 Task: In the event  named  Third Sales Forecast Review, Set a range of dates when you can accept meetings  '9 Jul â€" 5 Aug 2023'. Select a duration of  45 min. Select working hours  	_x000D_
MON- SAT 10:30am â€" 6:00pm. Add time before or after your events  as 15 min. Set the frequency of available time slots for invitees as  20 min. Set the minimum notice period and maximum events allowed per day as  168 hours and 5. , logged in from the account softage.4@softage.net and add another guest for the event, softage.6@softage.net
Action: Mouse pressed left at (419, 351)
Screenshot: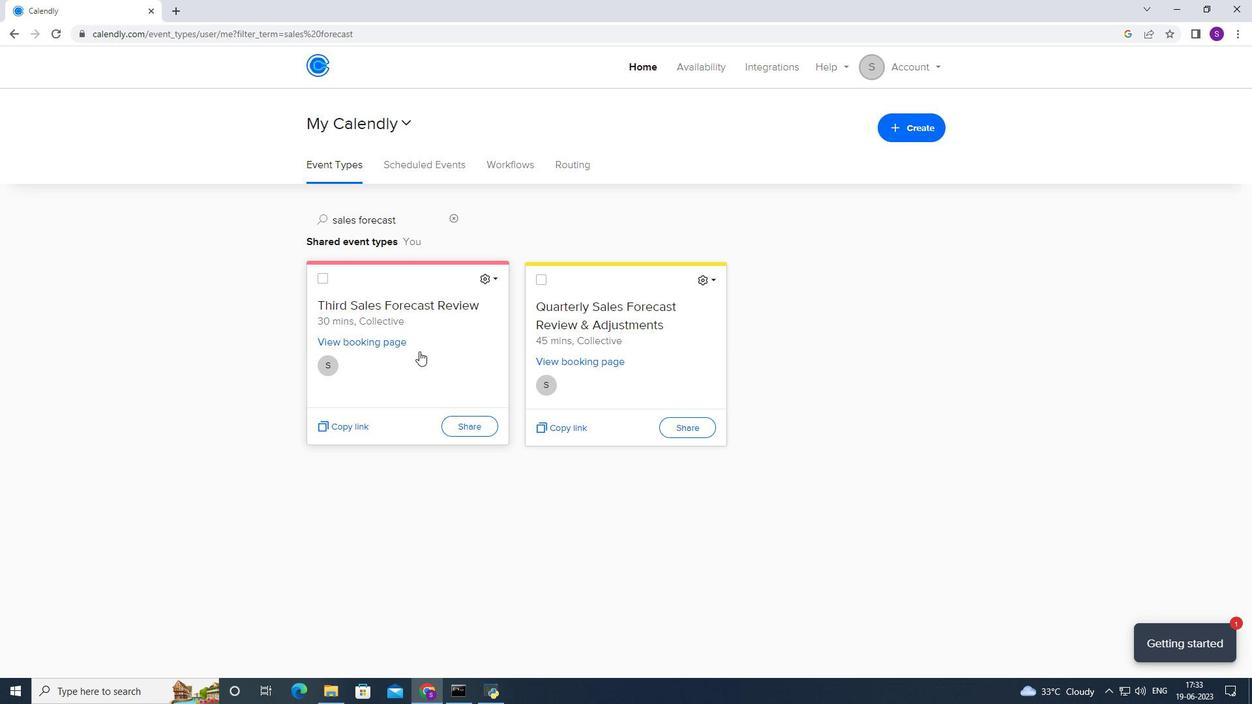 
Action: Mouse moved to (375, 309)
Screenshot: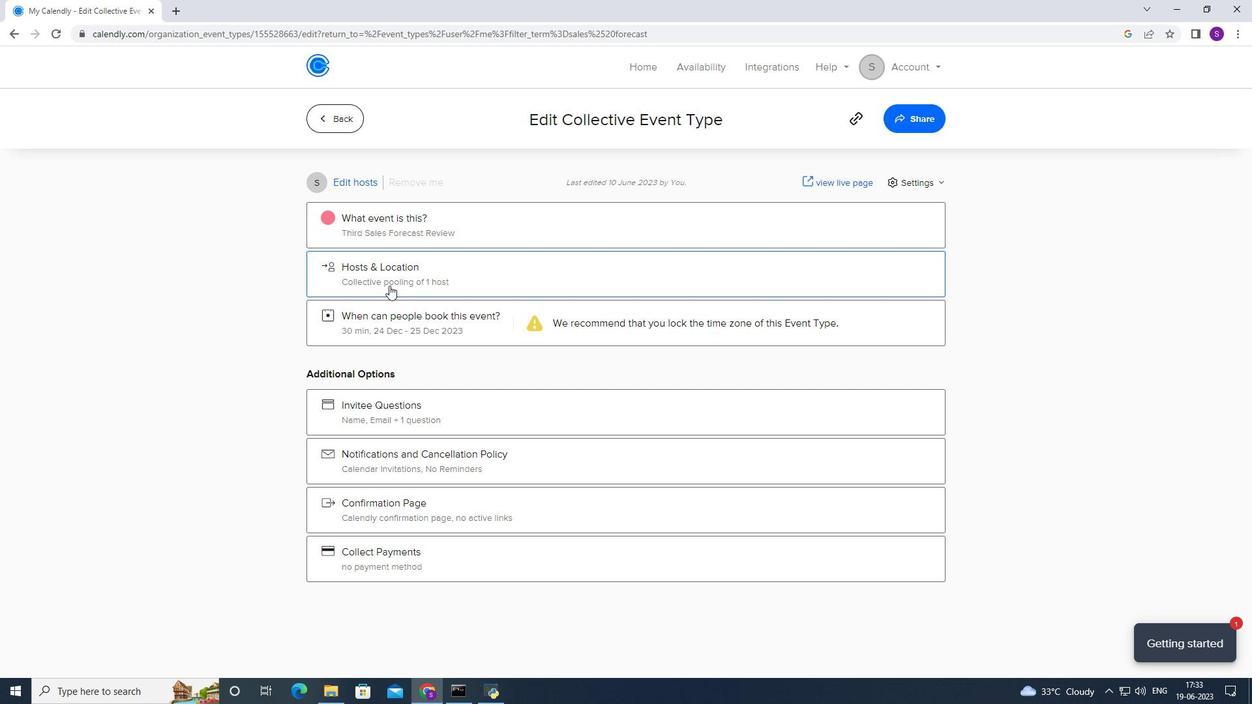 
Action: Mouse pressed left at (375, 309)
Screenshot: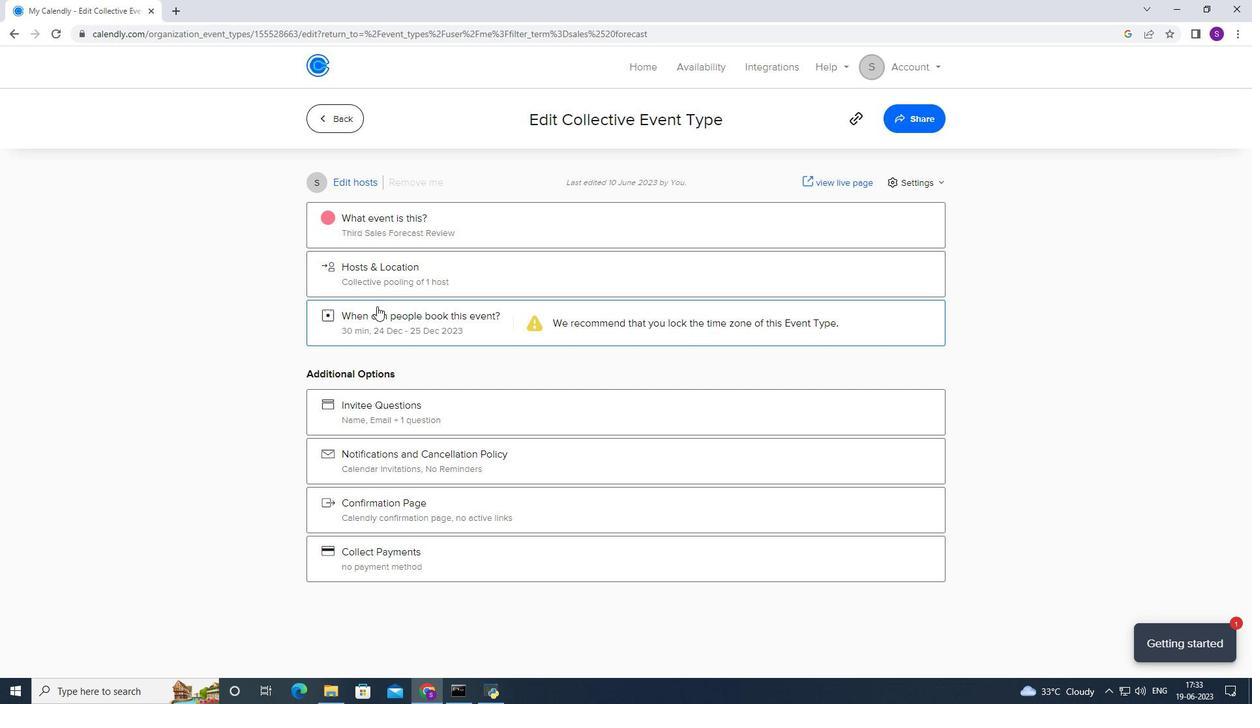 
Action: Mouse moved to (525, 504)
Screenshot: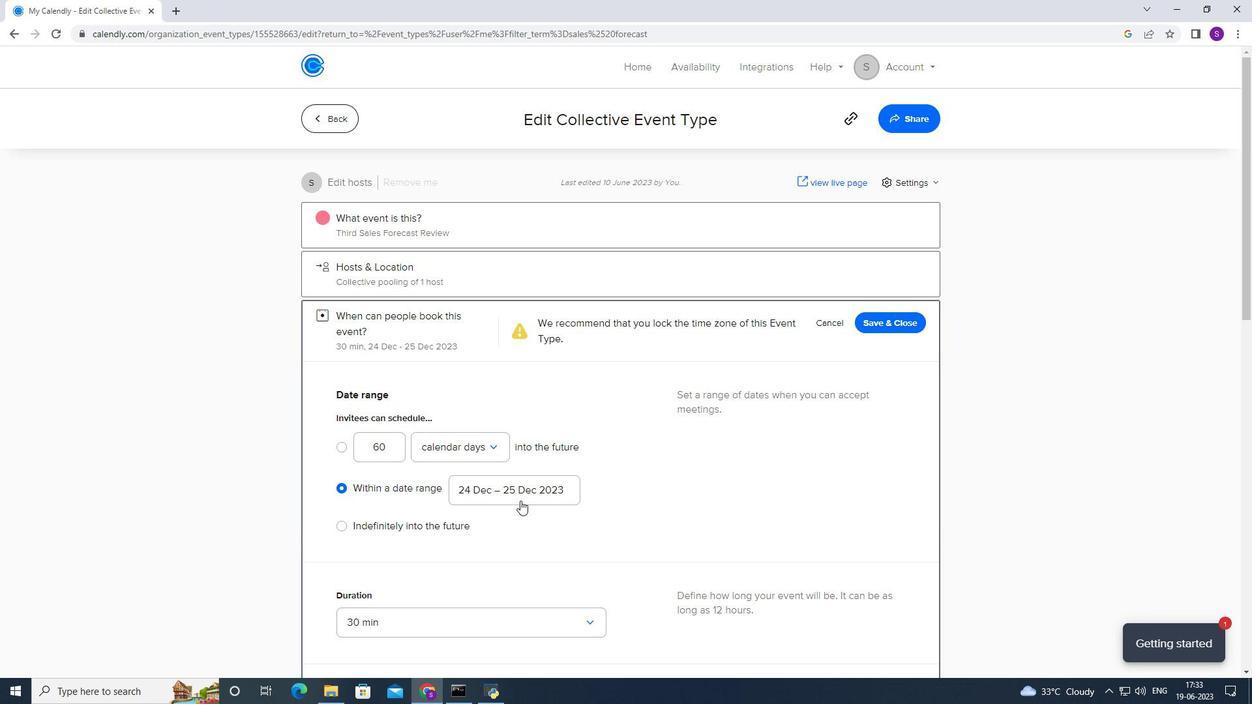 
Action: Mouse pressed left at (525, 504)
Screenshot: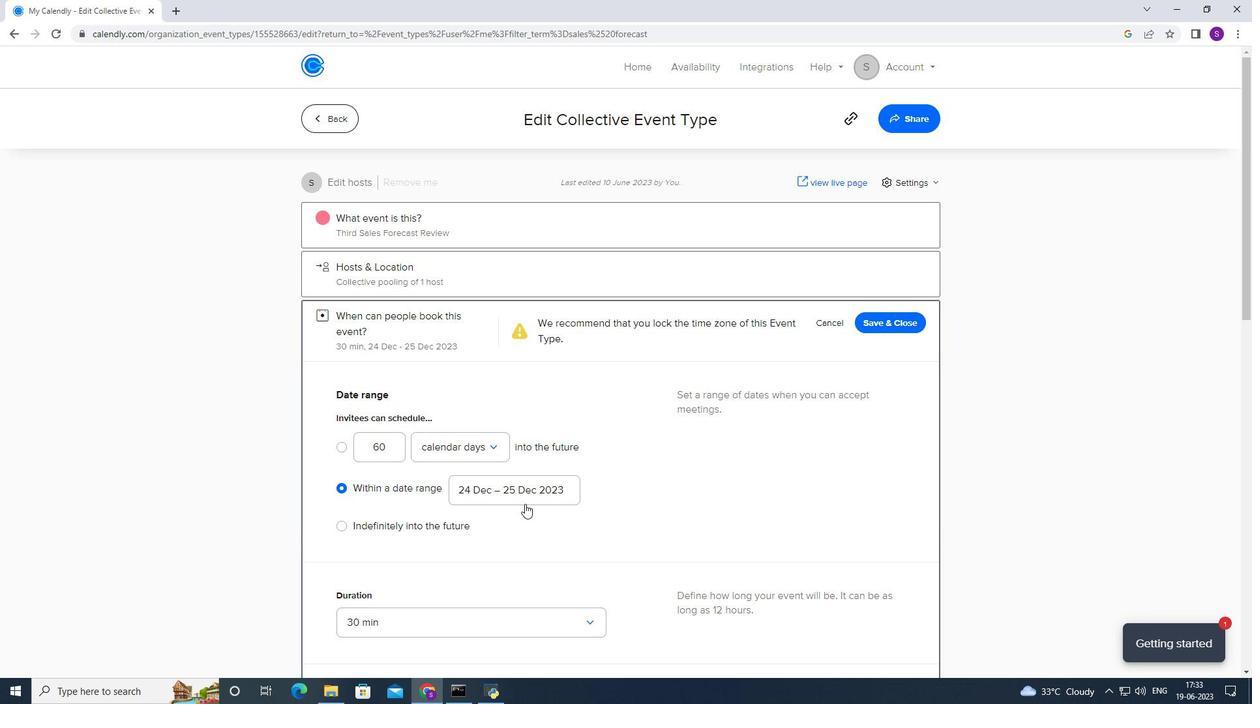 
Action: Mouse moved to (559, 253)
Screenshot: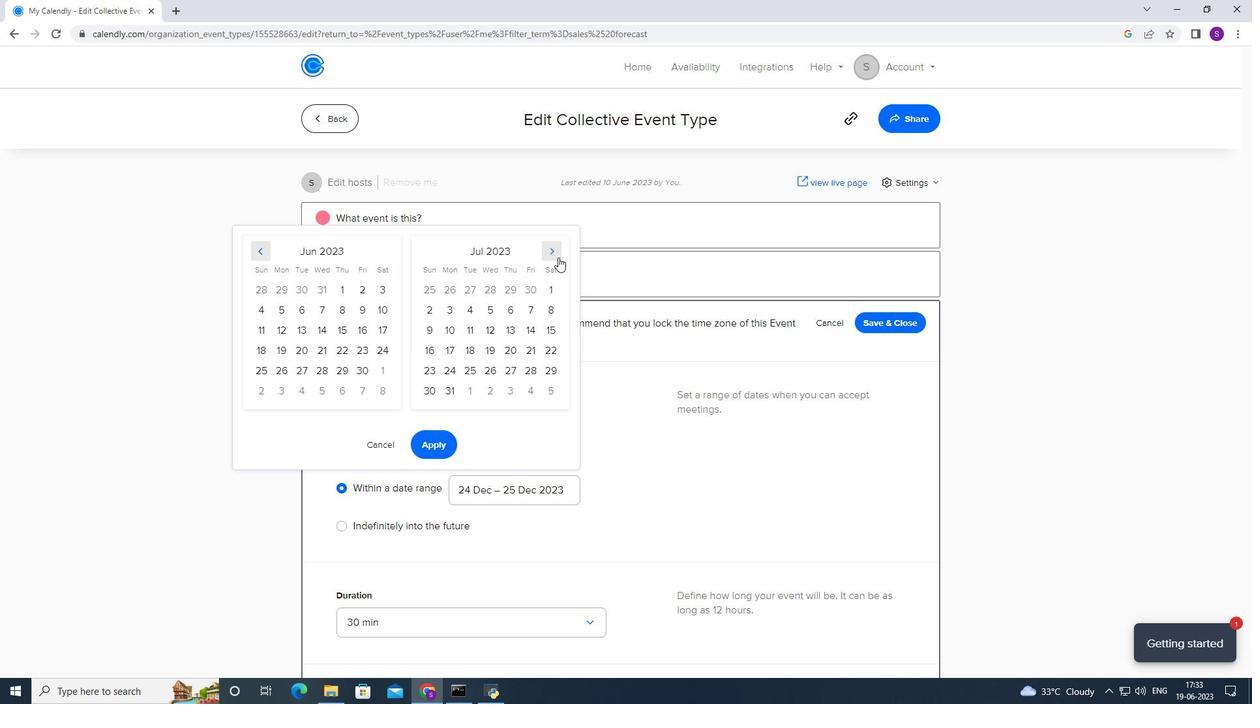 
Action: Mouse pressed left at (559, 253)
Screenshot: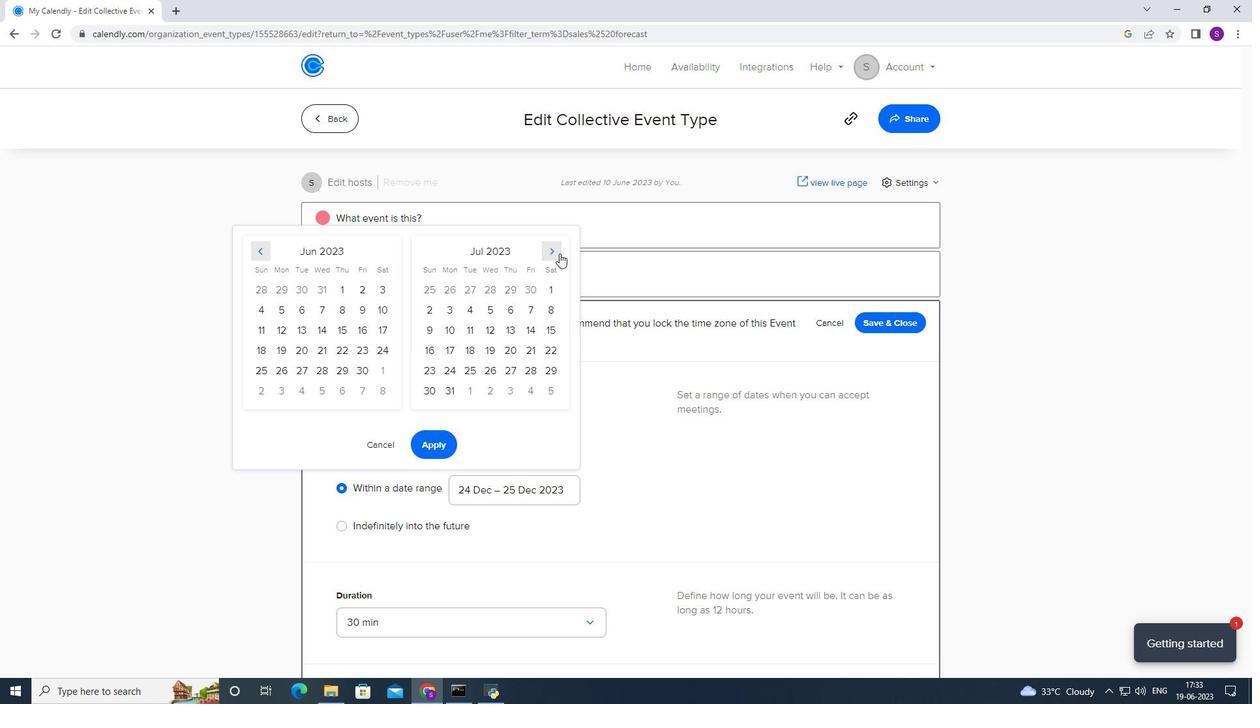 
Action: Mouse moved to (267, 325)
Screenshot: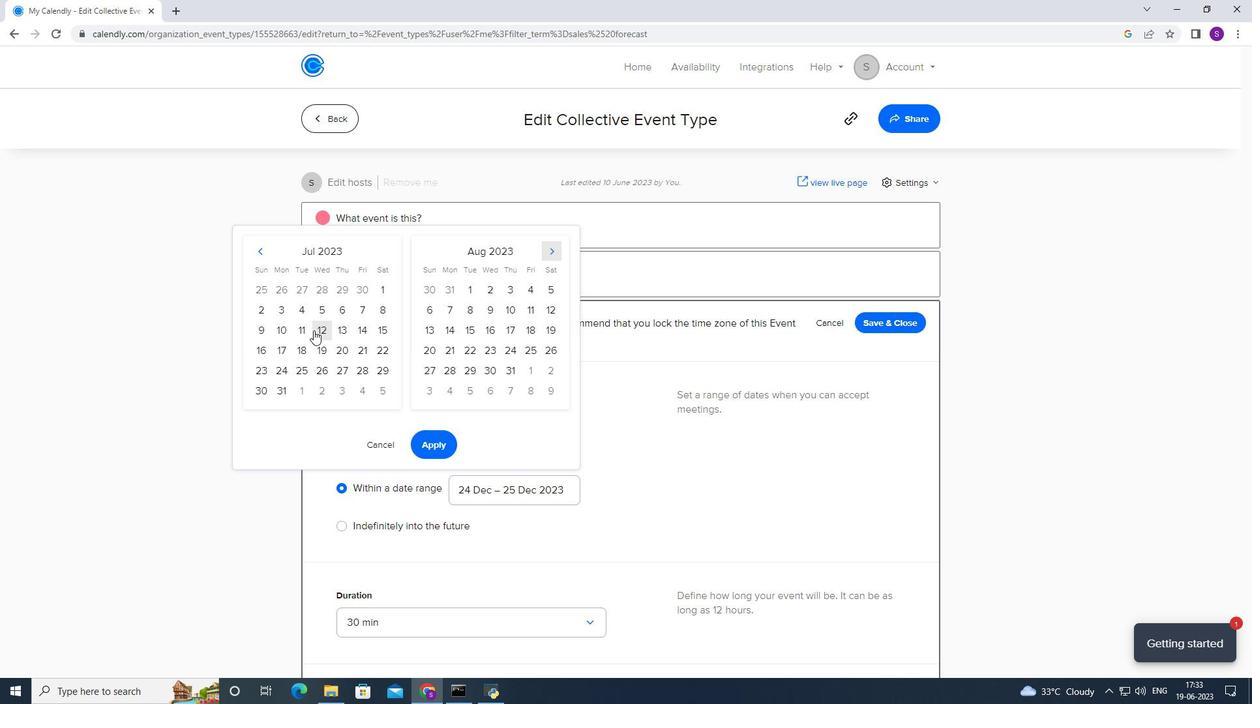 
Action: Mouse pressed left at (267, 325)
Screenshot: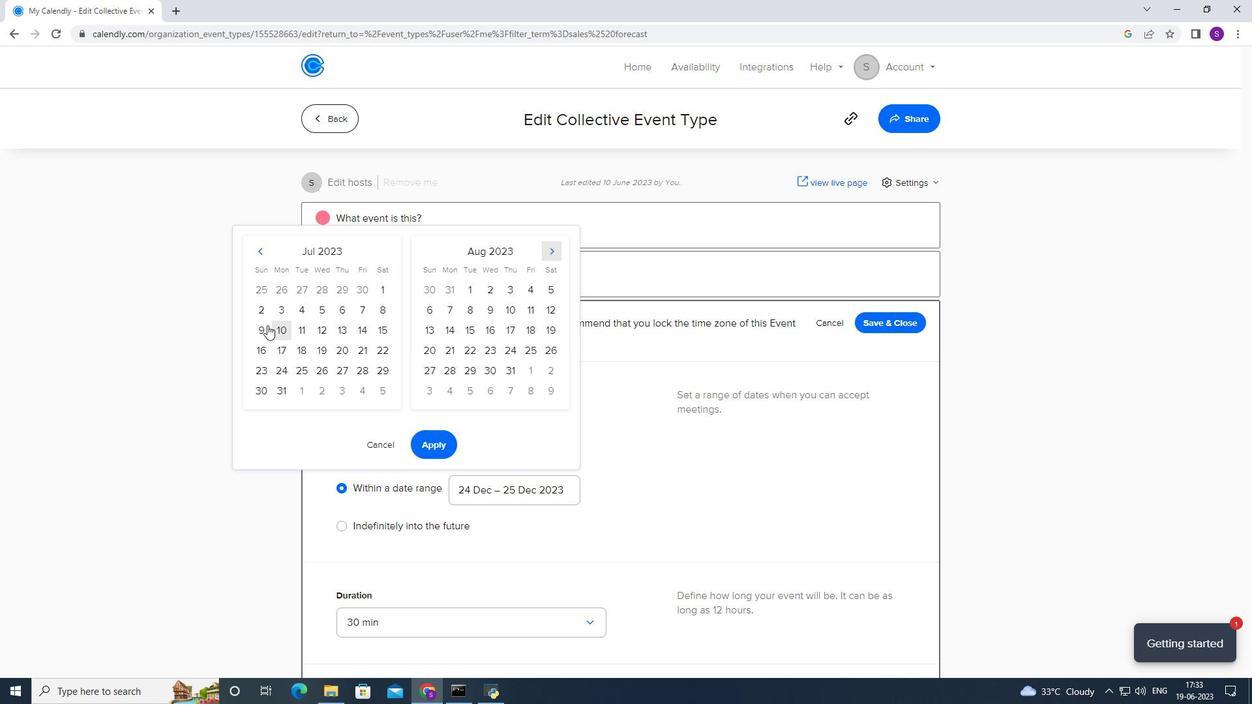 
Action: Mouse moved to (554, 288)
Screenshot: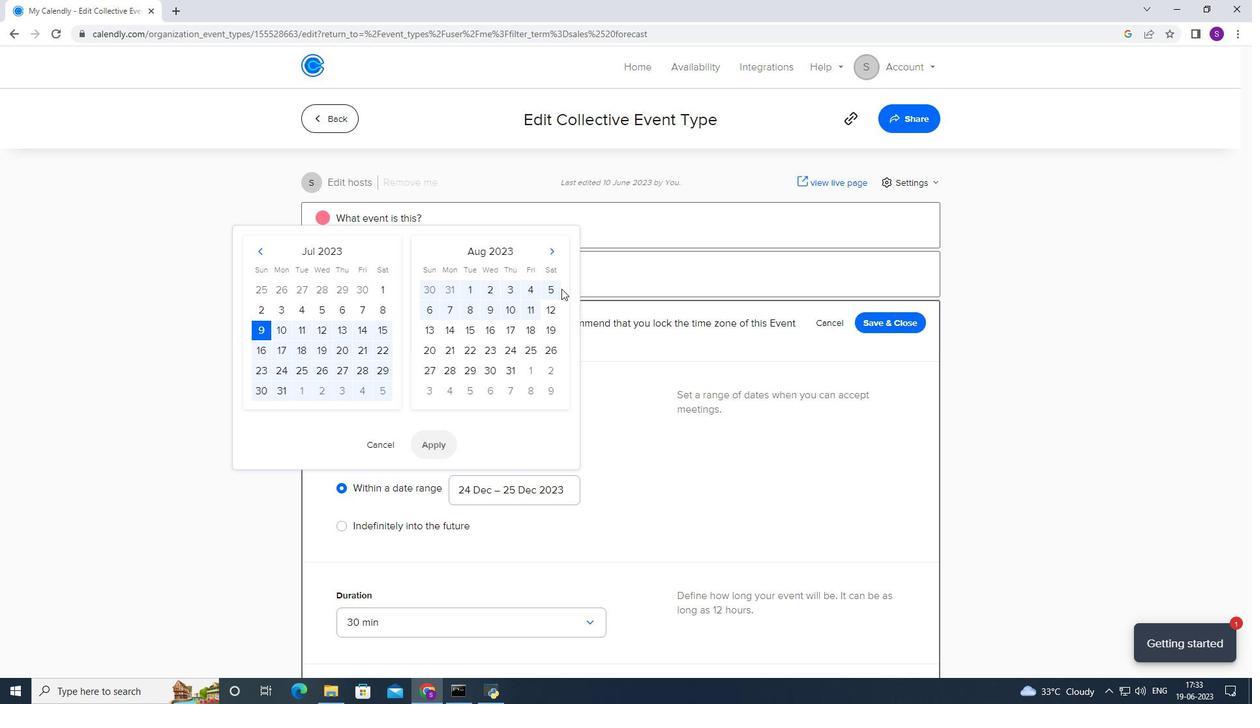
Action: Mouse pressed left at (554, 288)
Screenshot: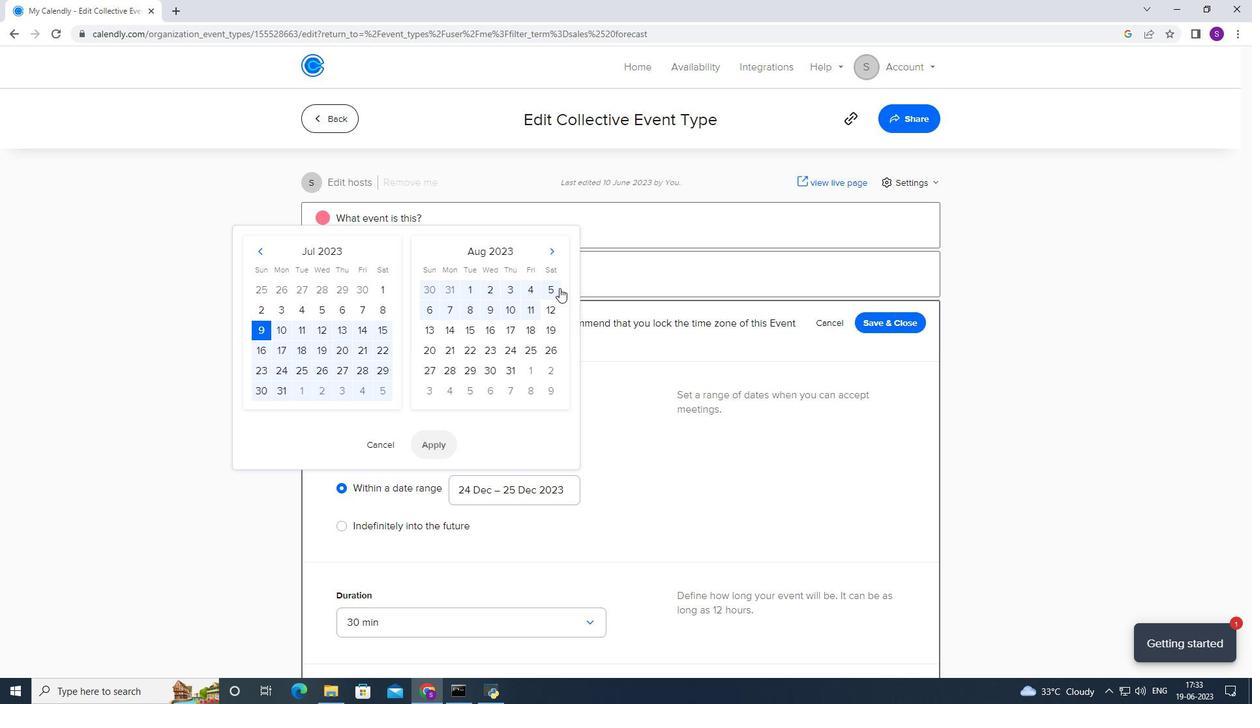 
Action: Mouse moved to (436, 438)
Screenshot: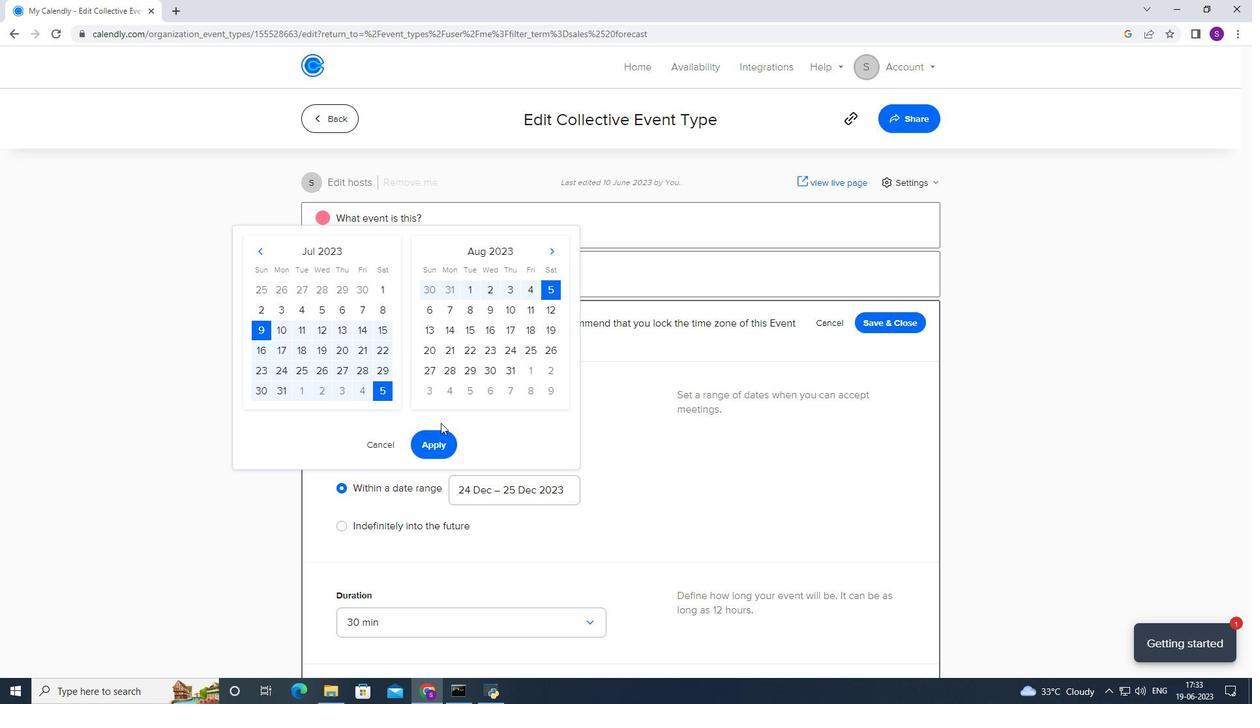 
Action: Mouse pressed left at (436, 438)
Screenshot: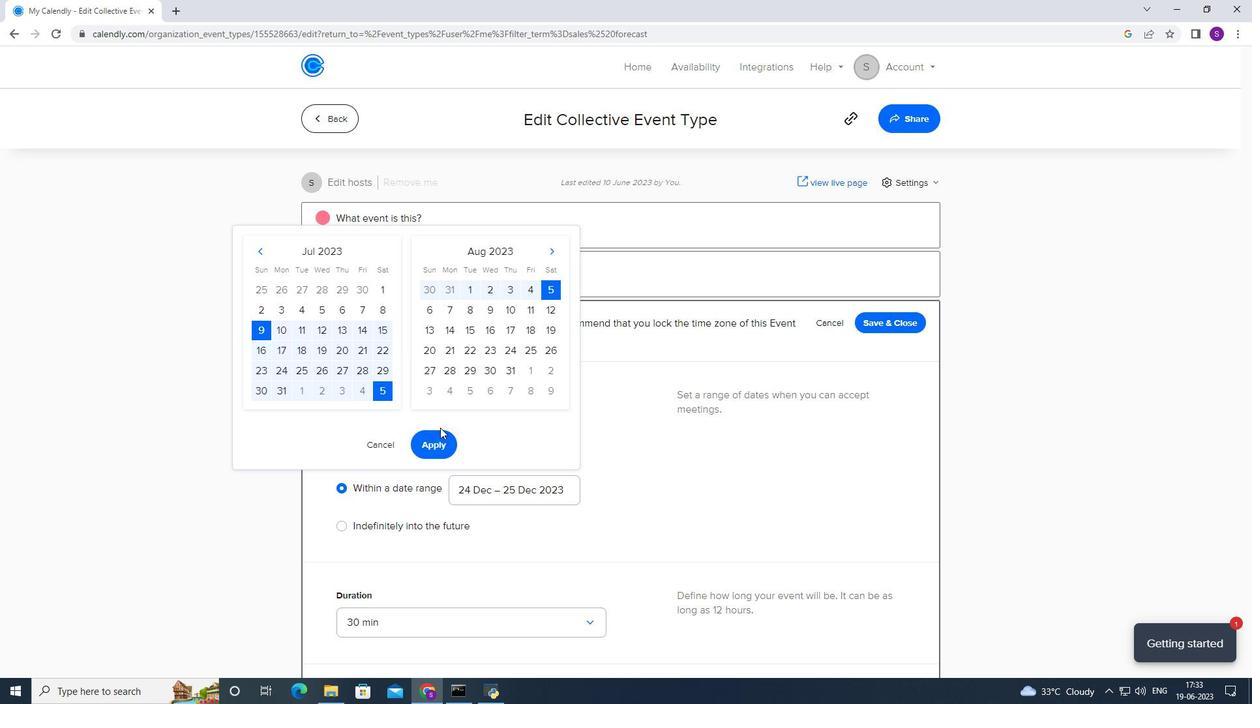 
Action: Mouse moved to (430, 422)
Screenshot: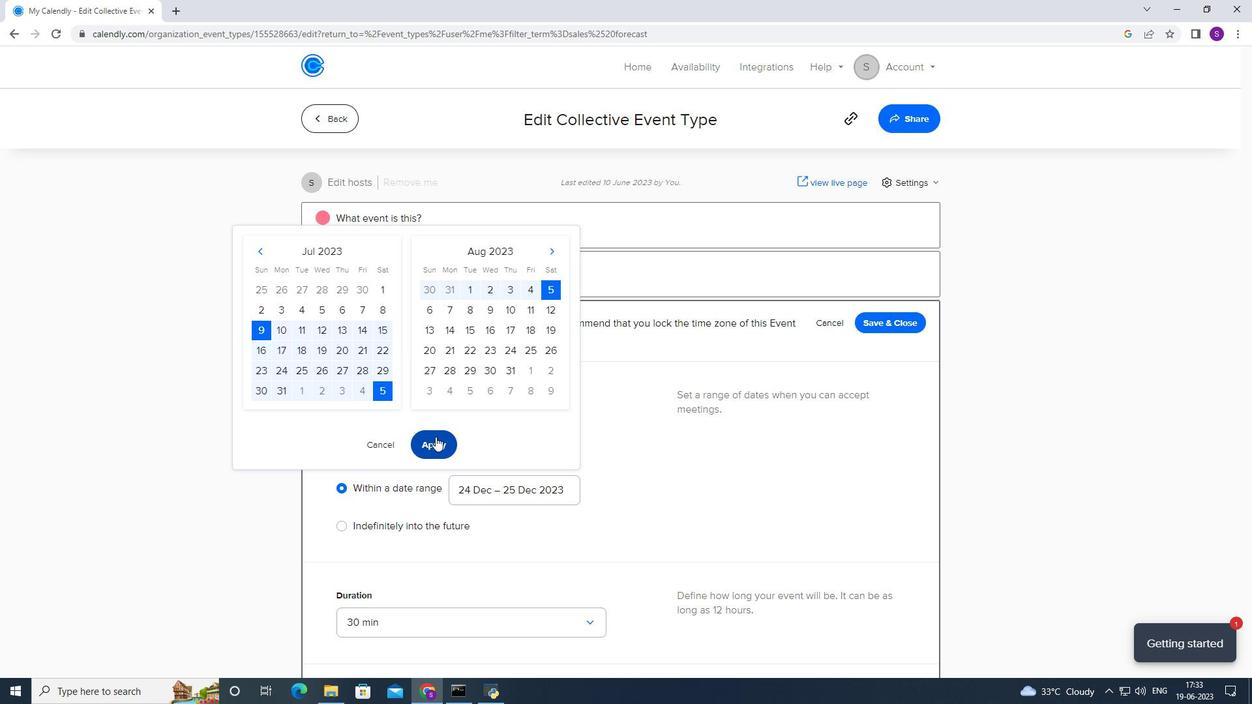
Action: Mouse scrolled (430, 422) with delta (0, 0)
Screenshot: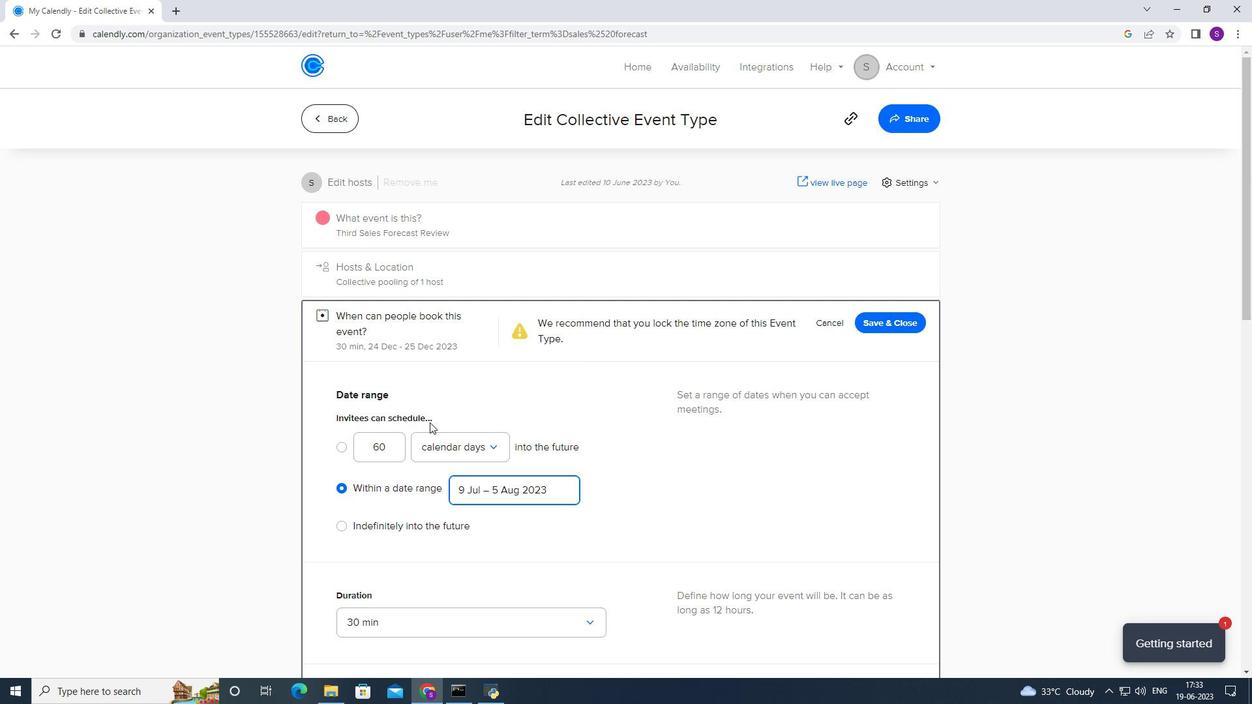 
Action: Mouse scrolled (430, 422) with delta (0, 0)
Screenshot: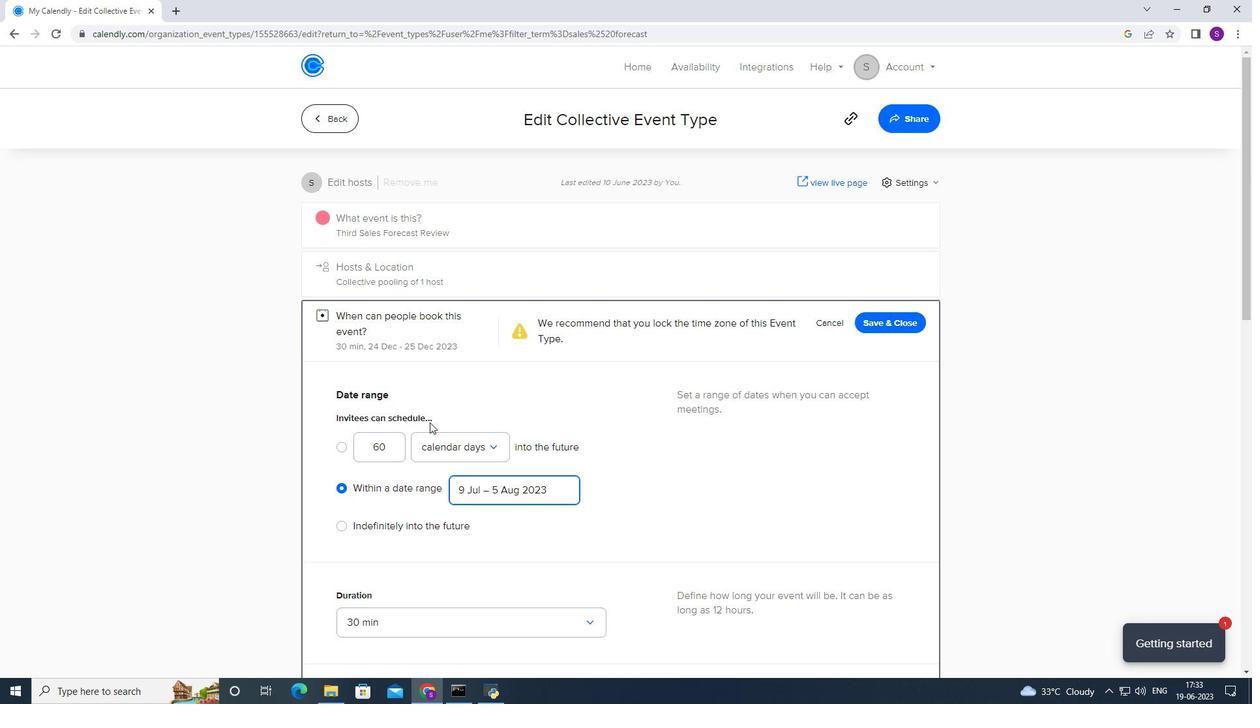 
Action: Mouse scrolled (430, 422) with delta (0, 0)
Screenshot: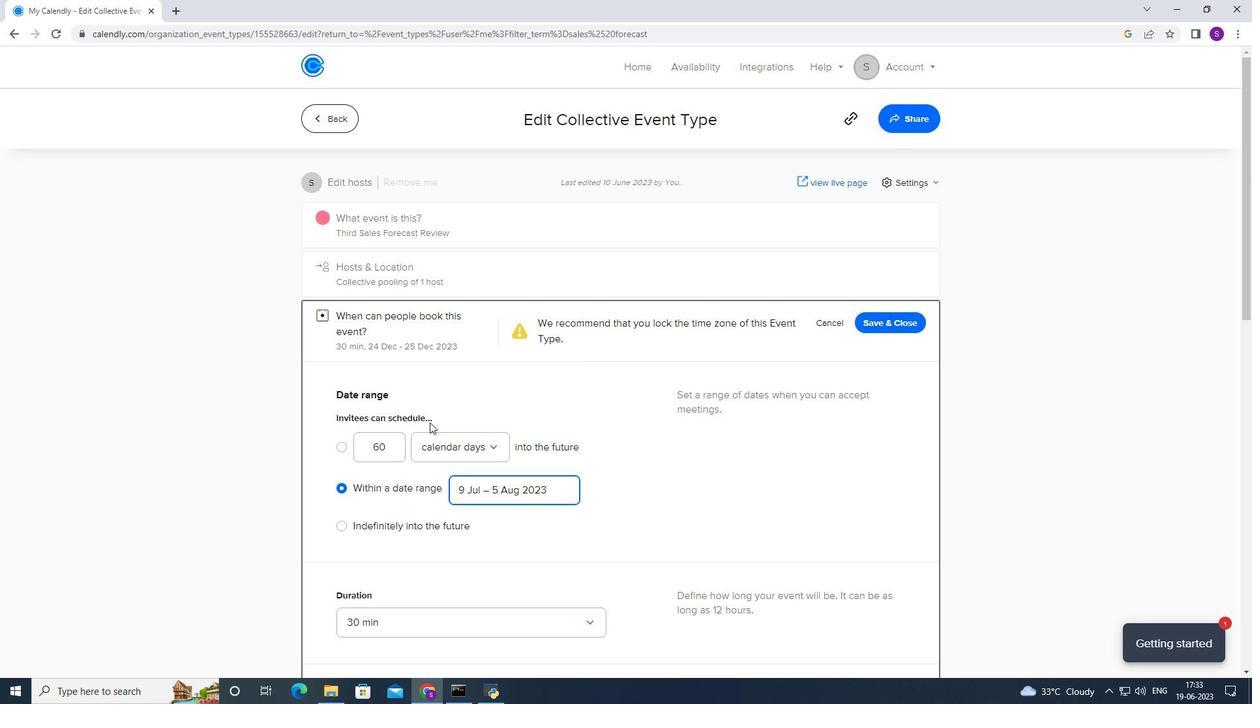 
Action: Mouse scrolled (430, 422) with delta (0, 0)
Screenshot: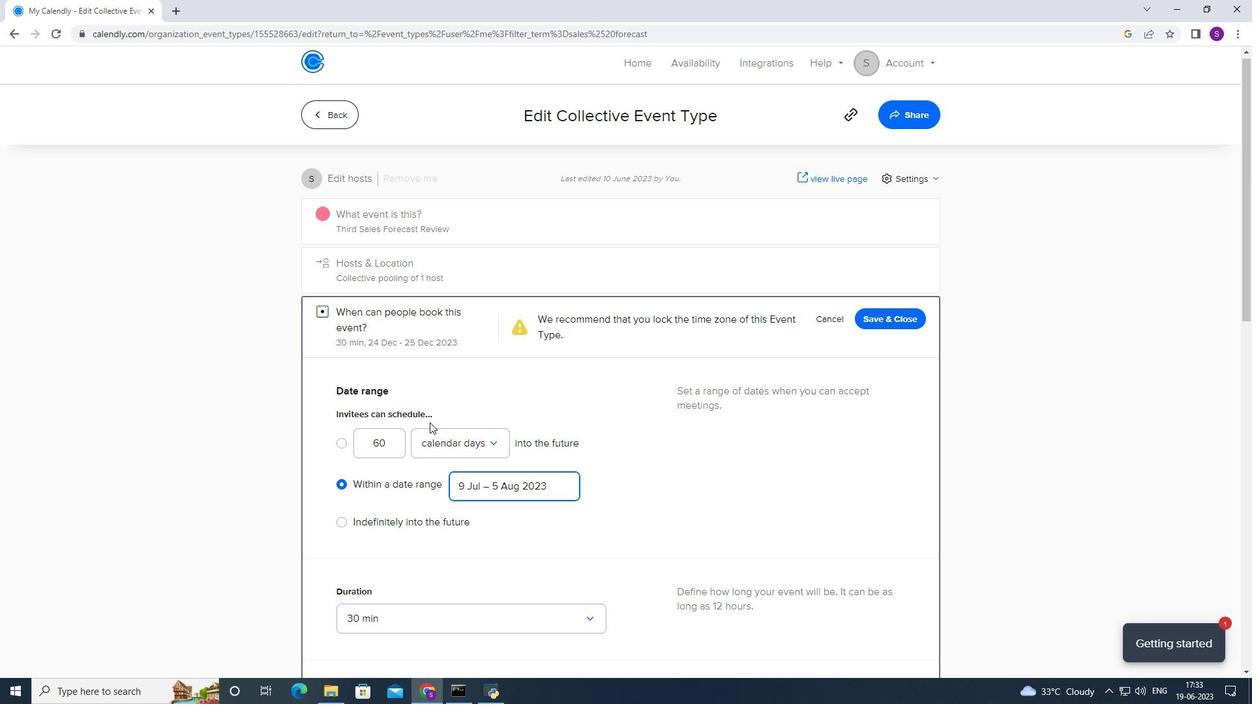 
Action: Mouse scrolled (430, 422) with delta (0, 0)
Screenshot: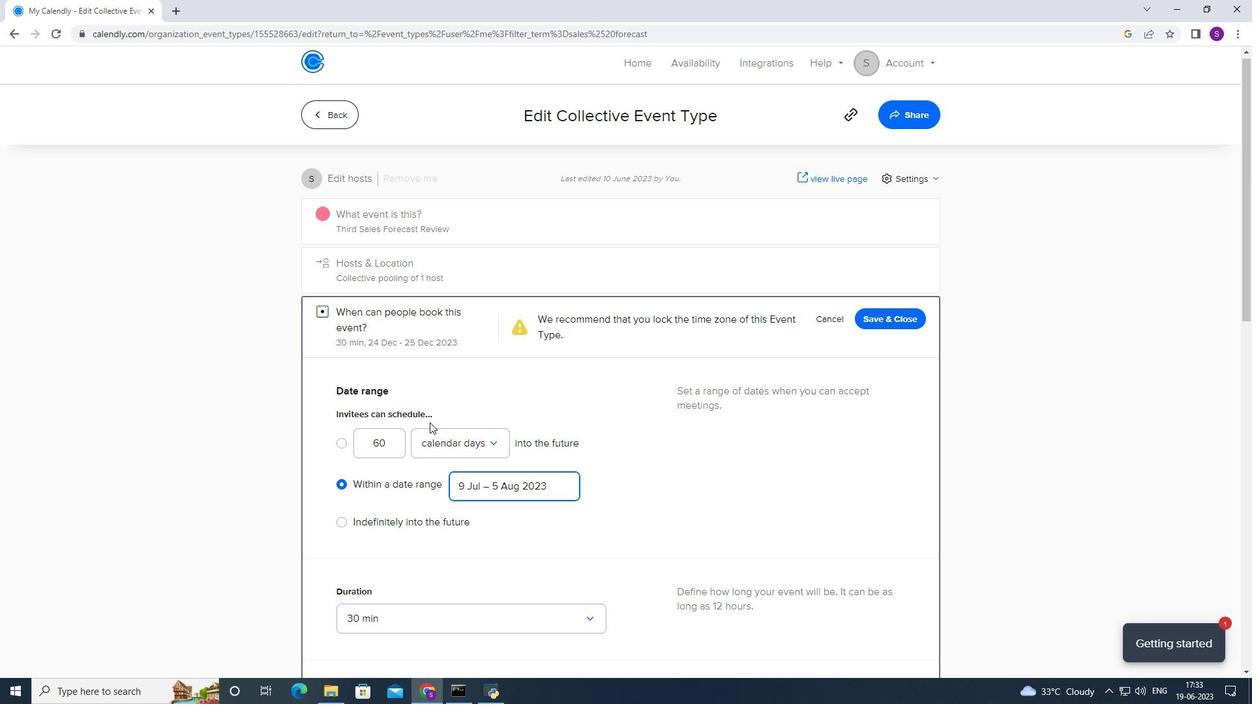 
Action: Mouse scrolled (430, 422) with delta (0, 0)
Screenshot: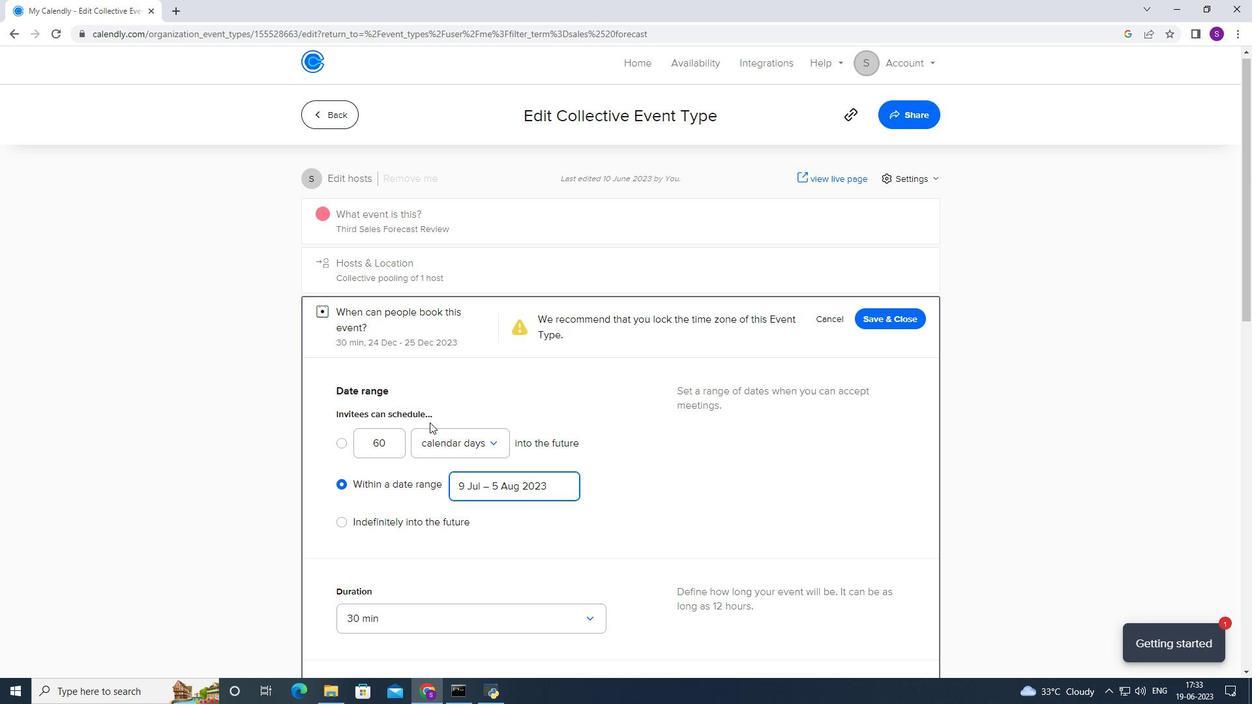 
Action: Mouse moved to (392, 232)
Screenshot: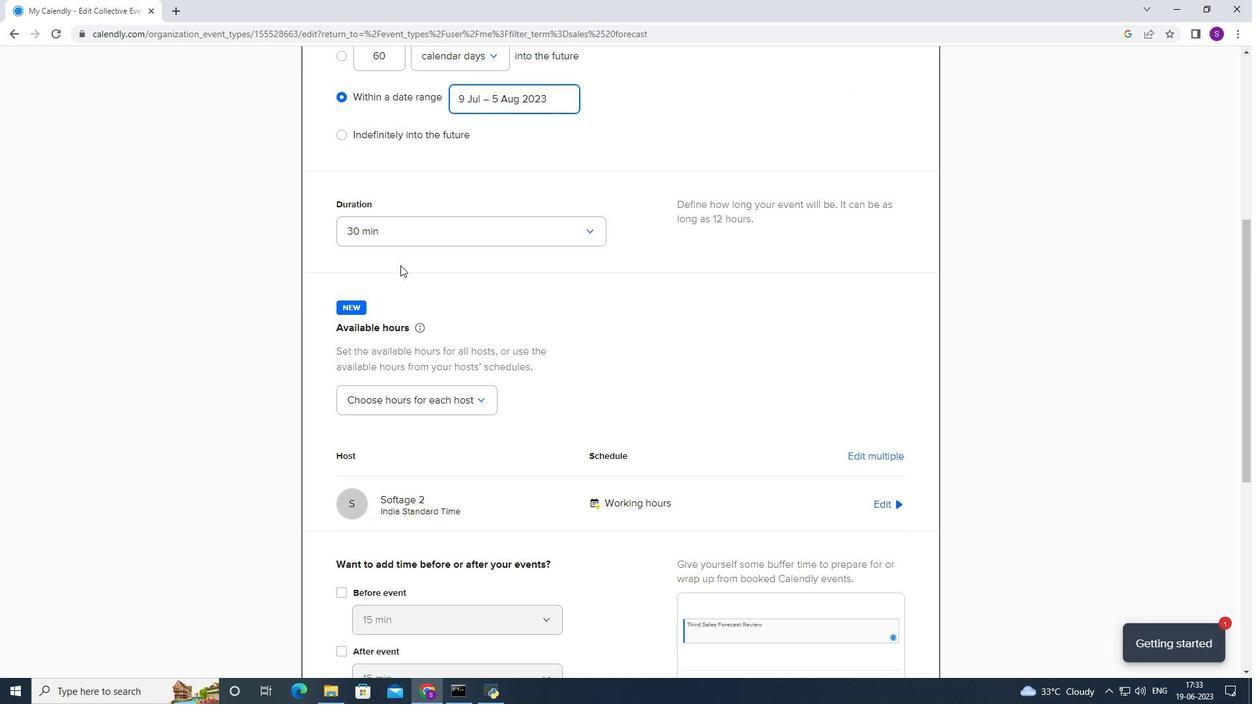 
Action: Mouse pressed left at (392, 232)
Screenshot: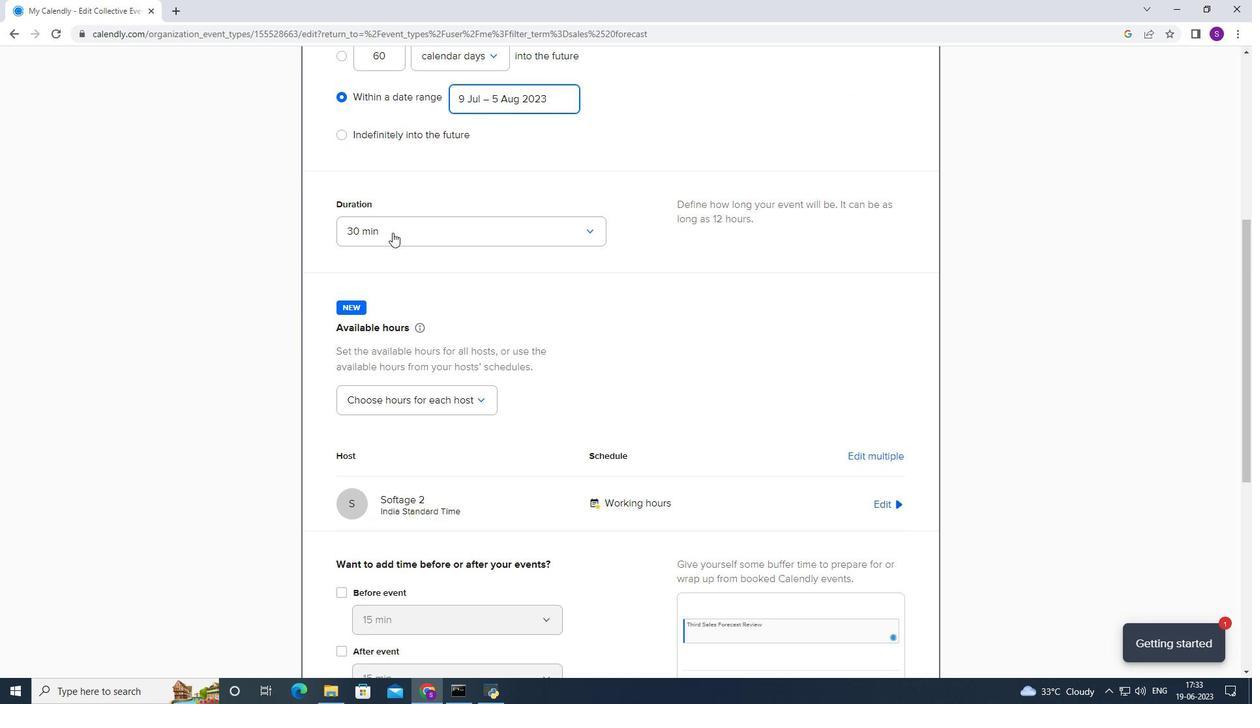 
Action: Mouse moved to (360, 321)
Screenshot: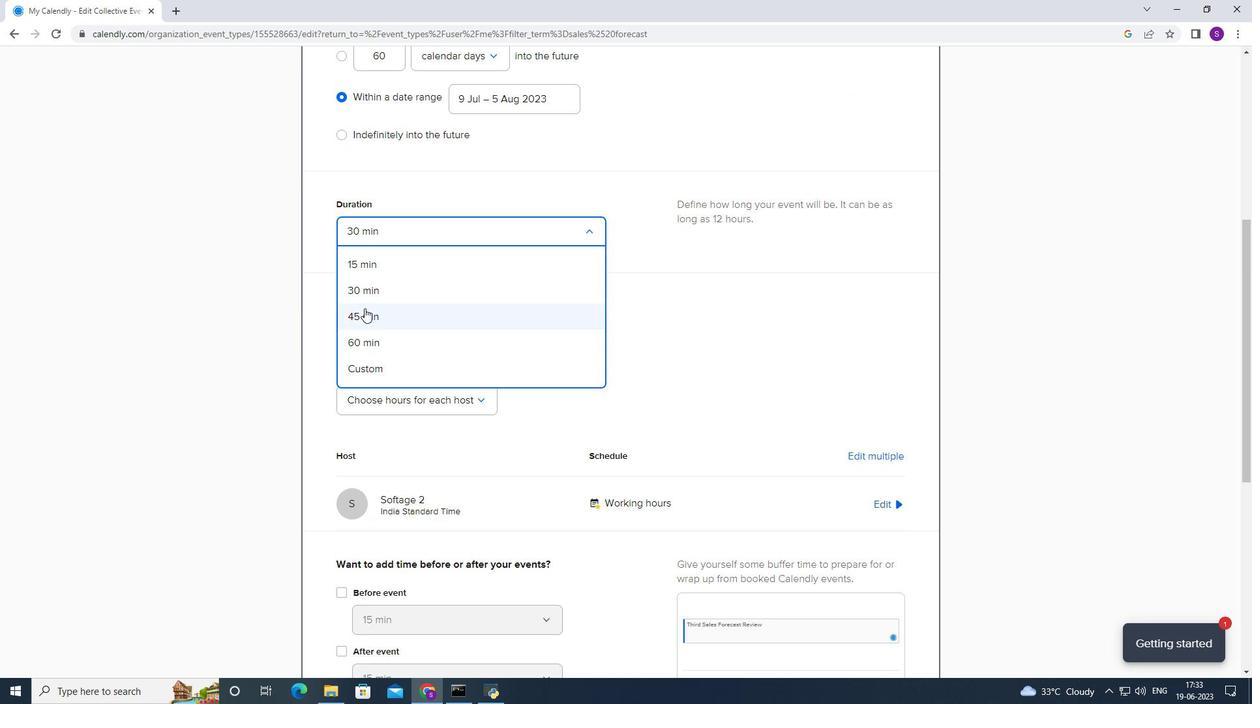 
Action: Mouse pressed left at (360, 321)
Screenshot: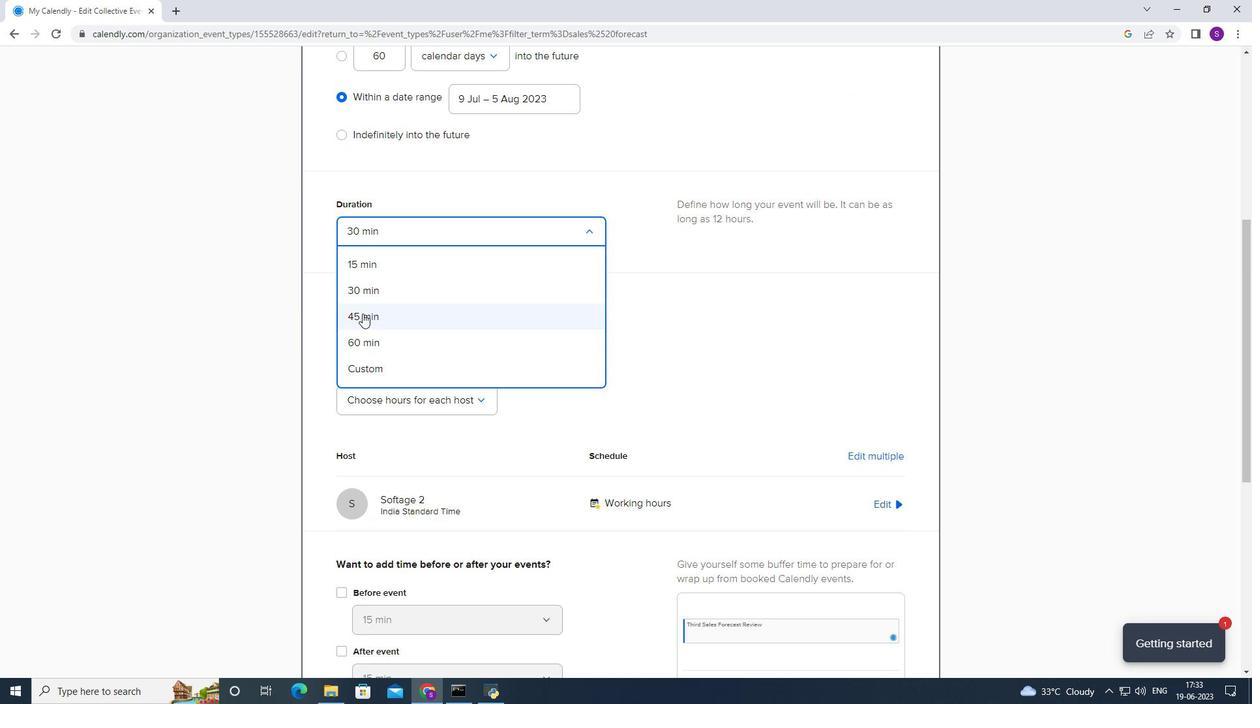 
Action: Mouse moved to (366, 338)
Screenshot: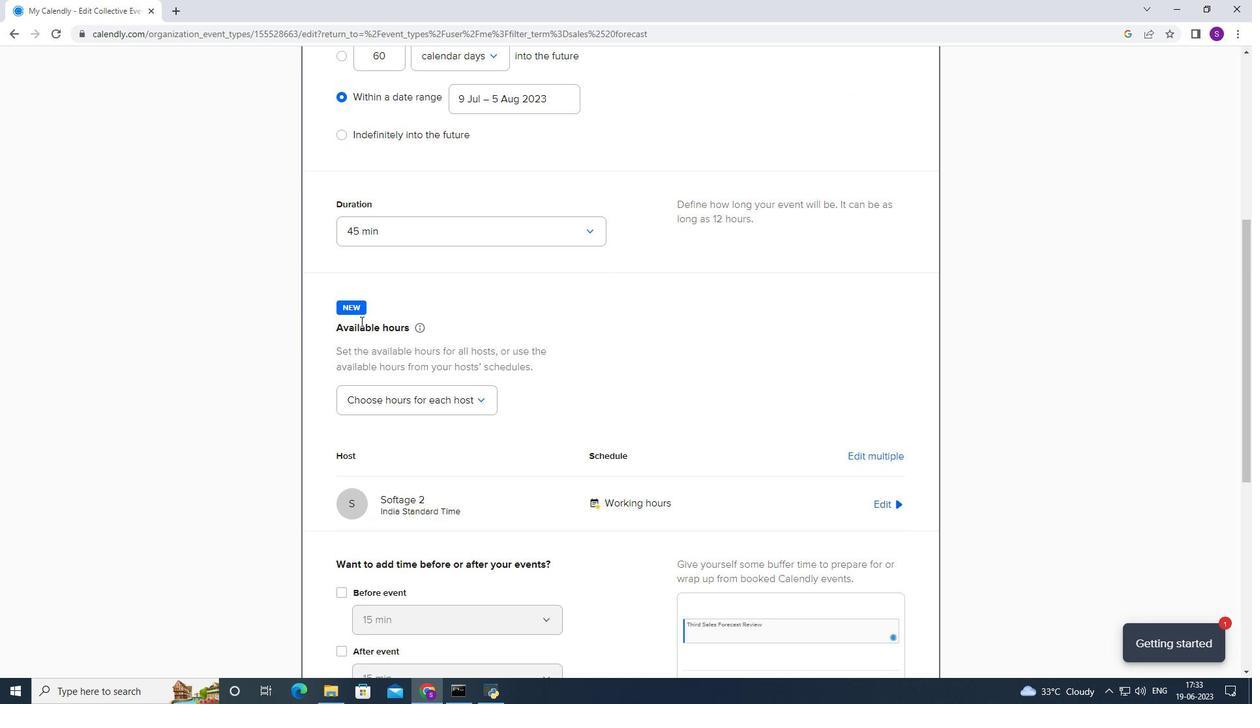 
Action: Mouse scrolled (366, 336) with delta (0, 0)
Screenshot: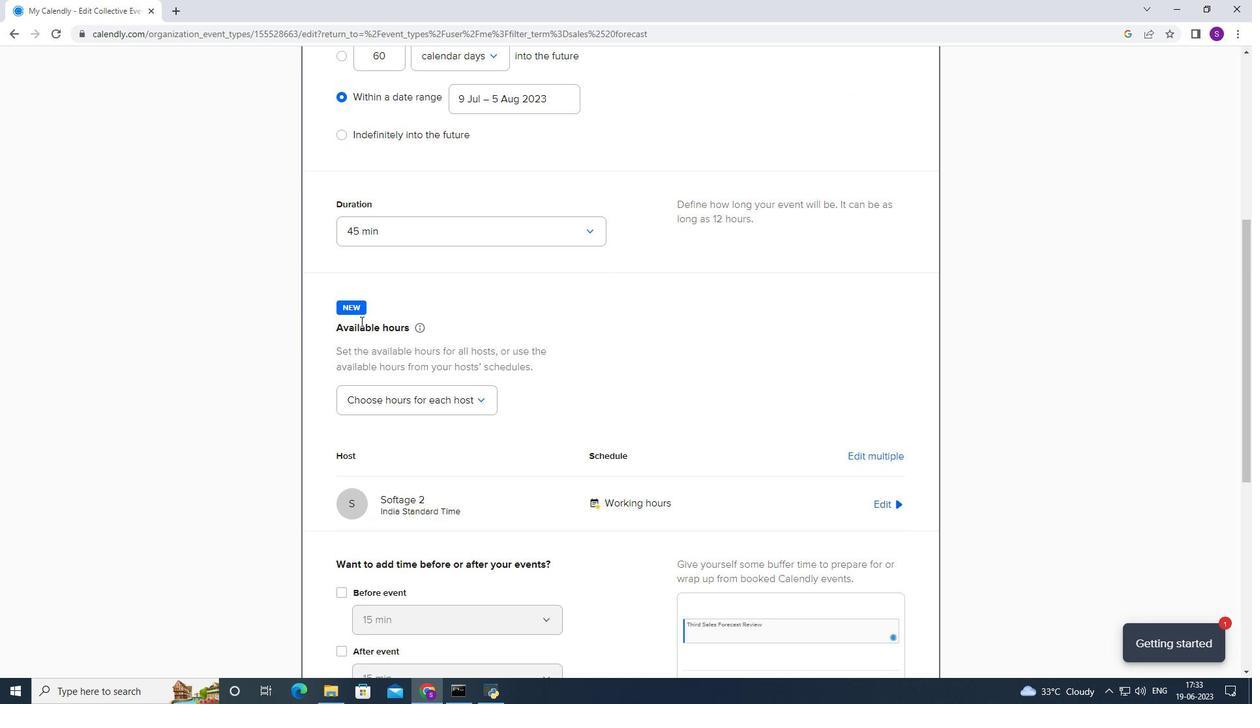 
Action: Mouse scrolled (366, 337) with delta (0, 0)
Screenshot: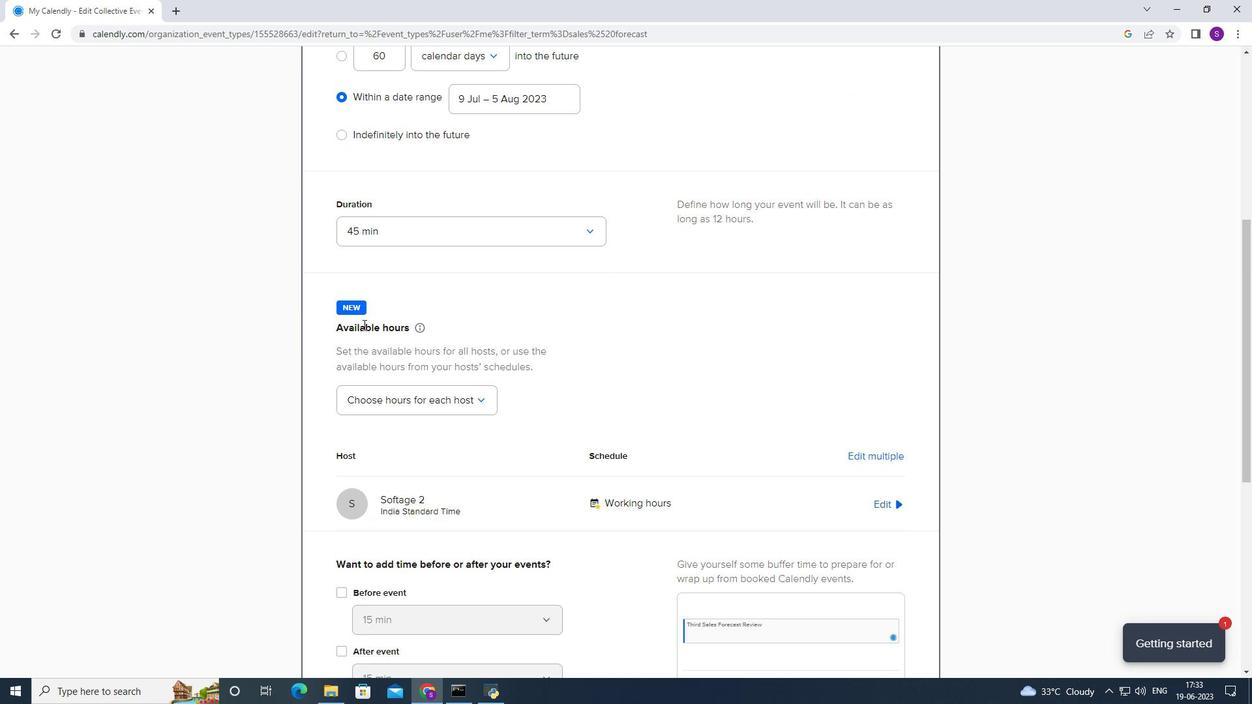 
Action: Mouse moved to (401, 375)
Screenshot: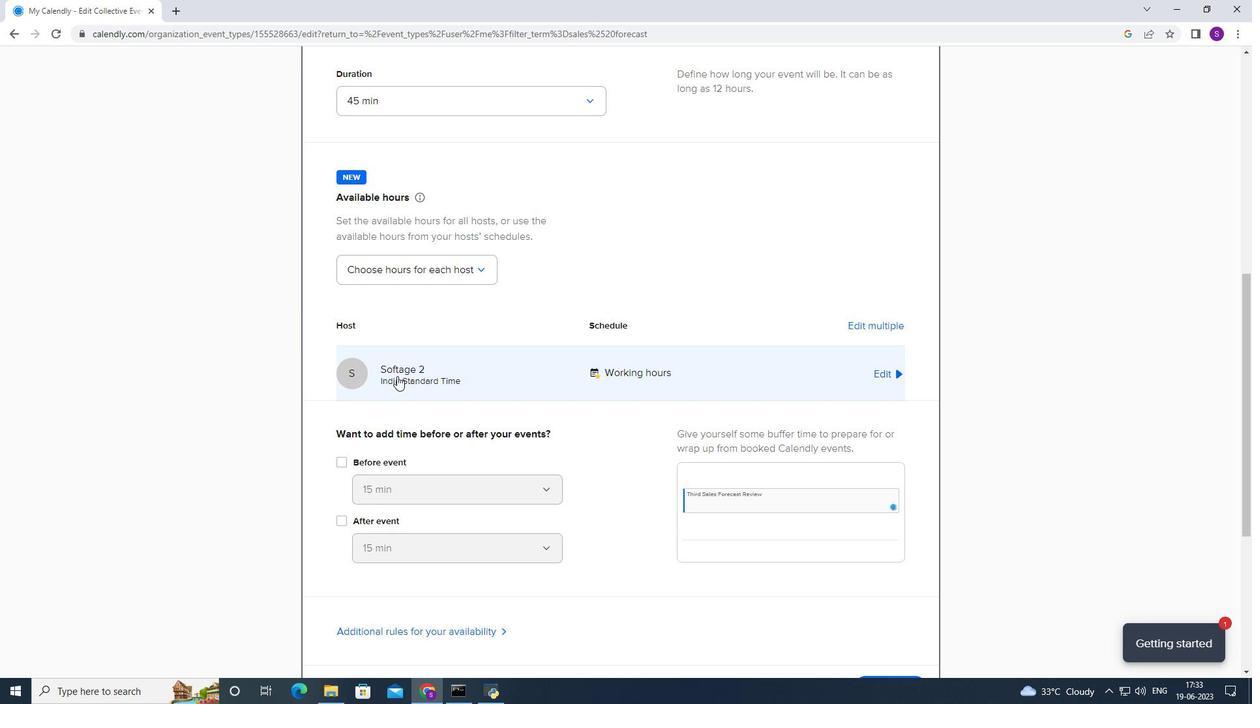 
Action: Mouse scrolled (401, 374) with delta (0, 0)
Screenshot: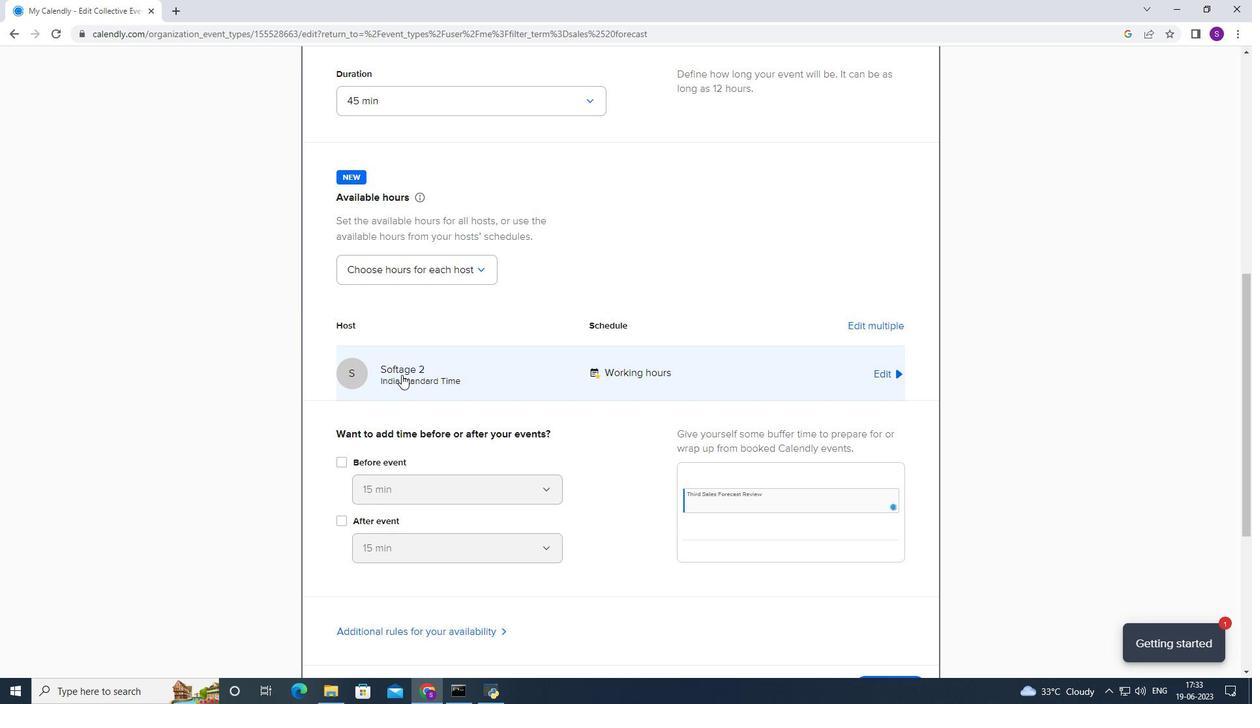 
Action: Mouse scrolled (401, 374) with delta (0, 0)
Screenshot: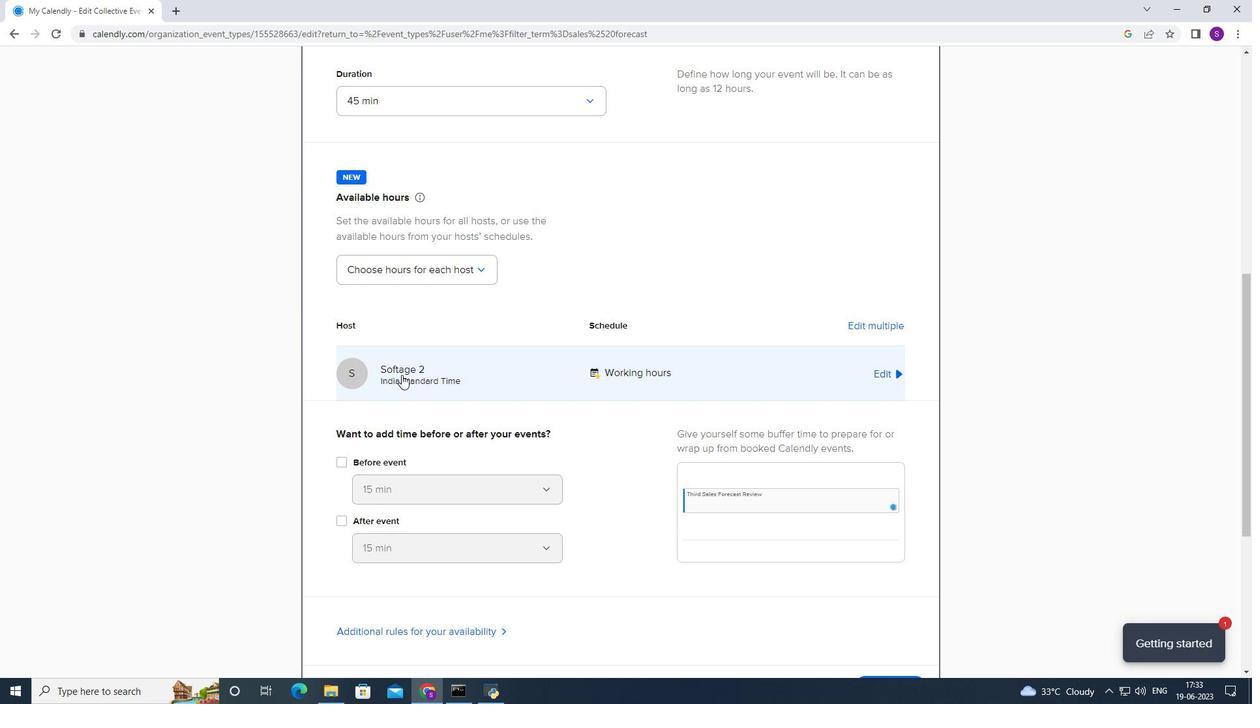 
Action: Mouse moved to (386, 334)
Screenshot: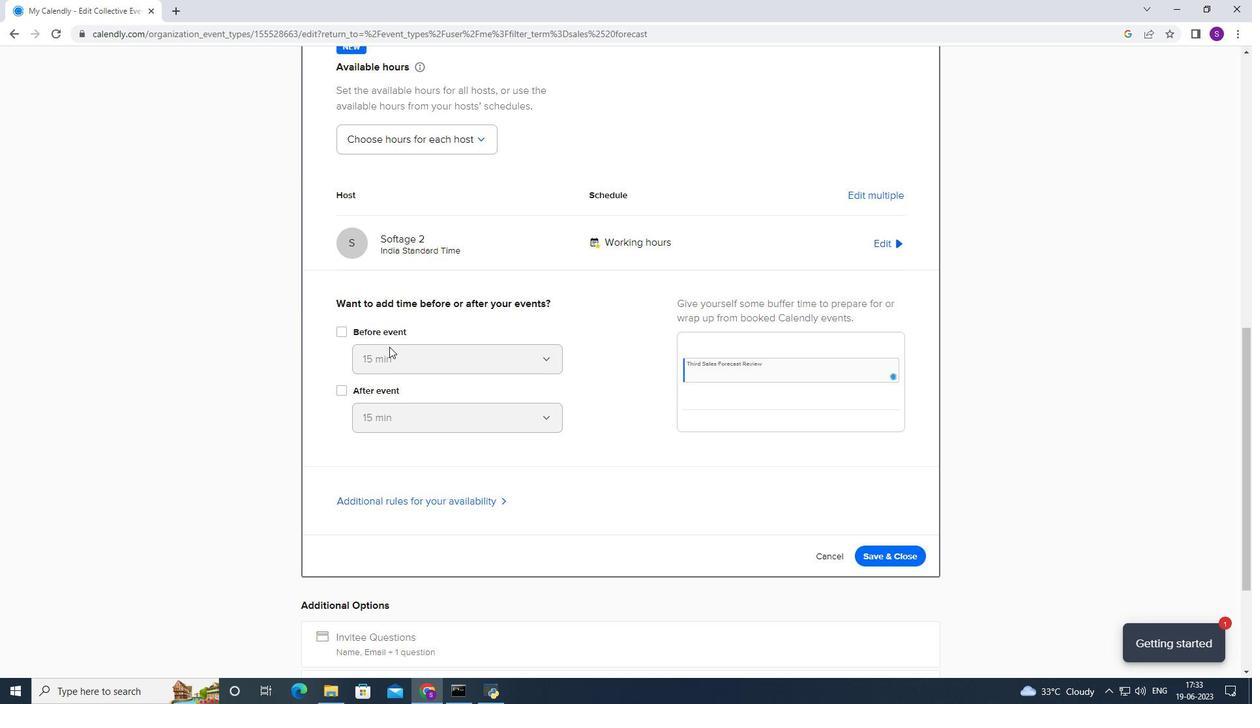 
Action: Mouse pressed left at (386, 334)
Screenshot: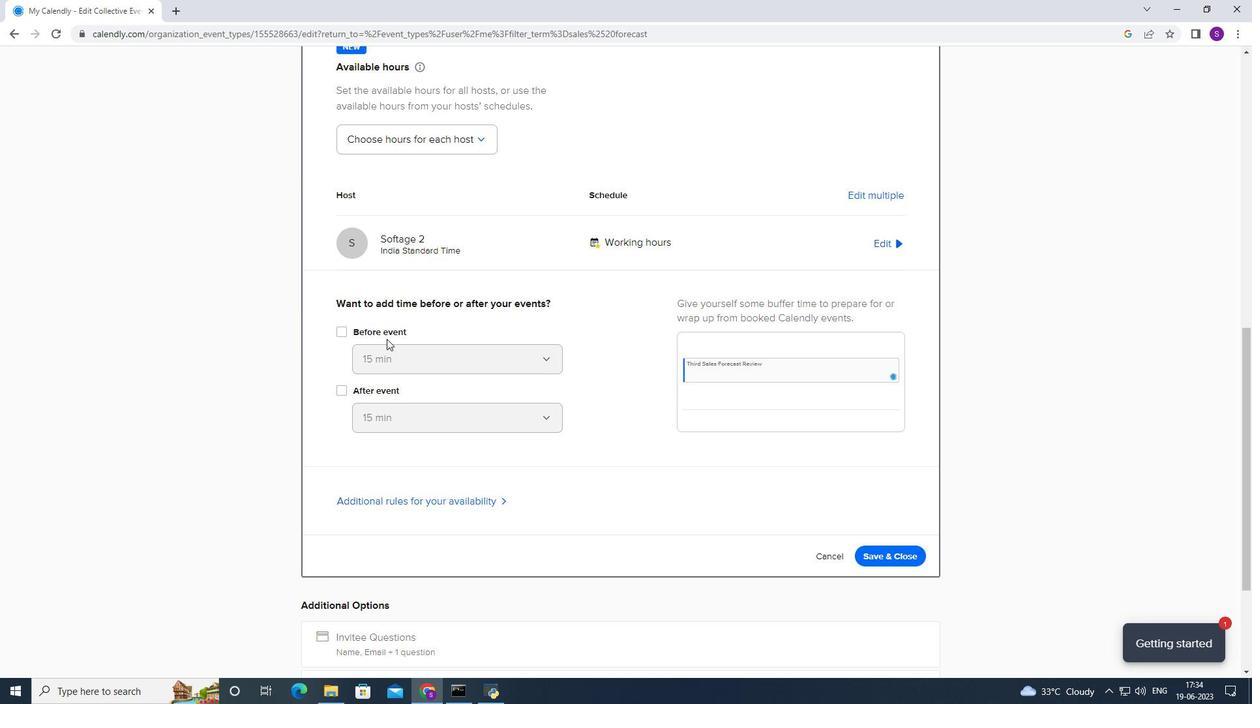 
Action: Mouse moved to (386, 356)
Screenshot: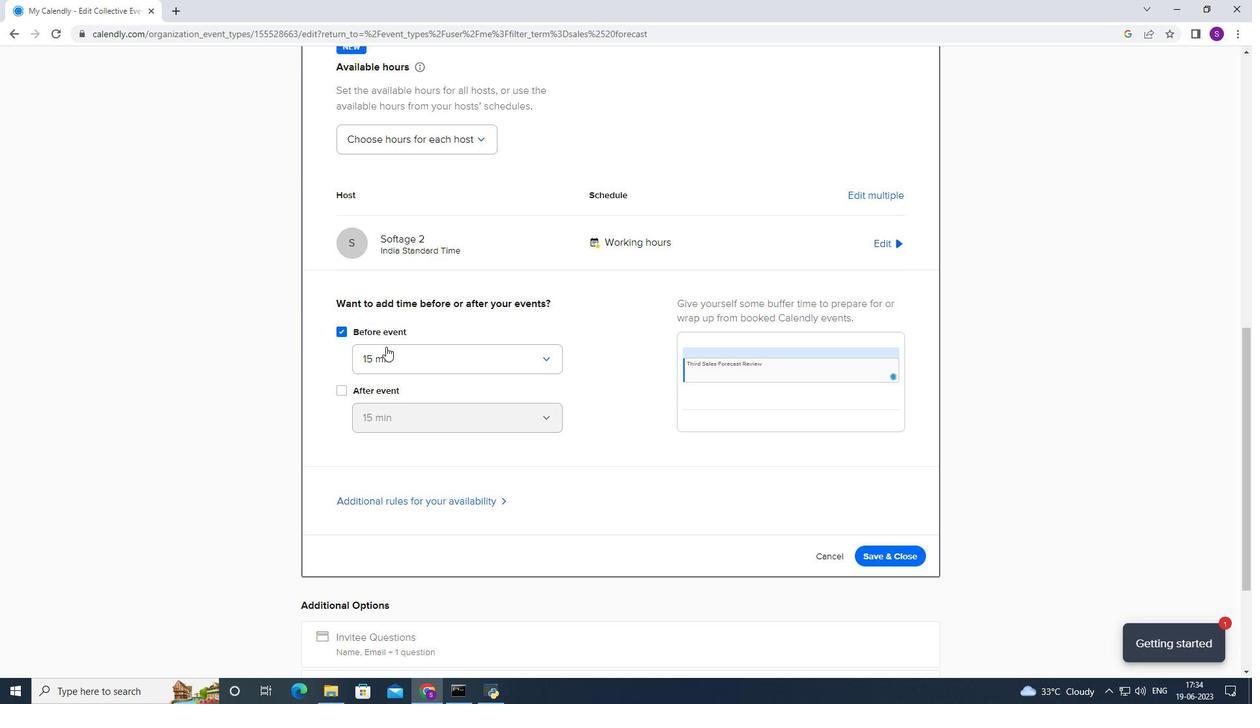 
Action: Mouse pressed left at (386, 356)
Screenshot: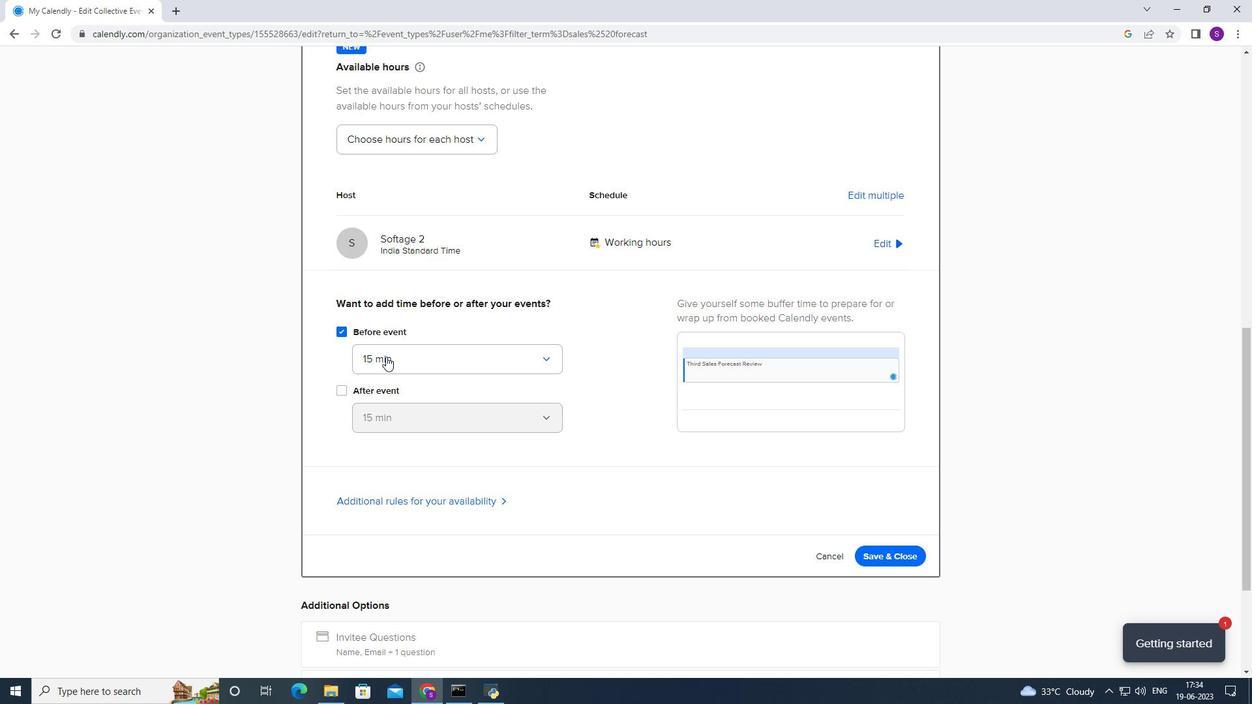 
Action: Mouse moved to (375, 438)
Screenshot: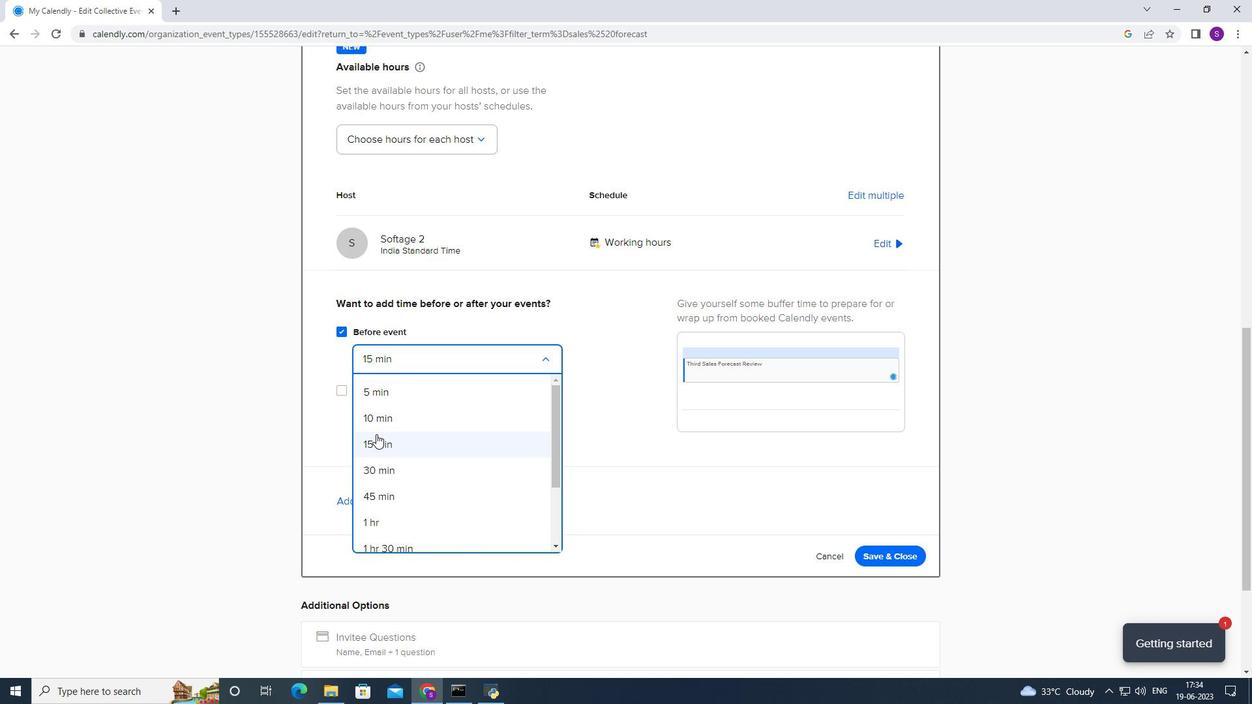 
Action: Mouse pressed left at (375, 438)
Screenshot: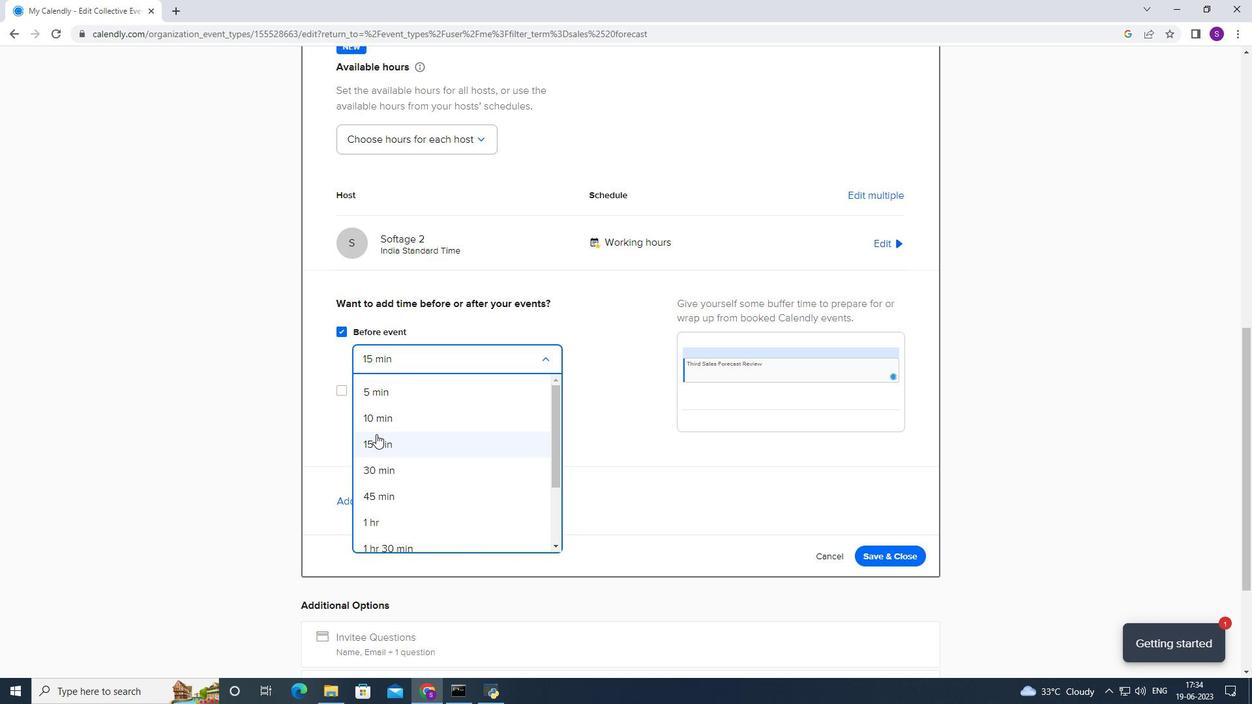 
Action: Mouse moved to (381, 415)
Screenshot: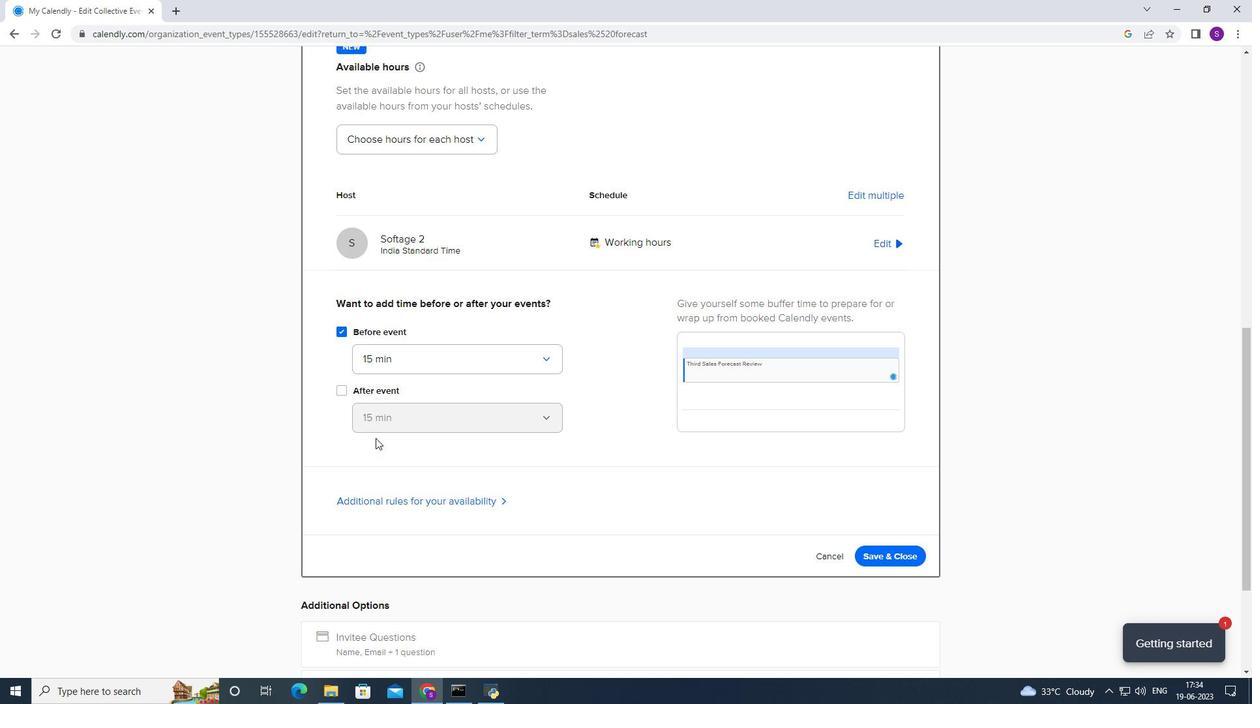 
Action: Mouse scrolled (381, 415) with delta (0, 0)
Screenshot: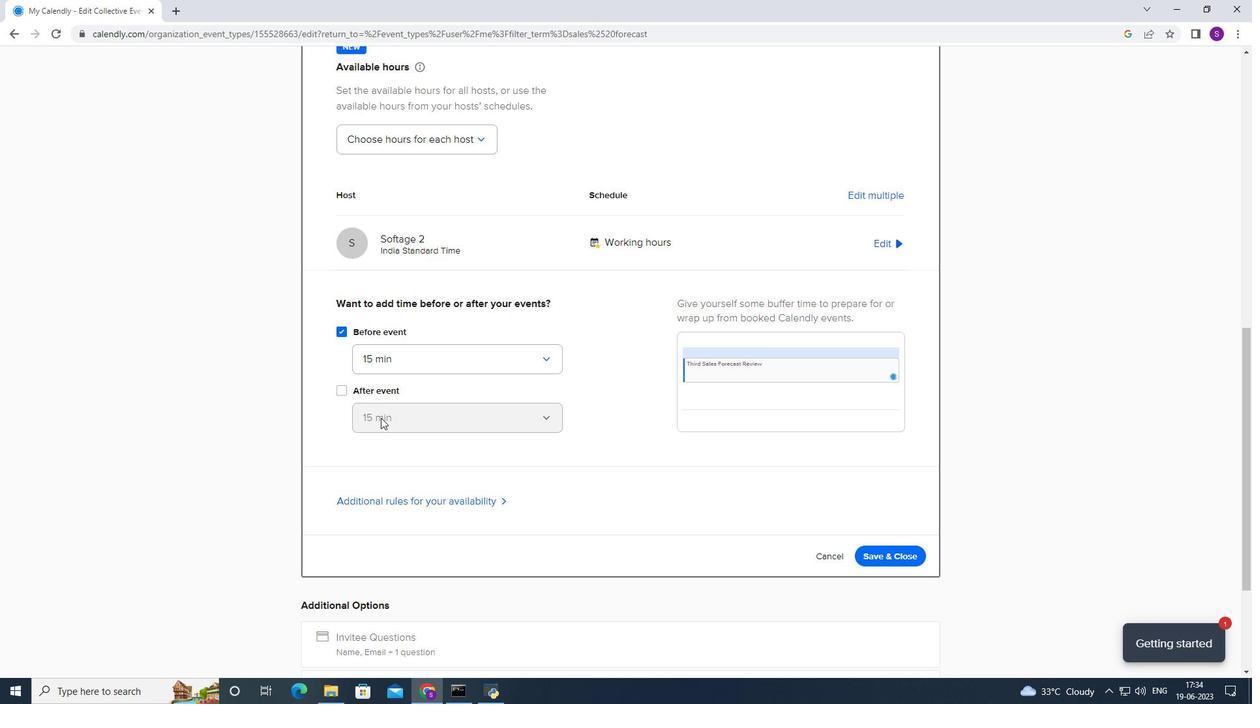 
Action: Mouse scrolled (381, 415) with delta (0, 0)
Screenshot: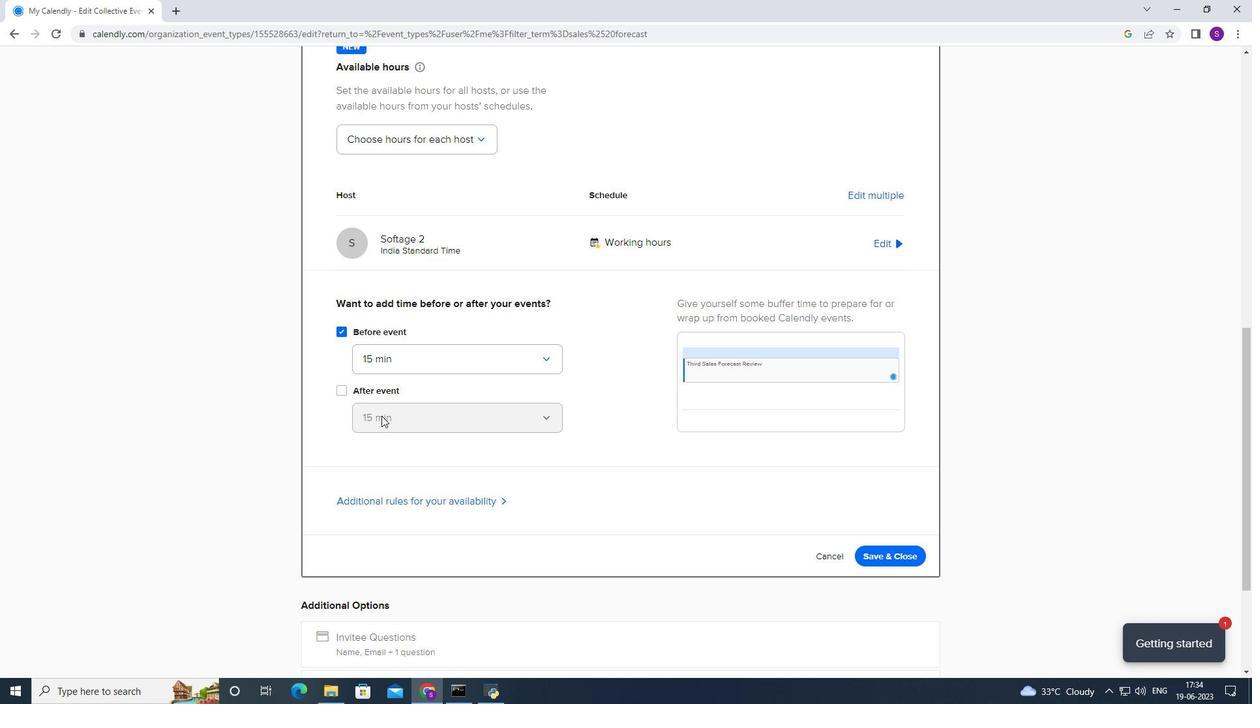 
Action: Mouse scrolled (381, 415) with delta (0, 0)
Screenshot: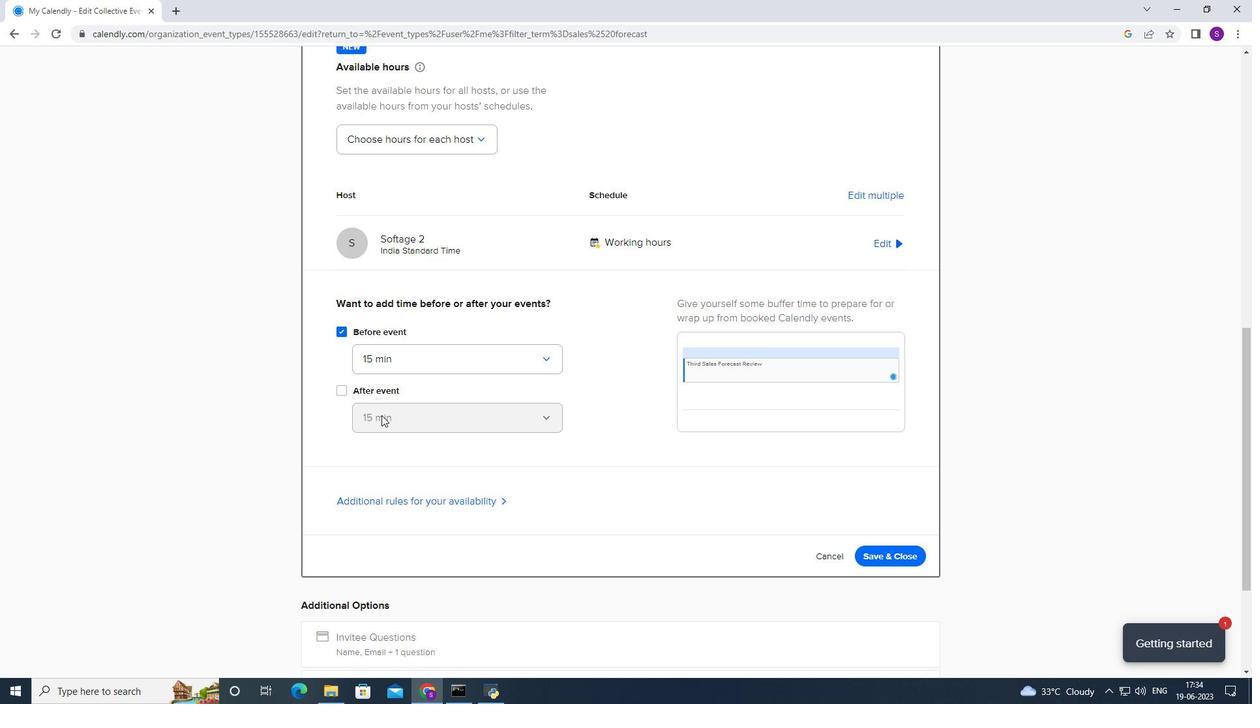 
Action: Mouse scrolled (381, 415) with delta (0, 0)
Screenshot: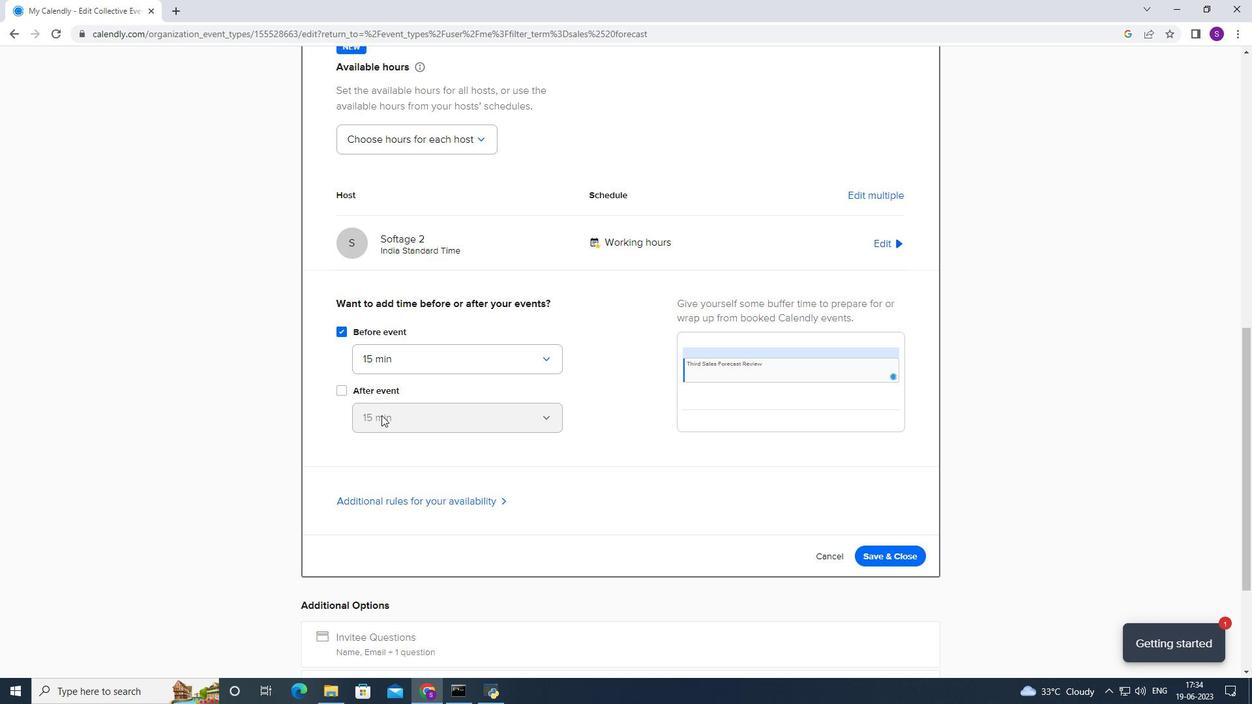 
Action: Mouse moved to (343, 212)
Screenshot: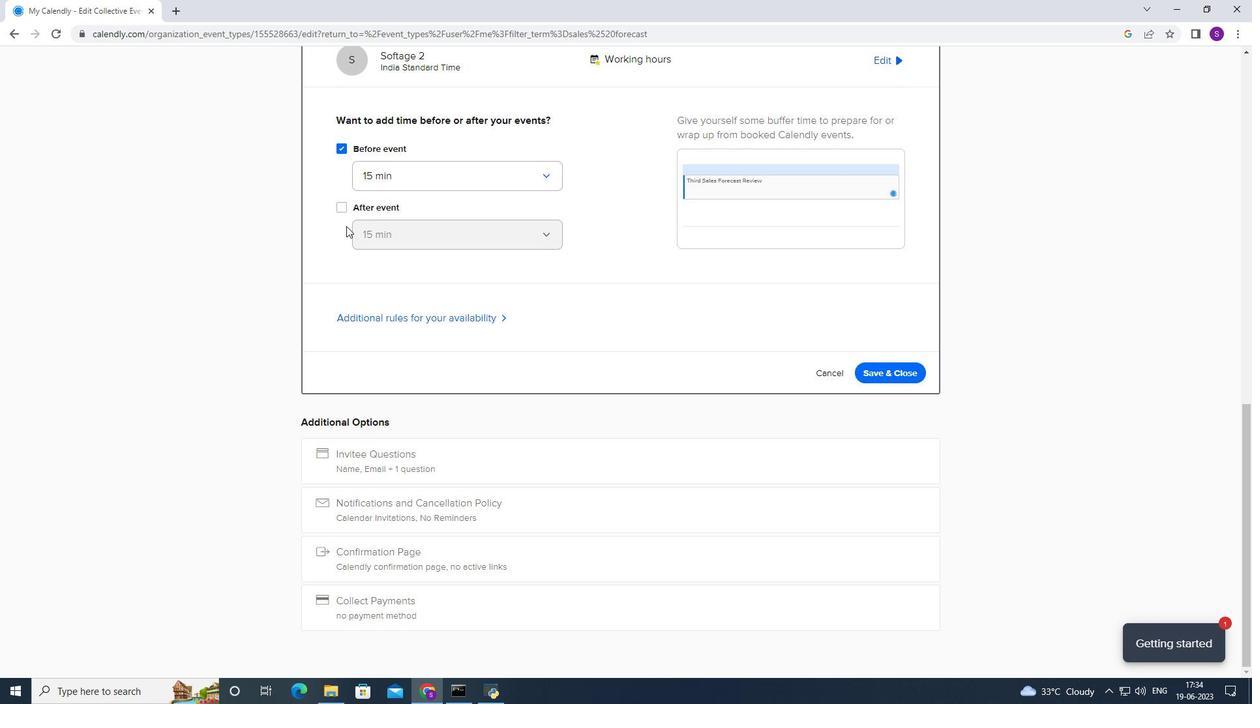 
Action: Mouse pressed left at (343, 212)
Screenshot: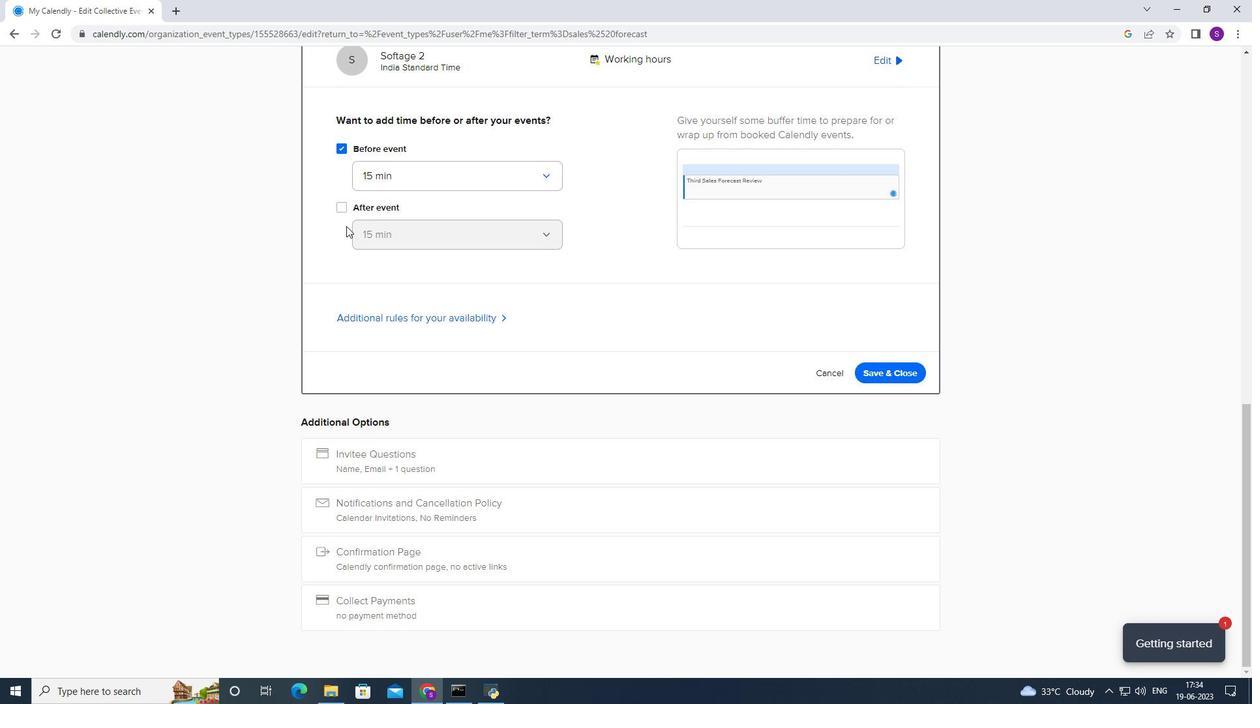 
Action: Mouse moved to (355, 330)
Screenshot: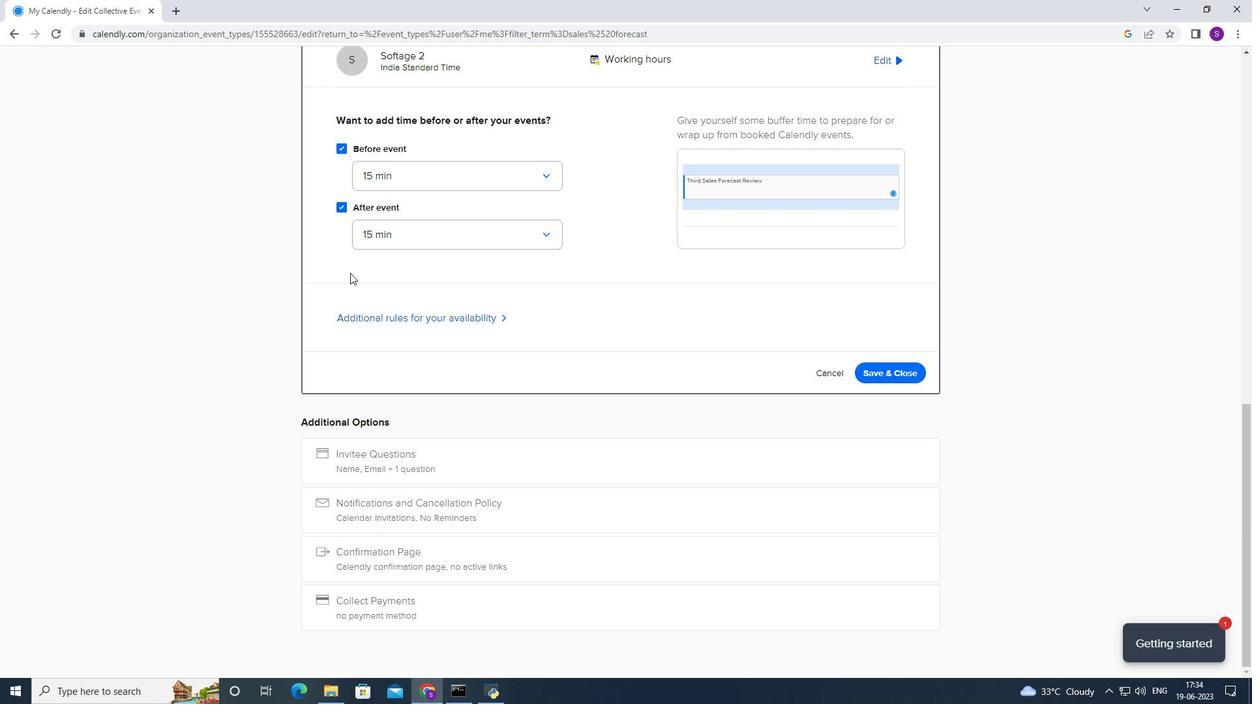 
Action: Mouse pressed left at (355, 330)
Screenshot: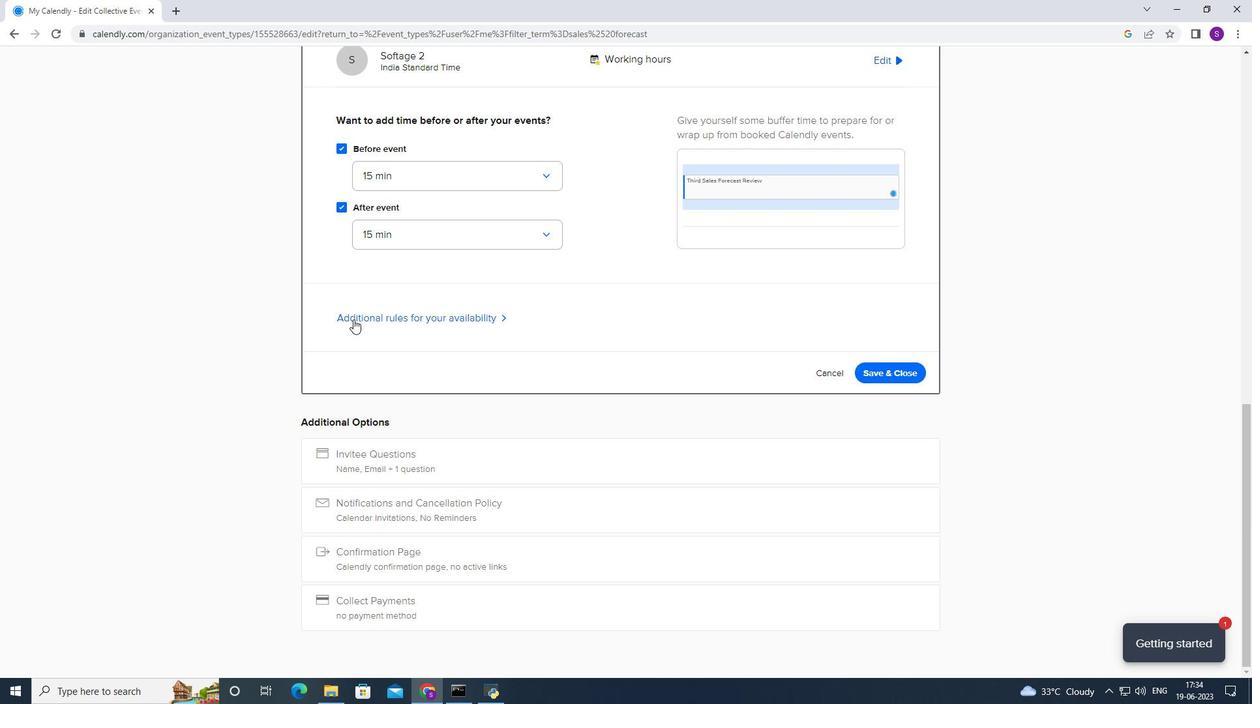 
Action: Mouse moved to (381, 321)
Screenshot: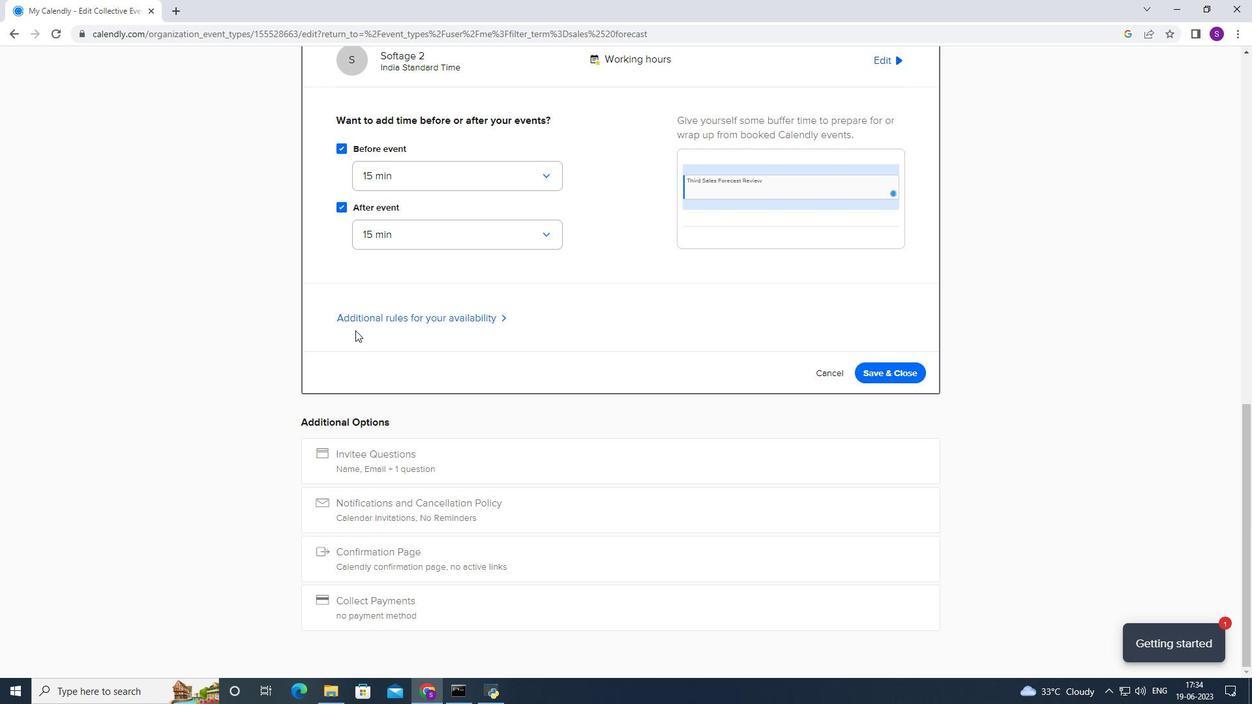 
Action: Mouse pressed left at (381, 321)
Screenshot: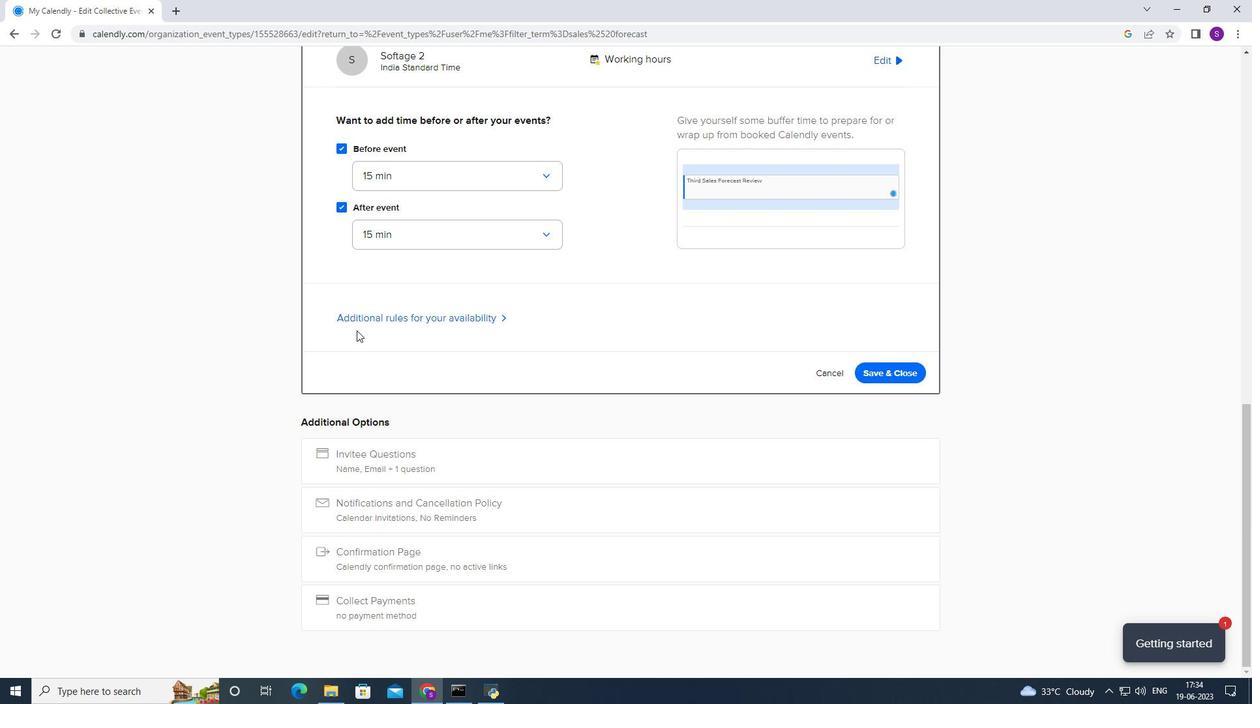 
Action: Mouse moved to (403, 360)
Screenshot: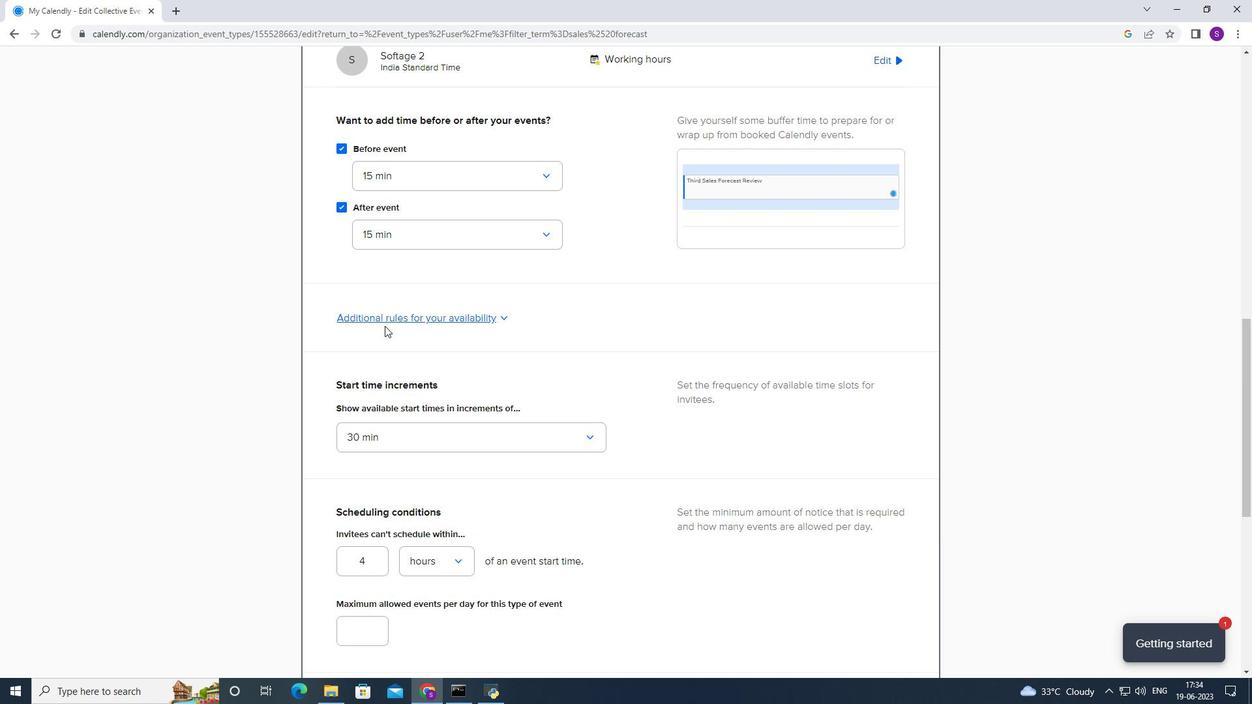
Action: Mouse scrolled (403, 360) with delta (0, 0)
Screenshot: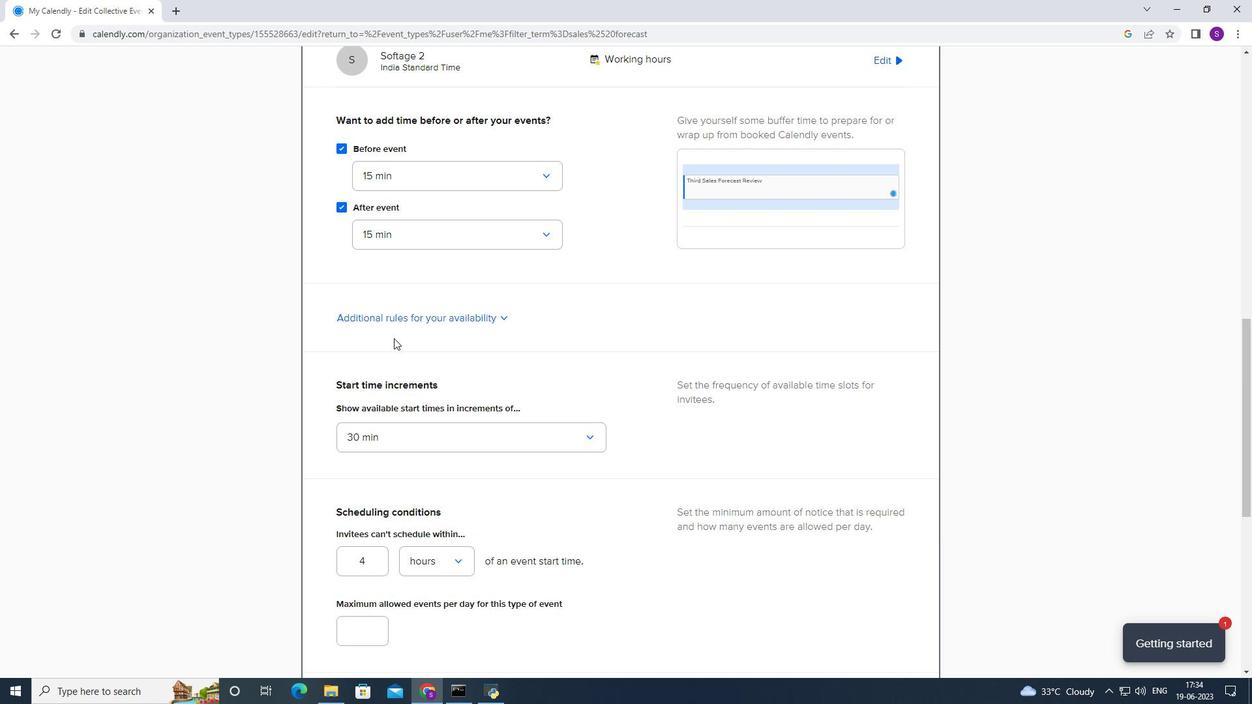 
Action: Mouse moved to (404, 368)
Screenshot: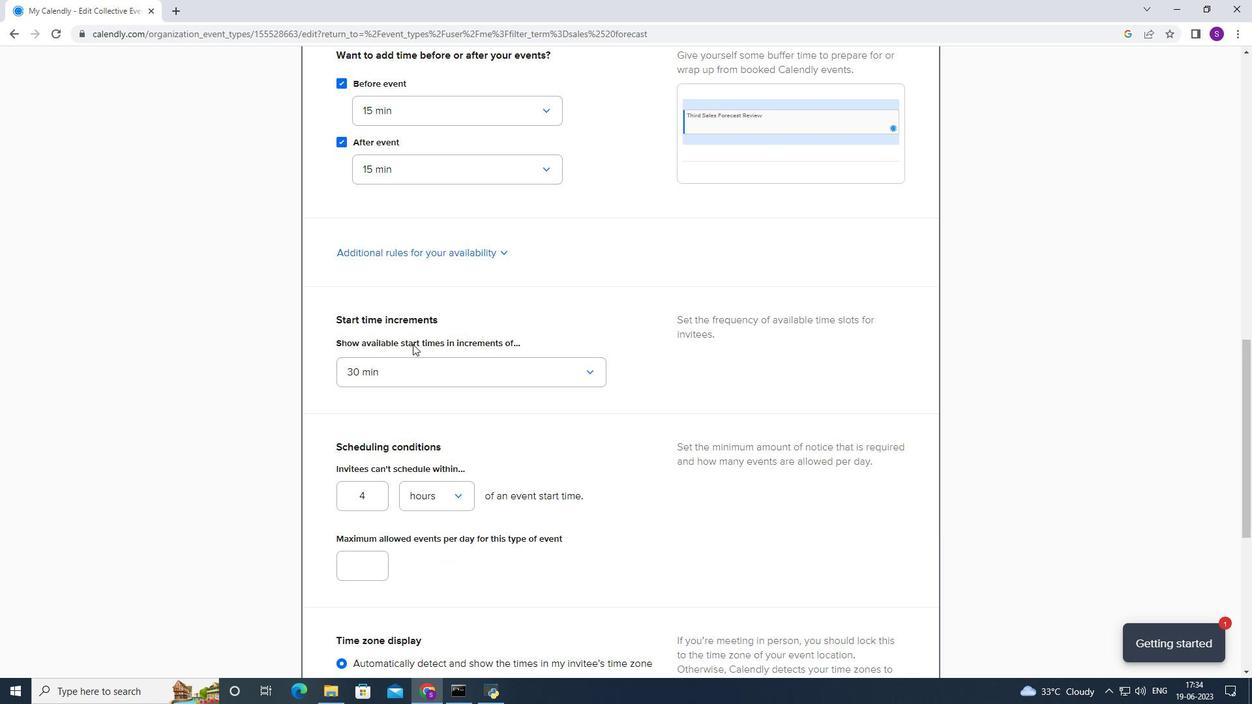 
Action: Mouse pressed left at (404, 368)
Screenshot: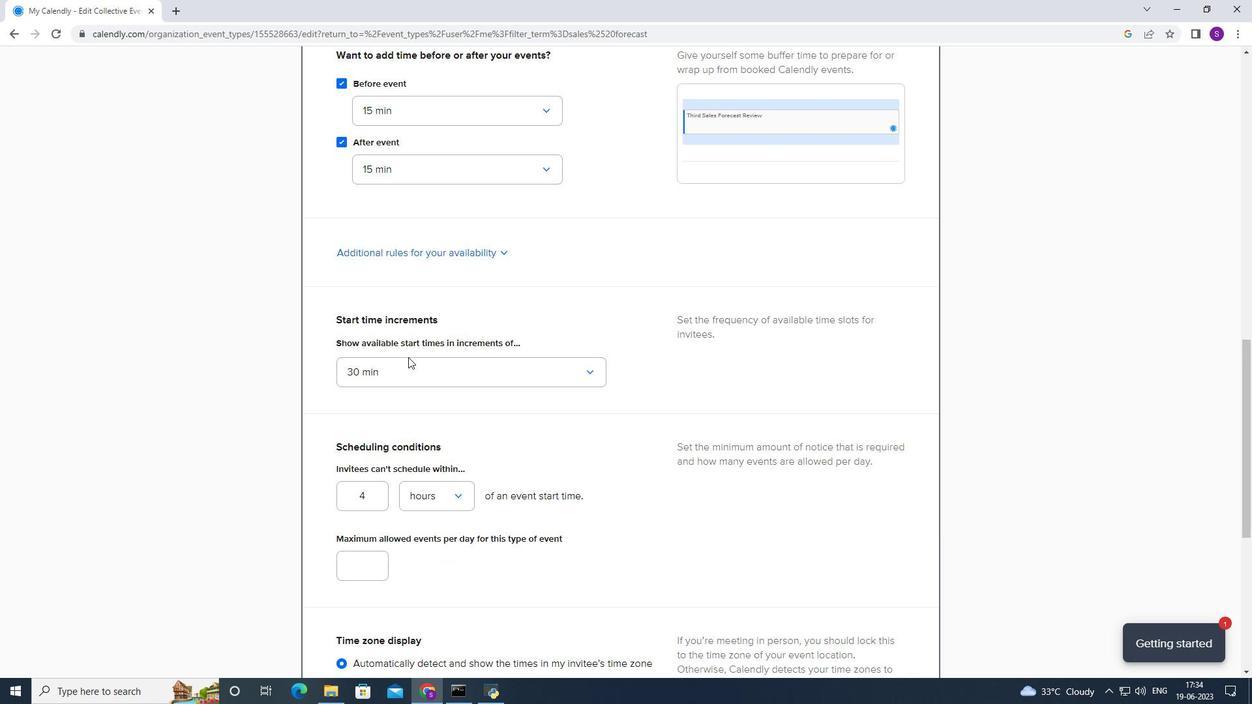 
Action: Mouse moved to (394, 450)
Screenshot: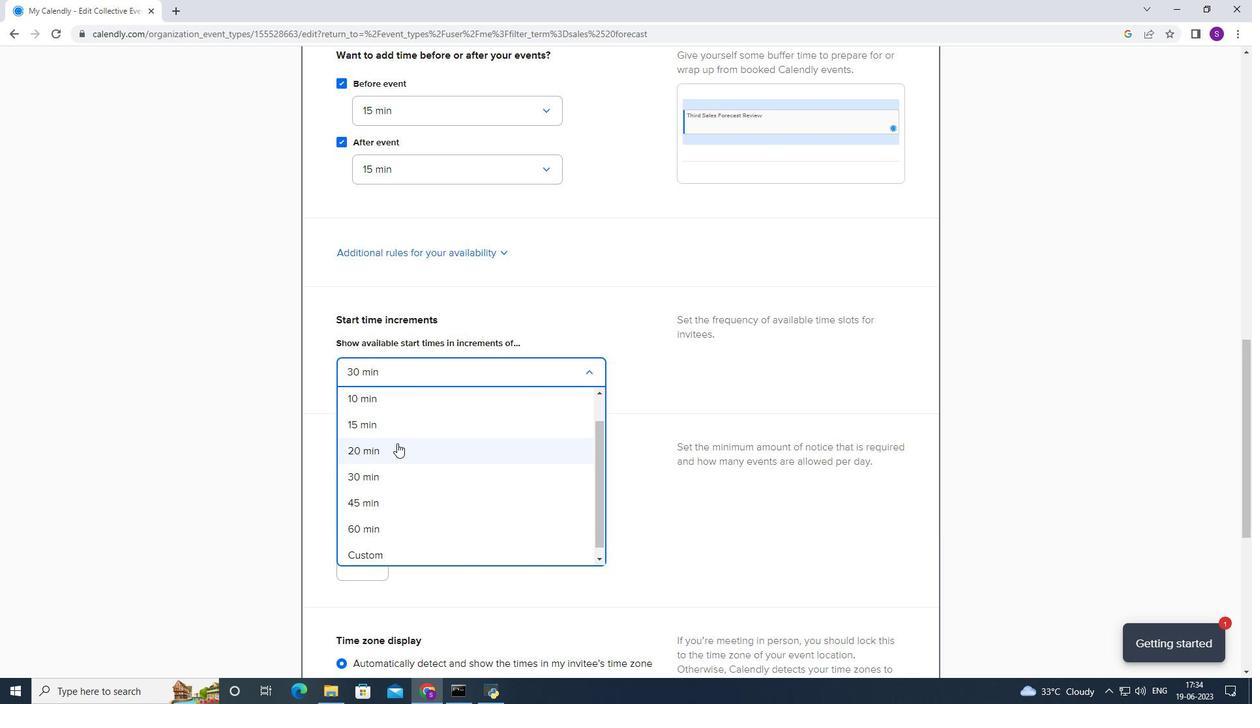 
Action: Mouse pressed left at (394, 450)
Screenshot: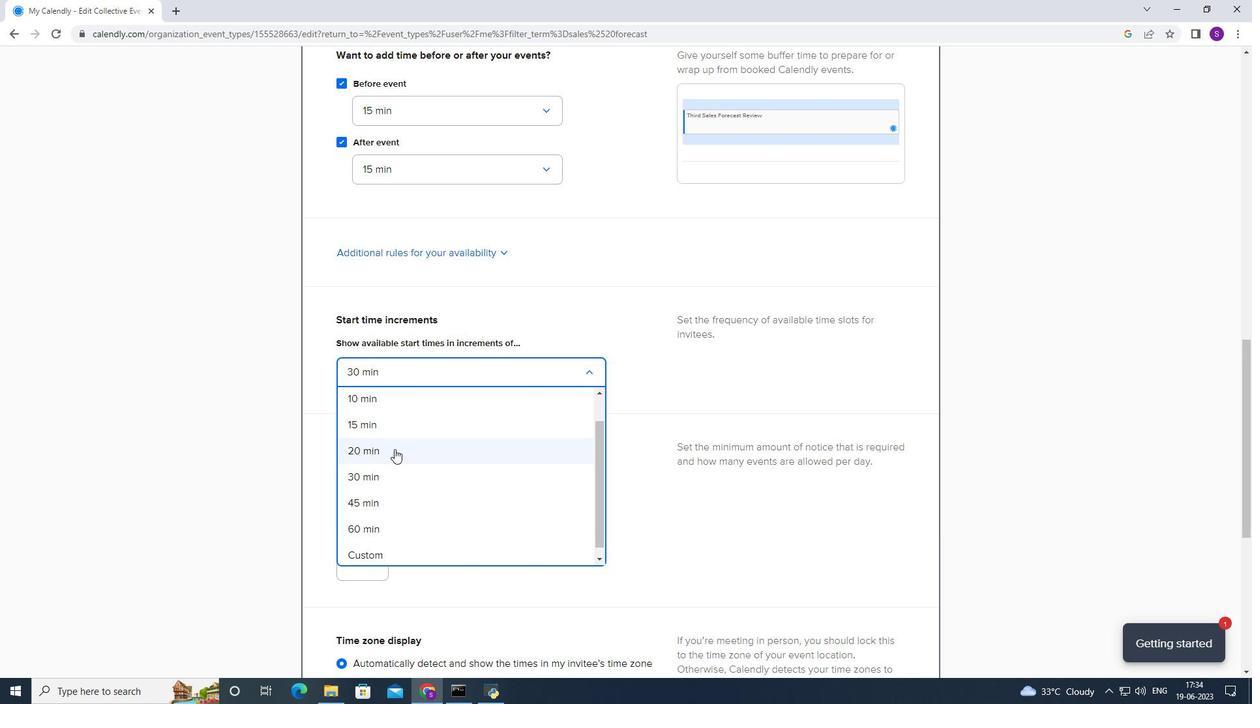 
Action: Mouse moved to (394, 445)
Screenshot: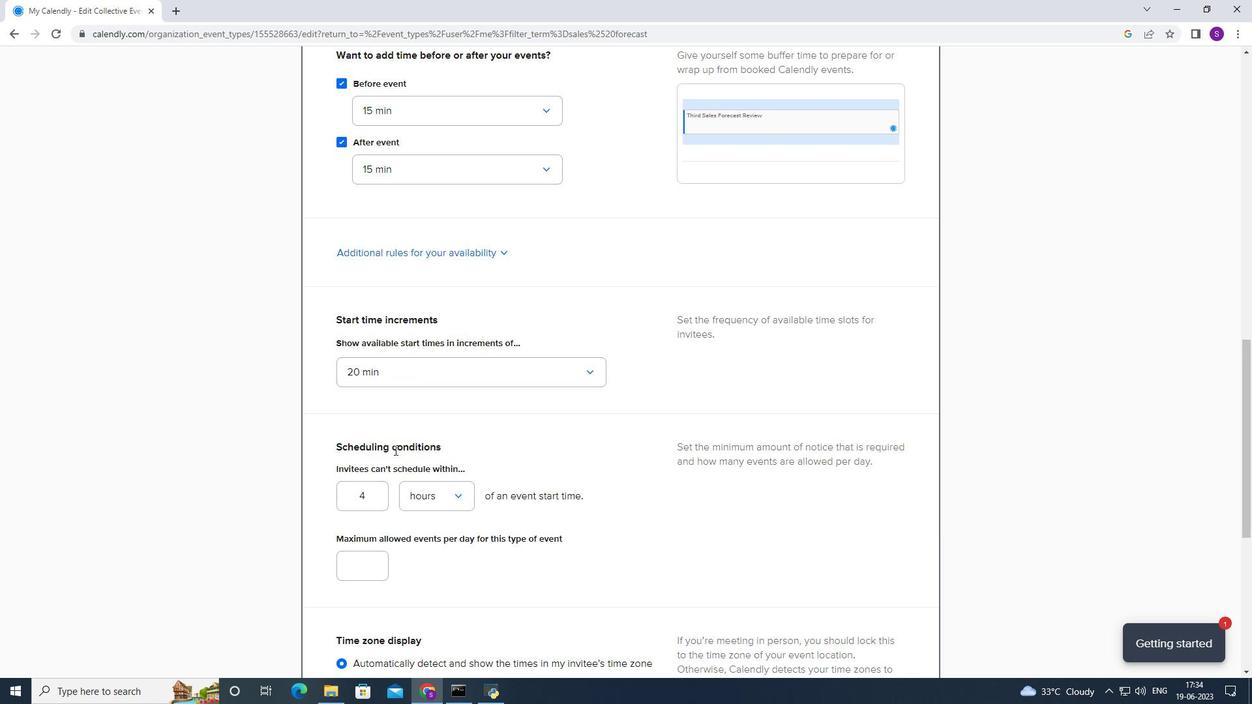 
Action: Mouse scrolled (394, 445) with delta (0, 0)
Screenshot: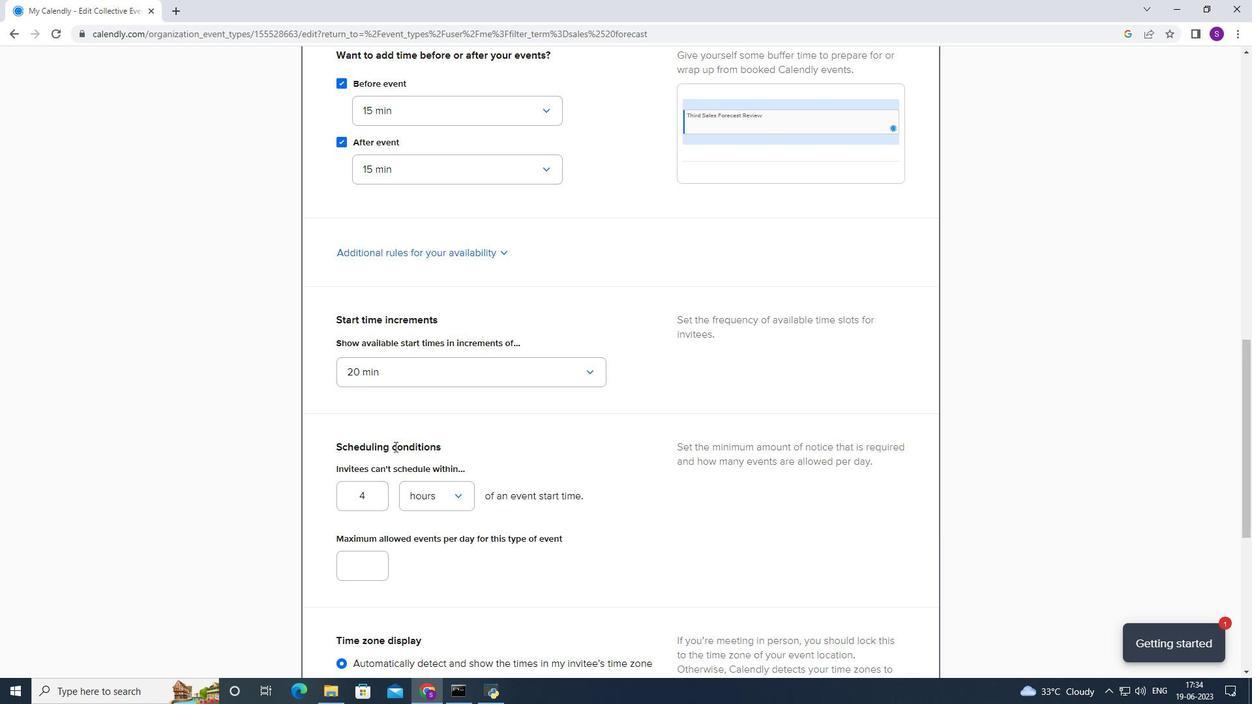 
Action: Mouse scrolled (394, 445) with delta (0, 0)
Screenshot: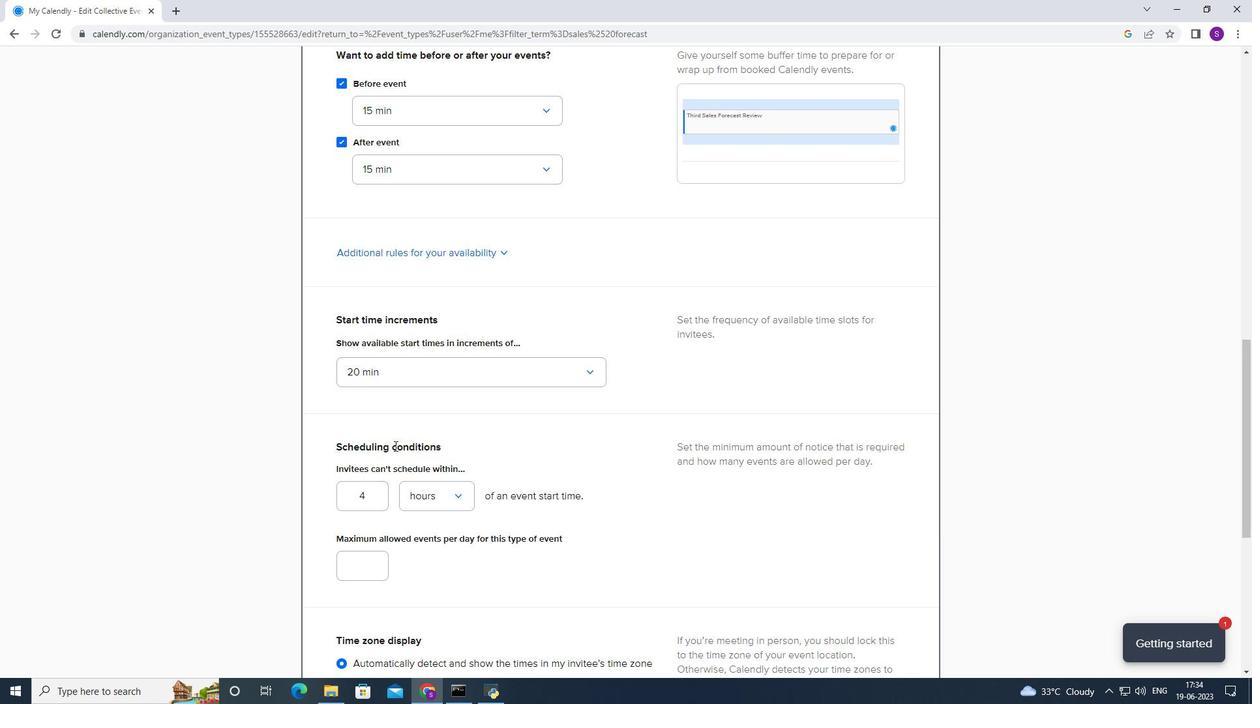 
Action: Mouse moved to (366, 366)
Screenshot: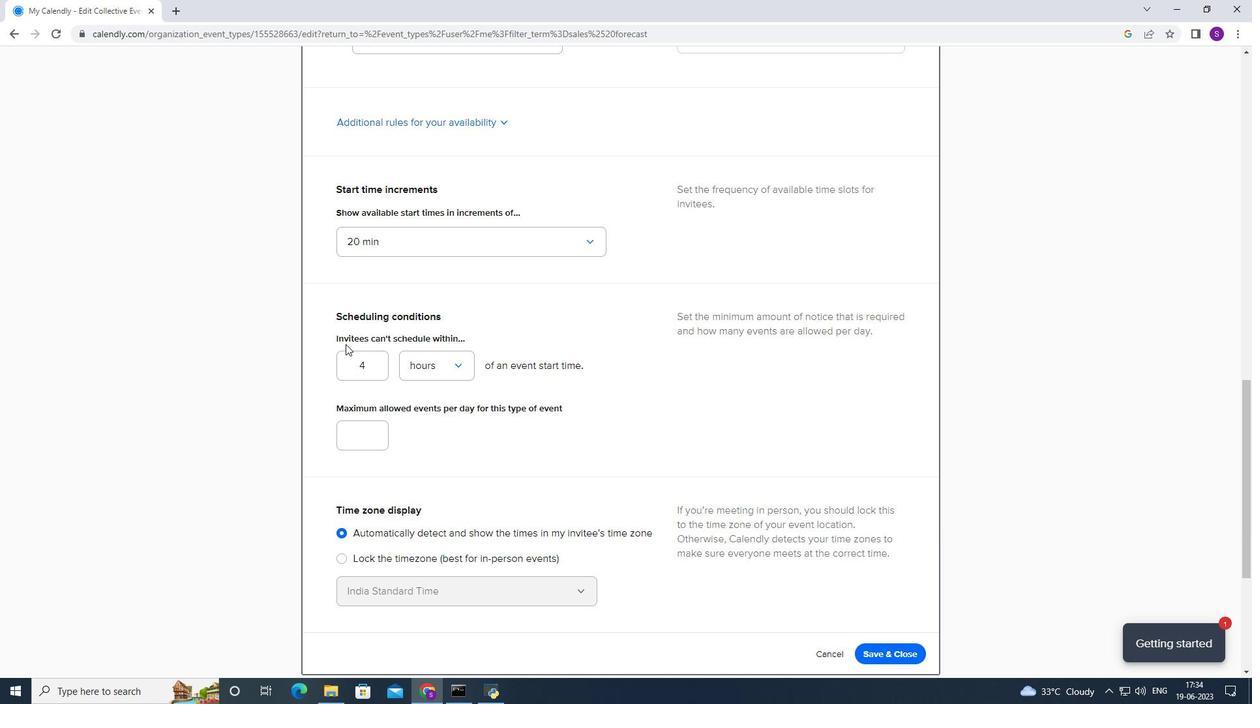 
Action: Mouse pressed left at (366, 366)
Screenshot: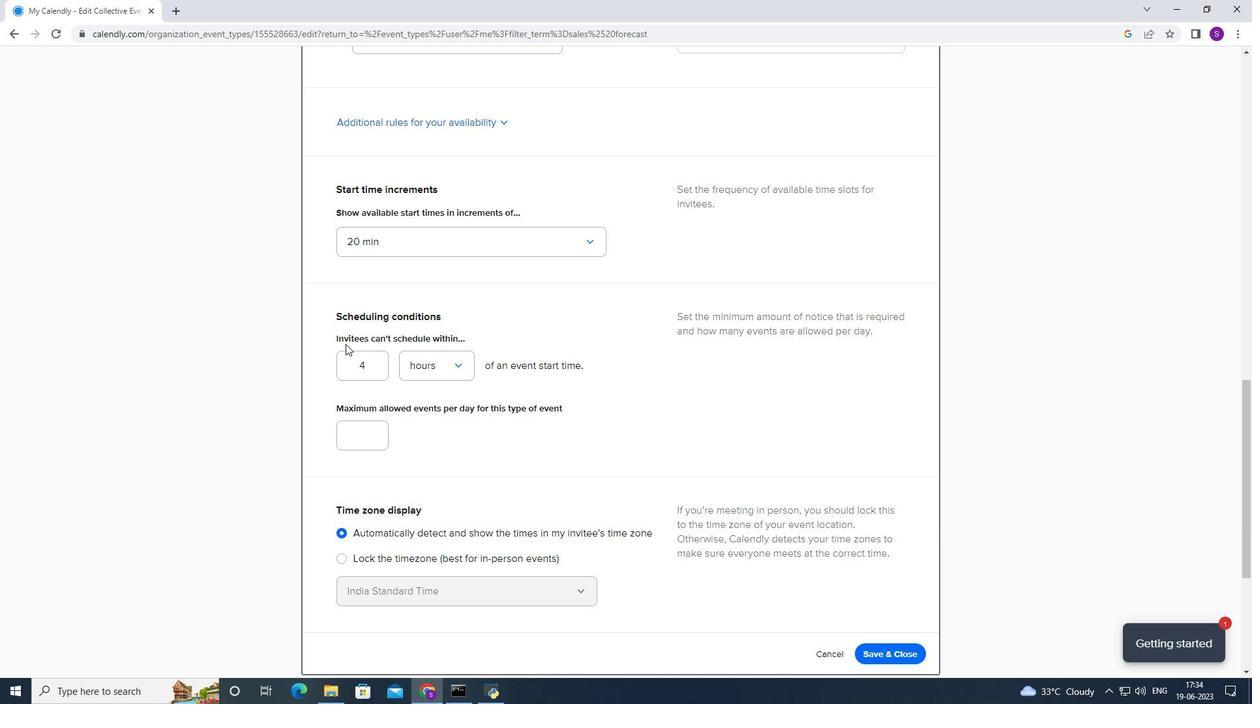 
Action: Mouse moved to (363, 368)
Screenshot: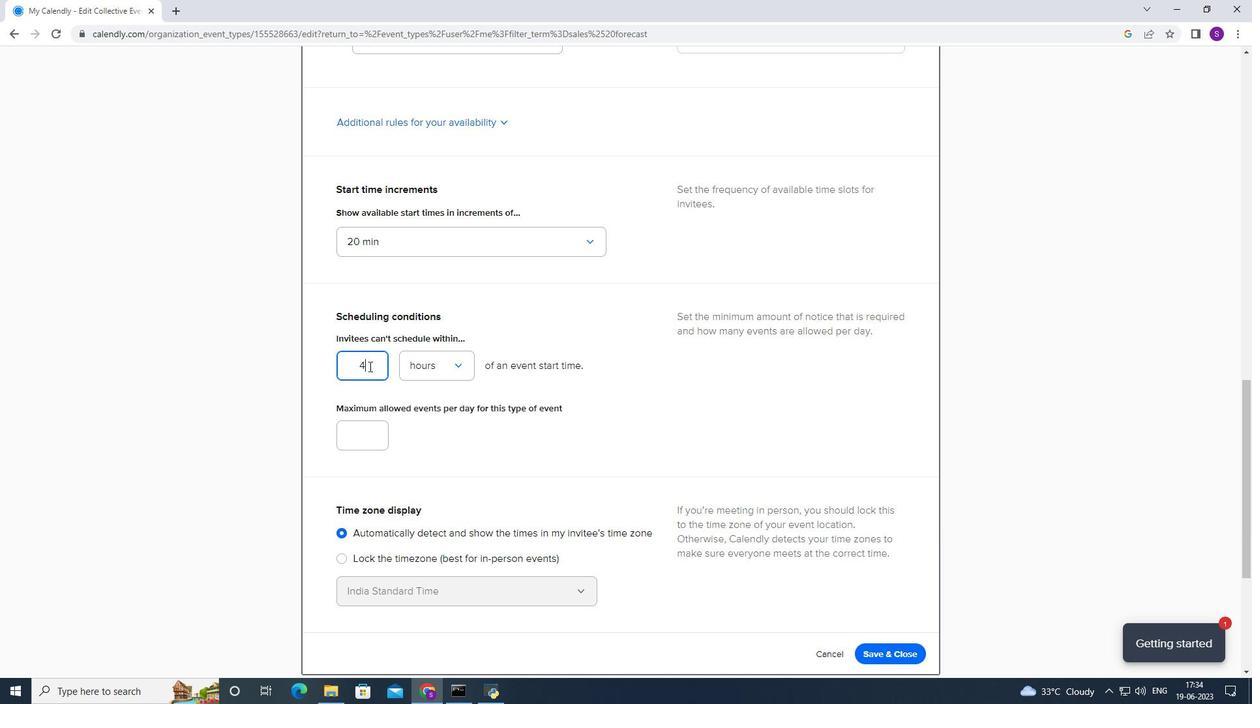 
Action: Key pressed <Key.backspace>
Screenshot: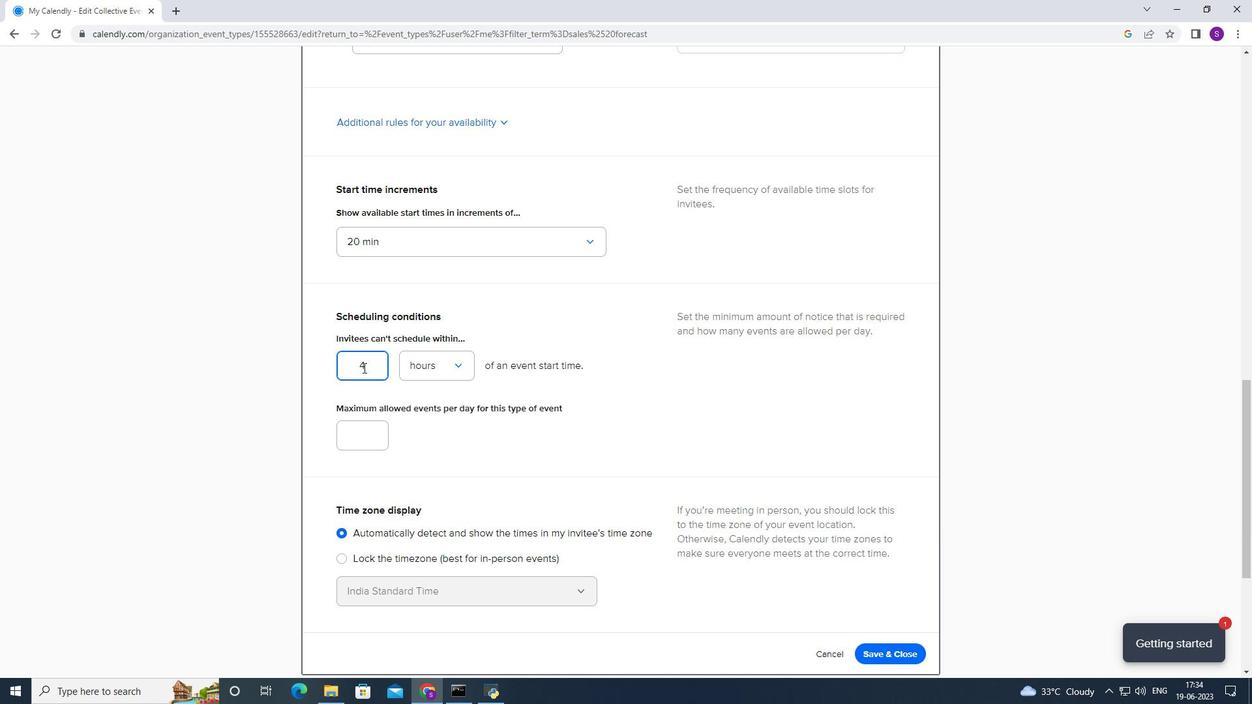 
Action: Mouse moved to (362, 360)
Screenshot: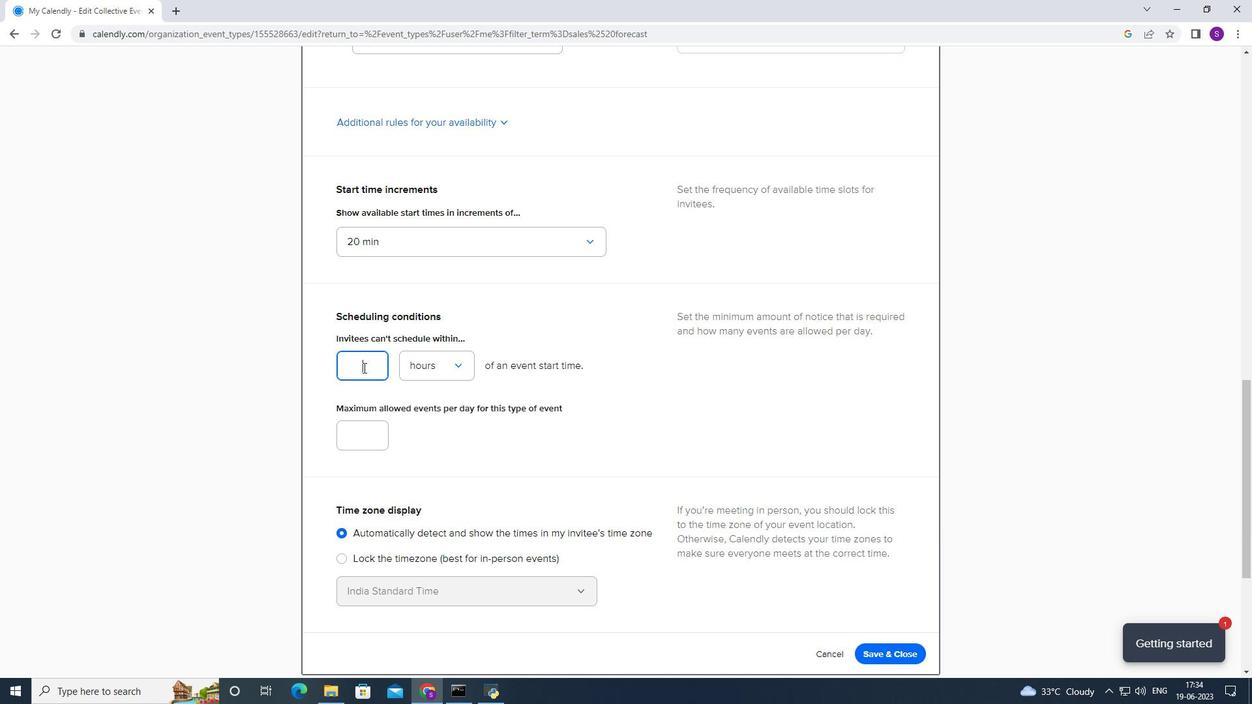 
Action: Key pressed 1
Screenshot: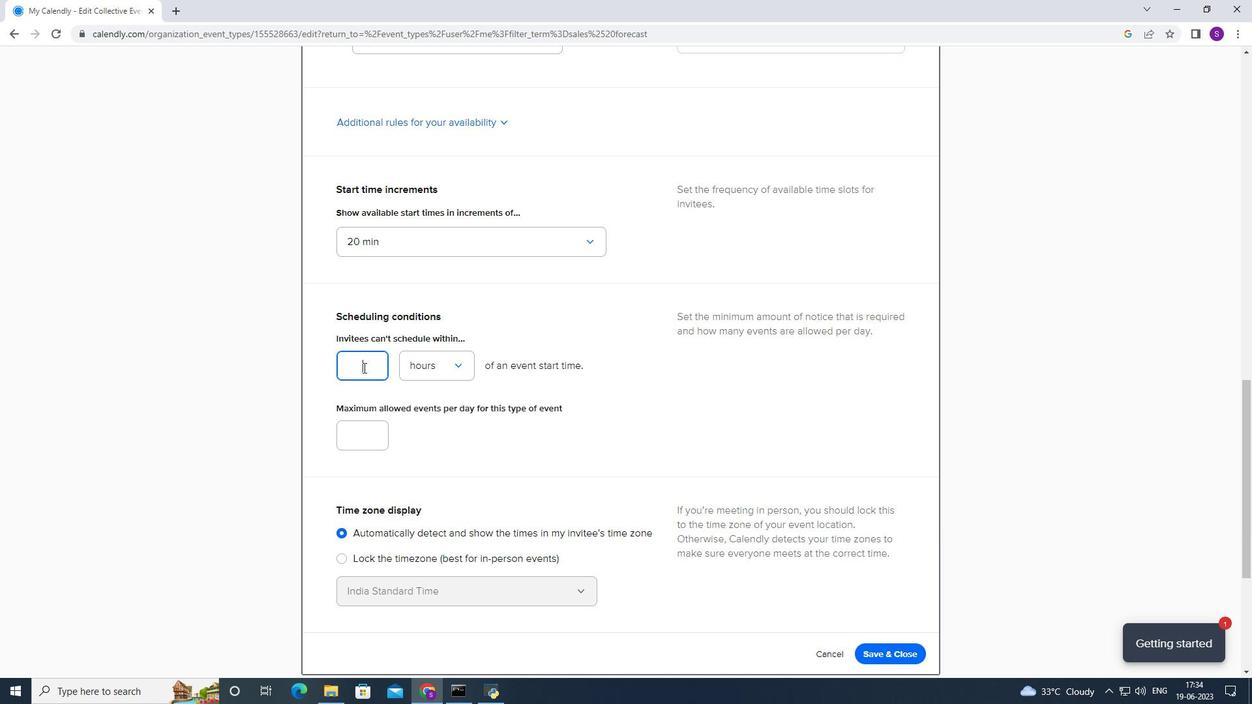 
Action: Mouse moved to (361, 353)
Screenshot: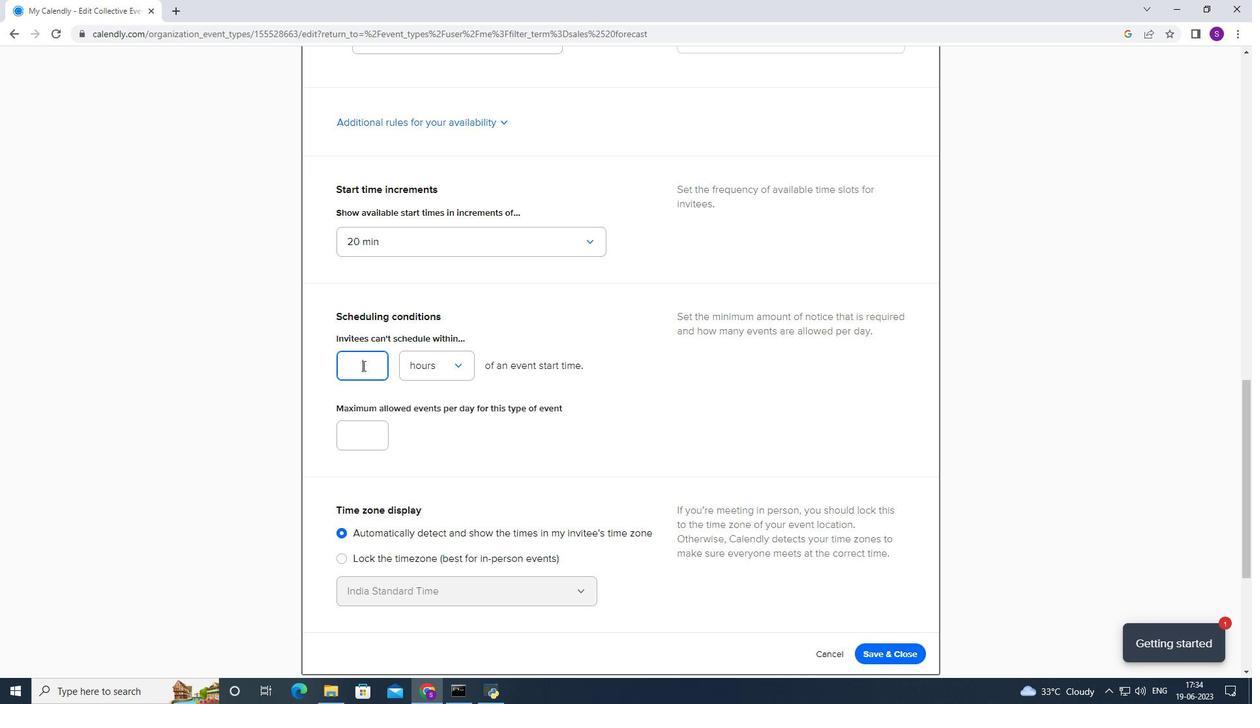 
Action: Key pressed 68
Screenshot: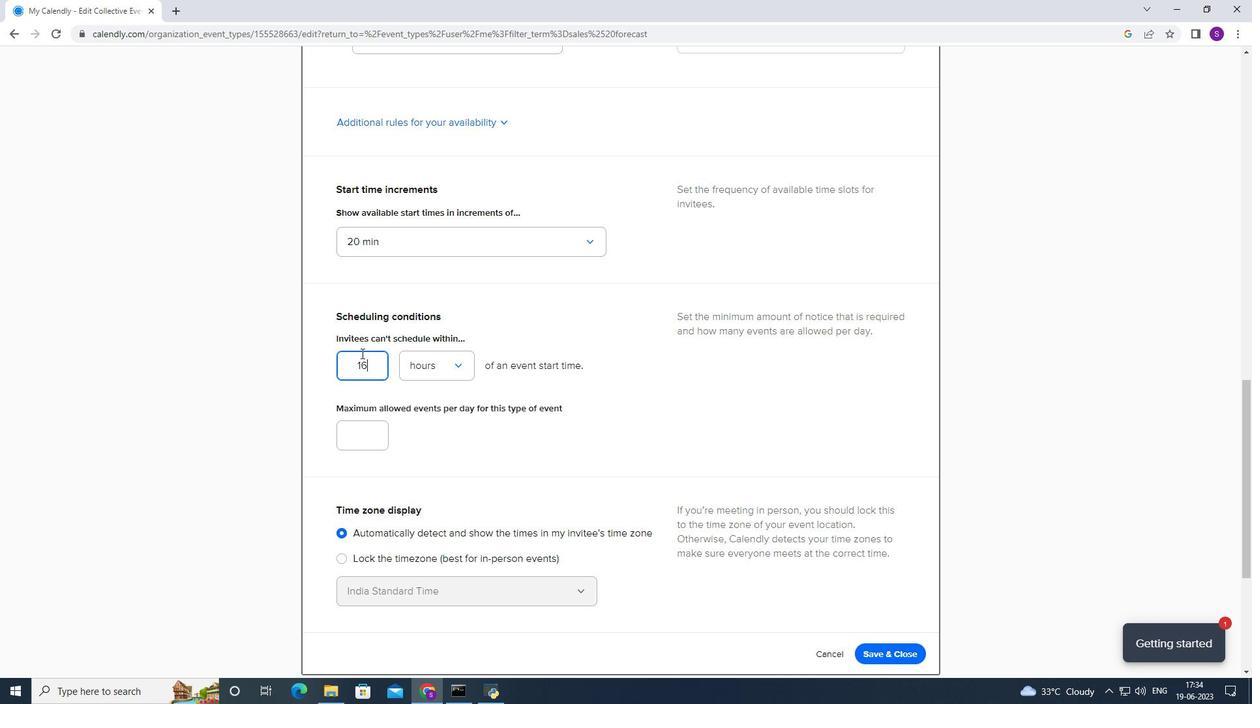 
Action: Mouse moved to (364, 418)
Screenshot: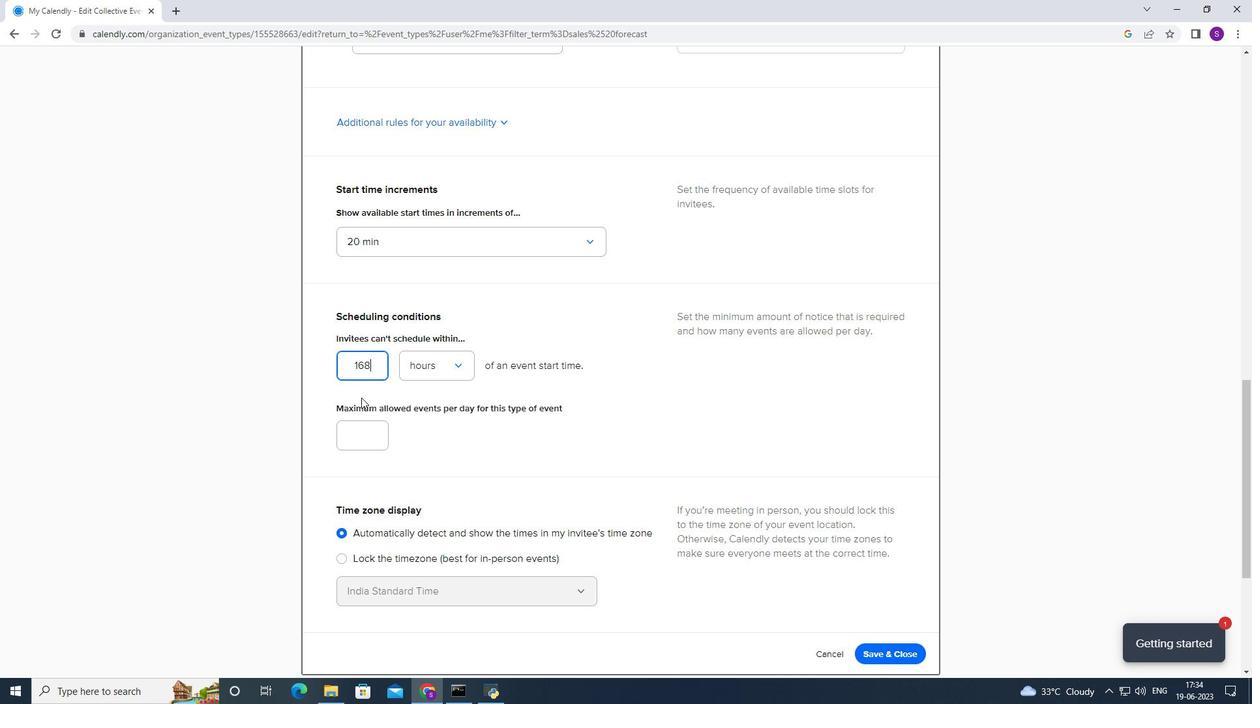 
Action: Mouse pressed left at (364, 418)
Screenshot: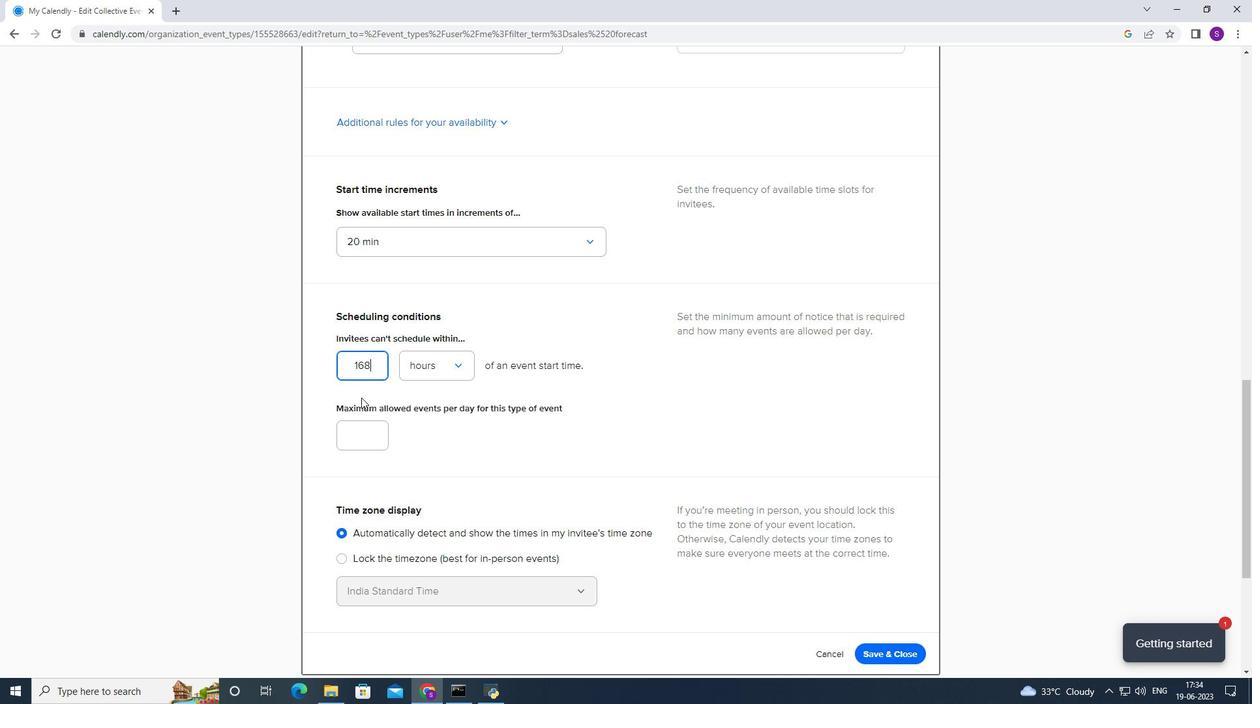
Action: Mouse moved to (364, 424)
Screenshot: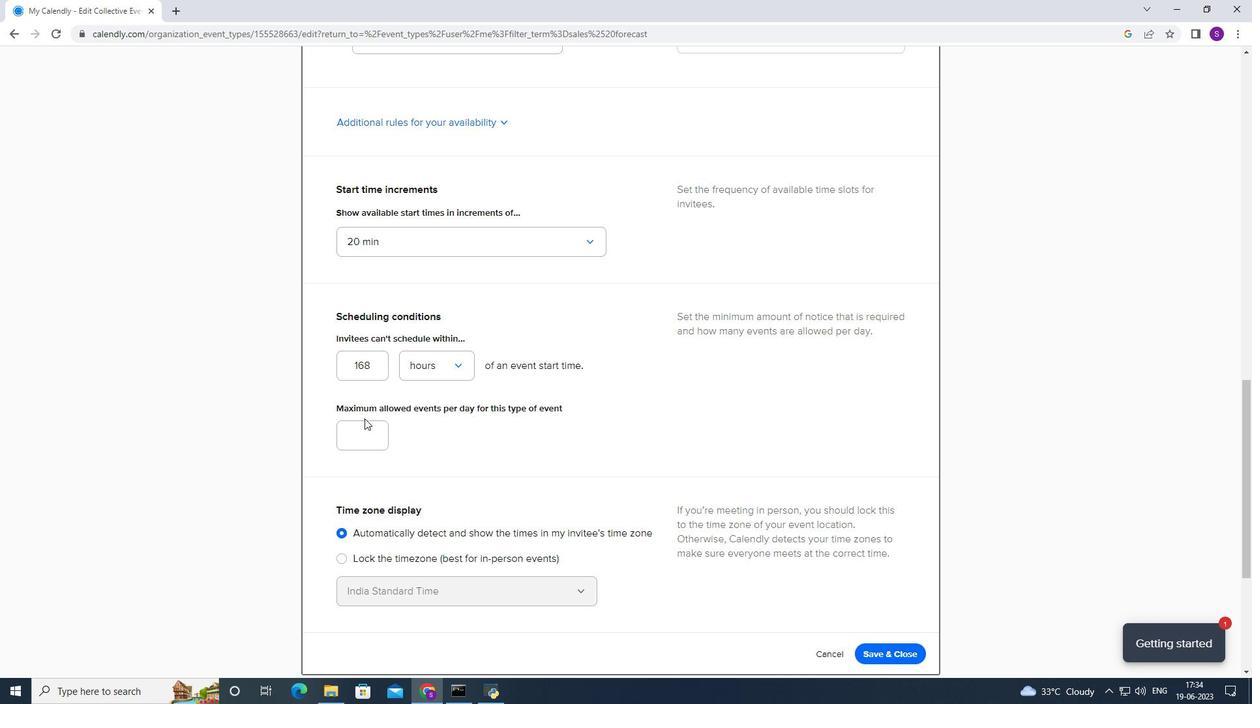 
Action: Mouse pressed left at (364, 424)
Screenshot: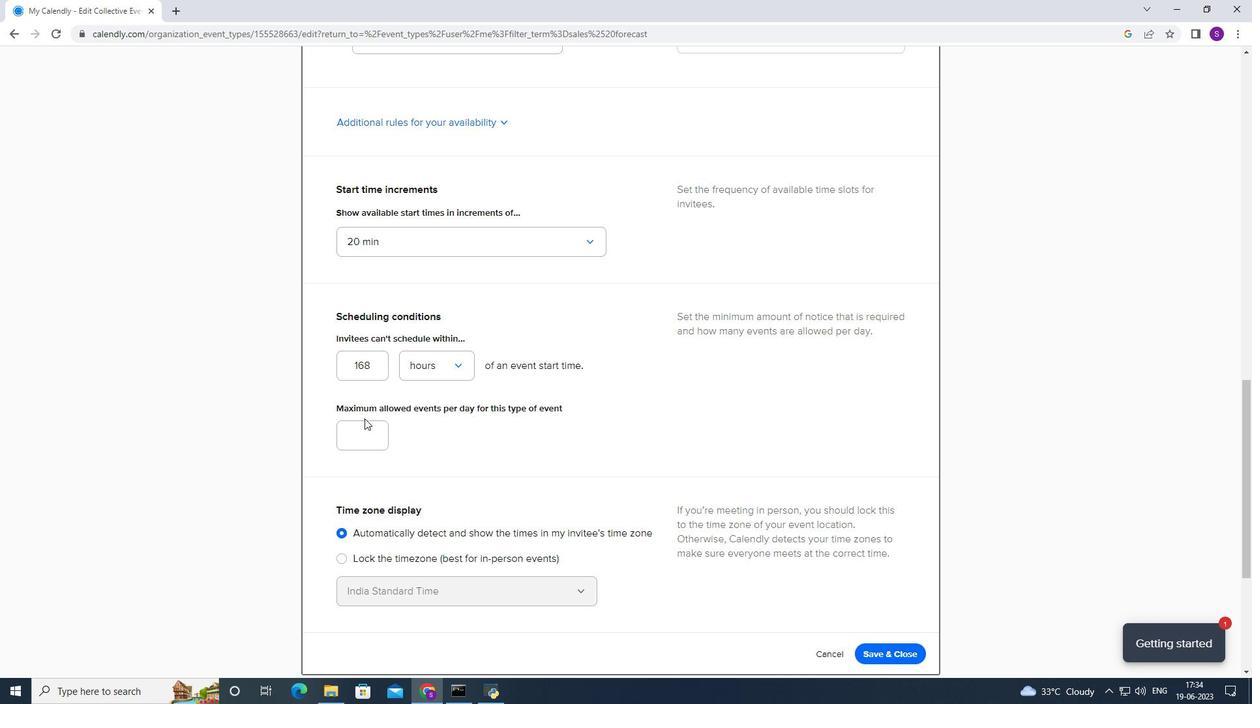 
Action: Key pressed 5
Screenshot: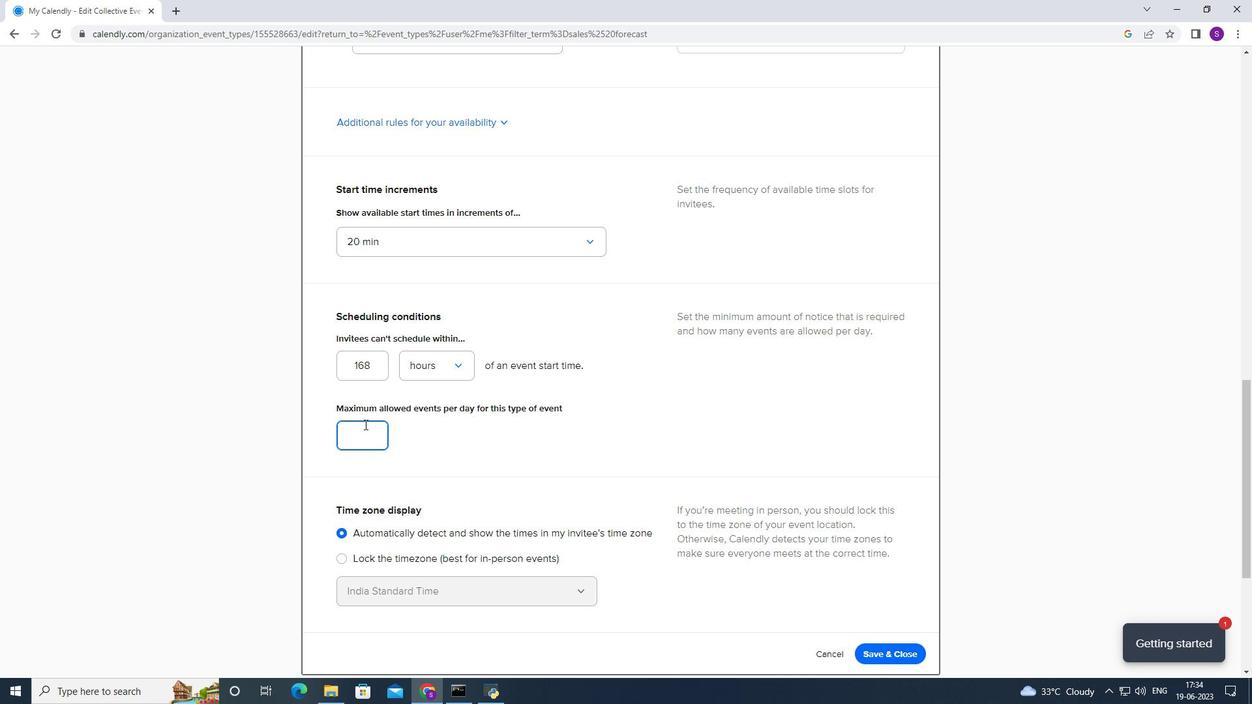 
Action: Mouse moved to (510, 418)
Screenshot: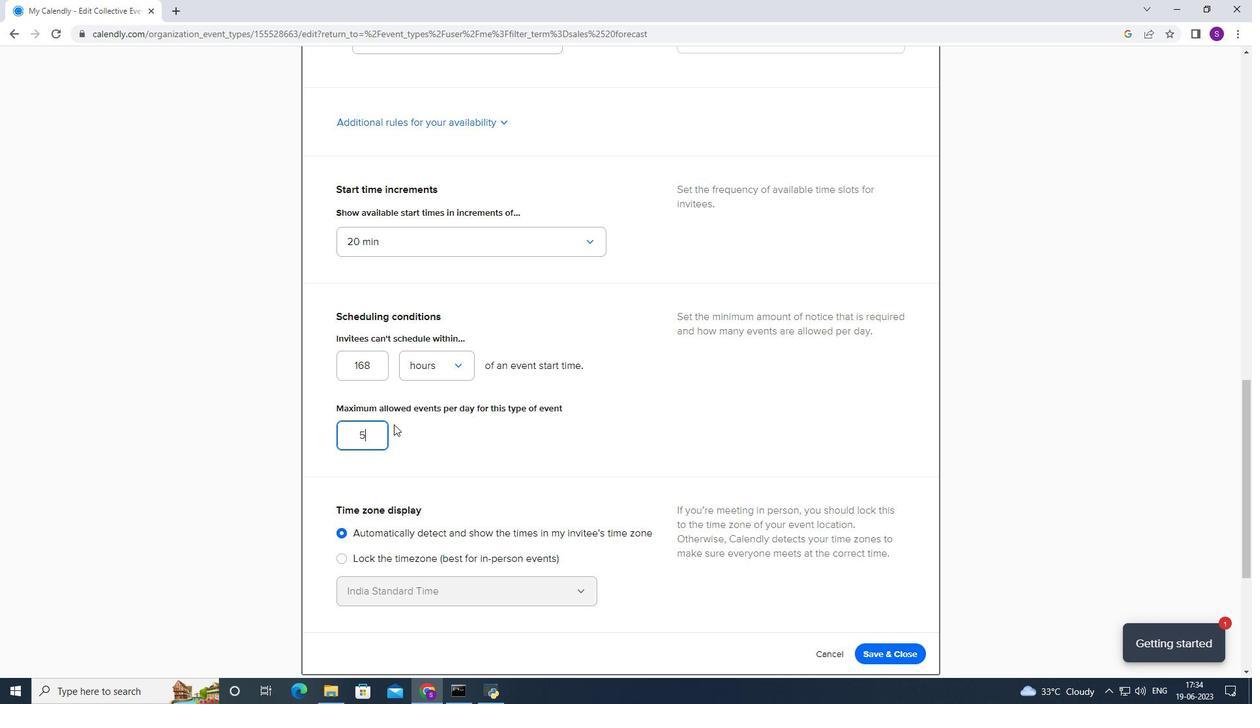
Action: Mouse scrolled (510, 418) with delta (0, 0)
Screenshot: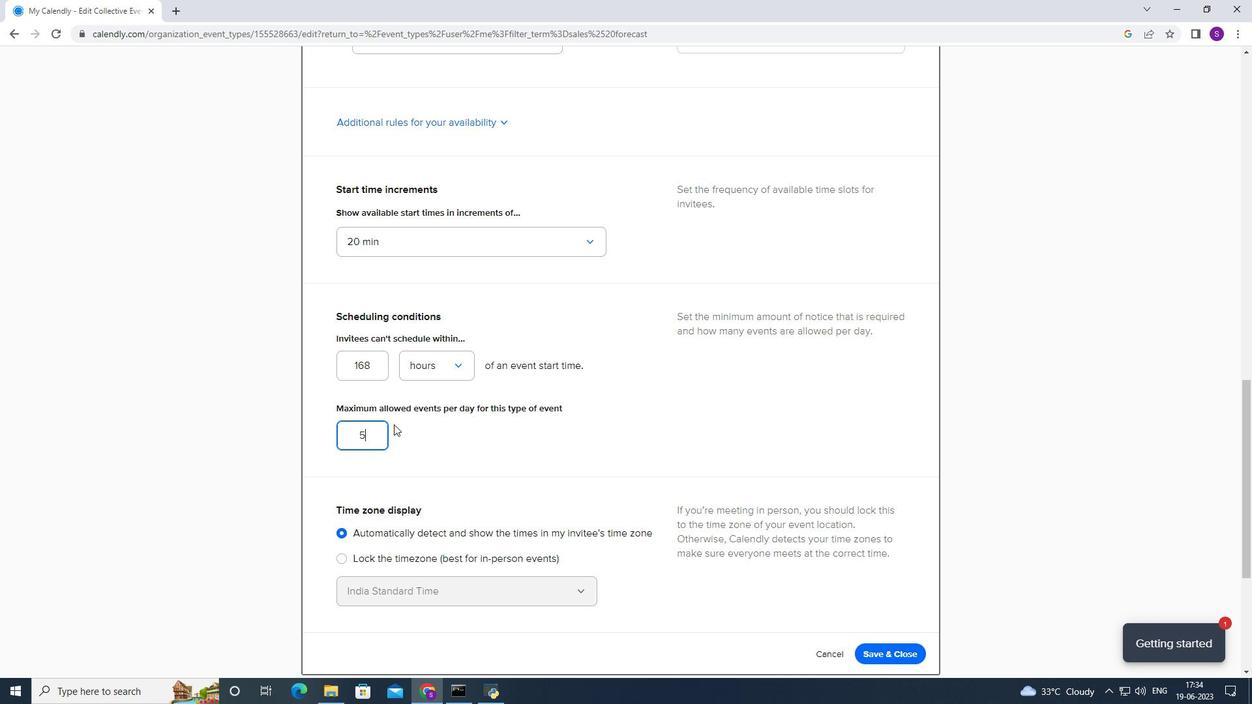 
Action: Mouse scrolled (510, 418) with delta (0, 0)
Screenshot: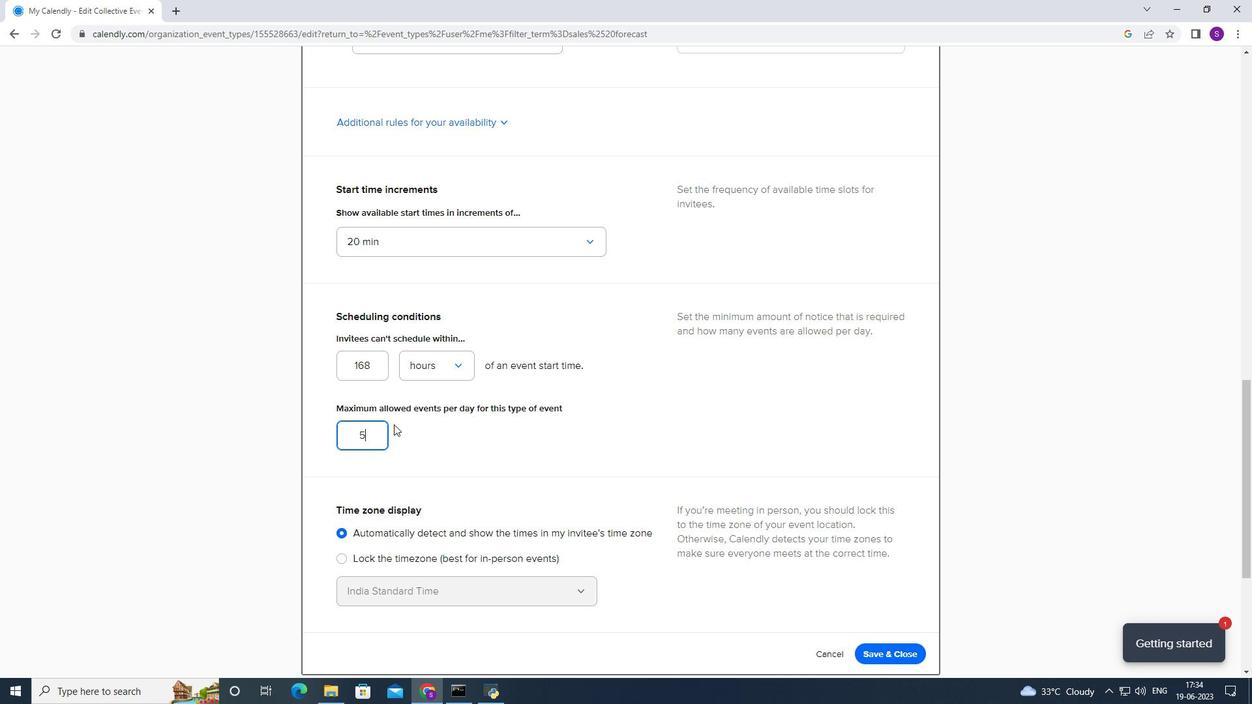 
Action: Mouse moved to (510, 418)
Screenshot: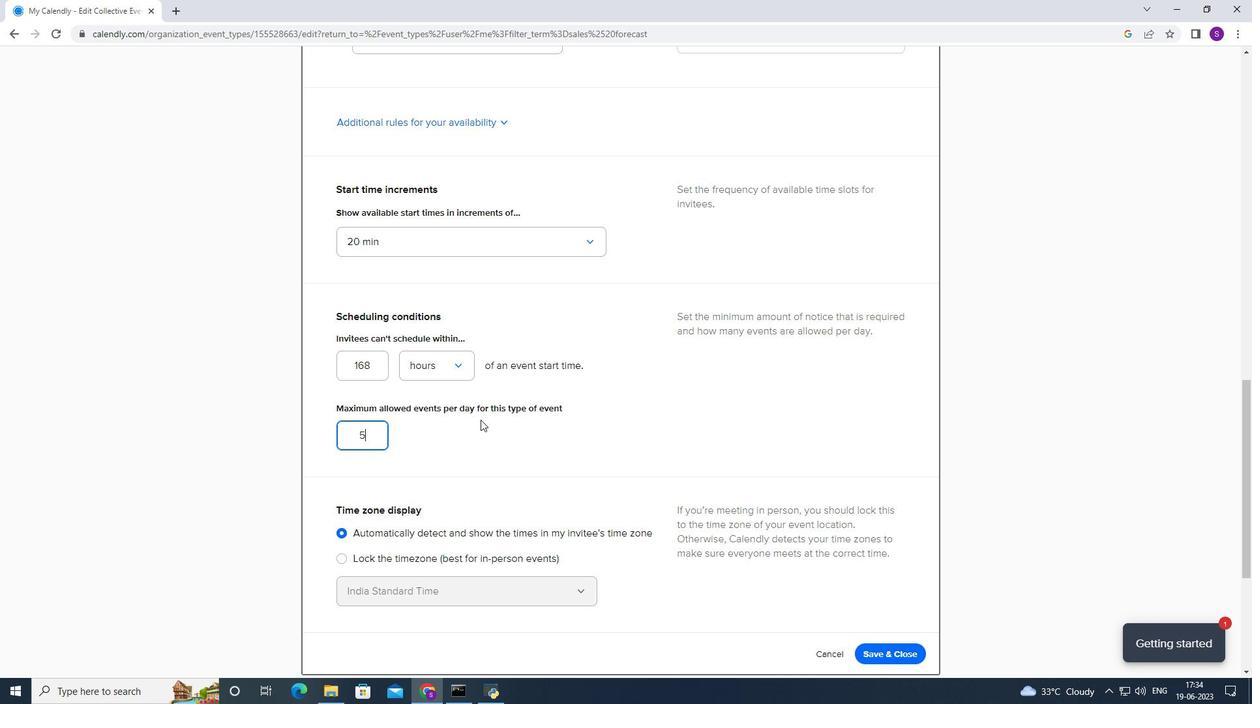 
Action: Mouse scrolled (510, 418) with delta (0, 0)
Screenshot: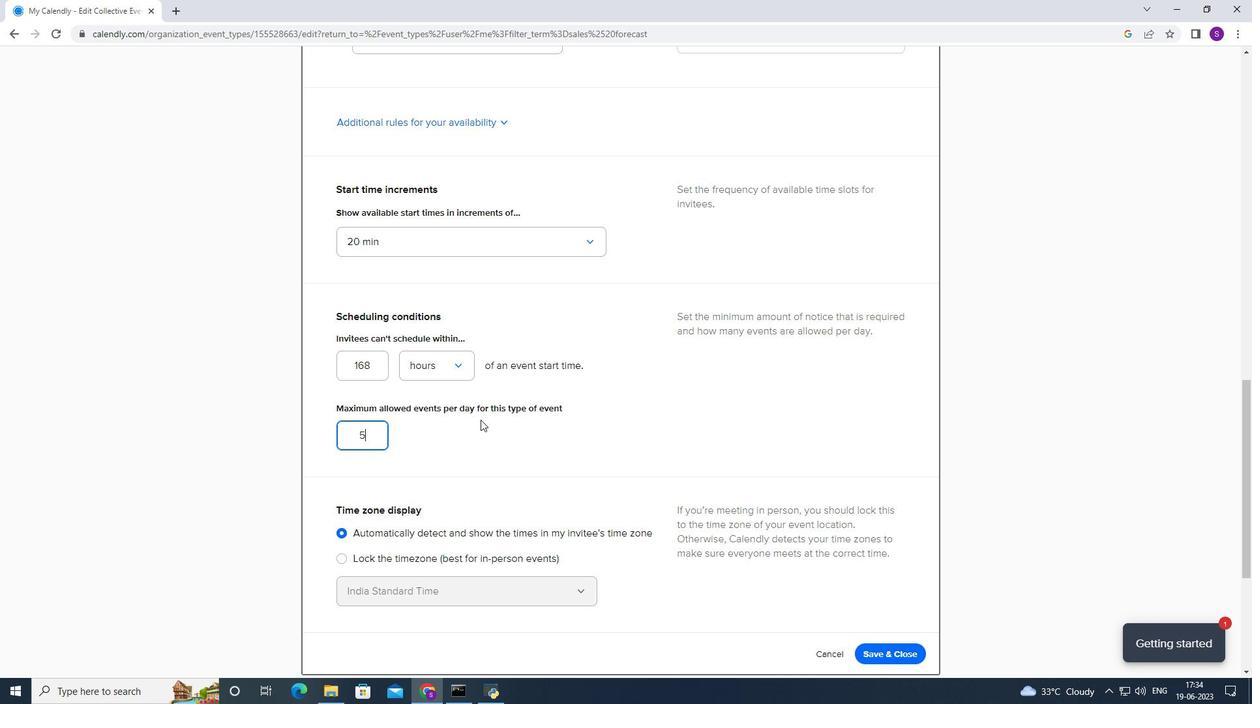 
Action: Mouse moved to (510, 419)
Screenshot: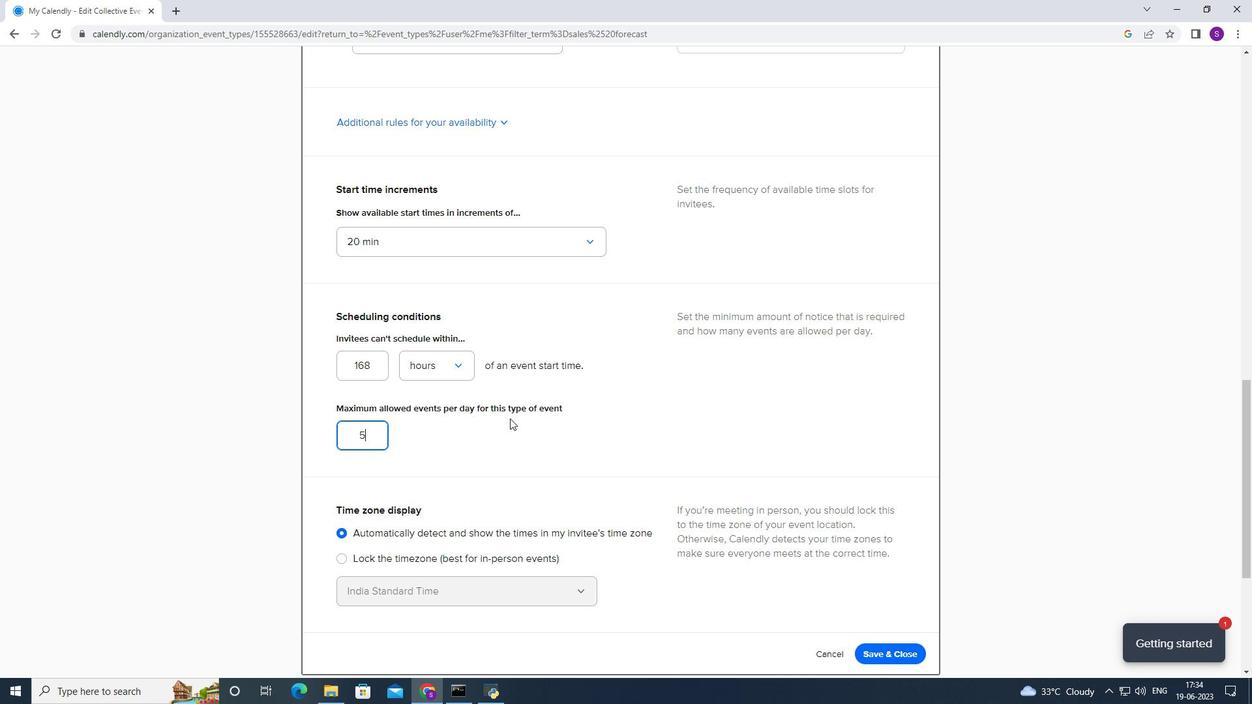 
Action: Mouse scrolled (510, 418) with delta (0, 0)
Screenshot: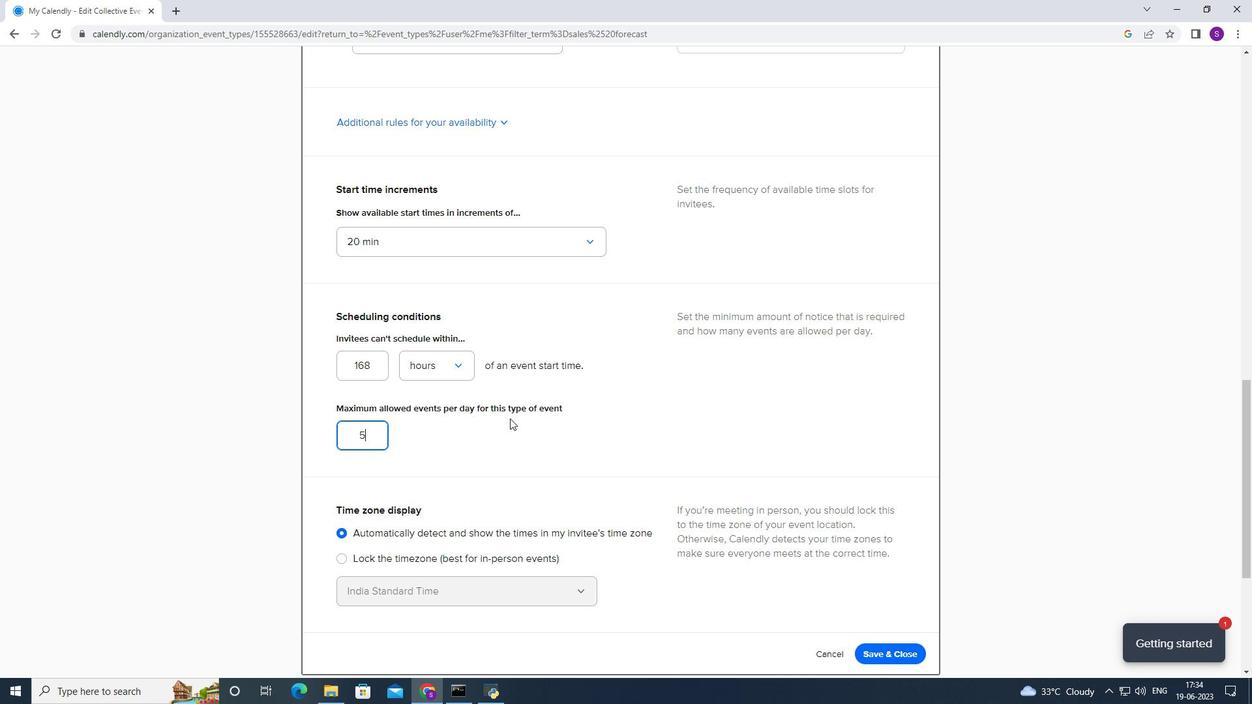 
Action: Mouse scrolled (510, 418) with delta (0, 0)
Screenshot: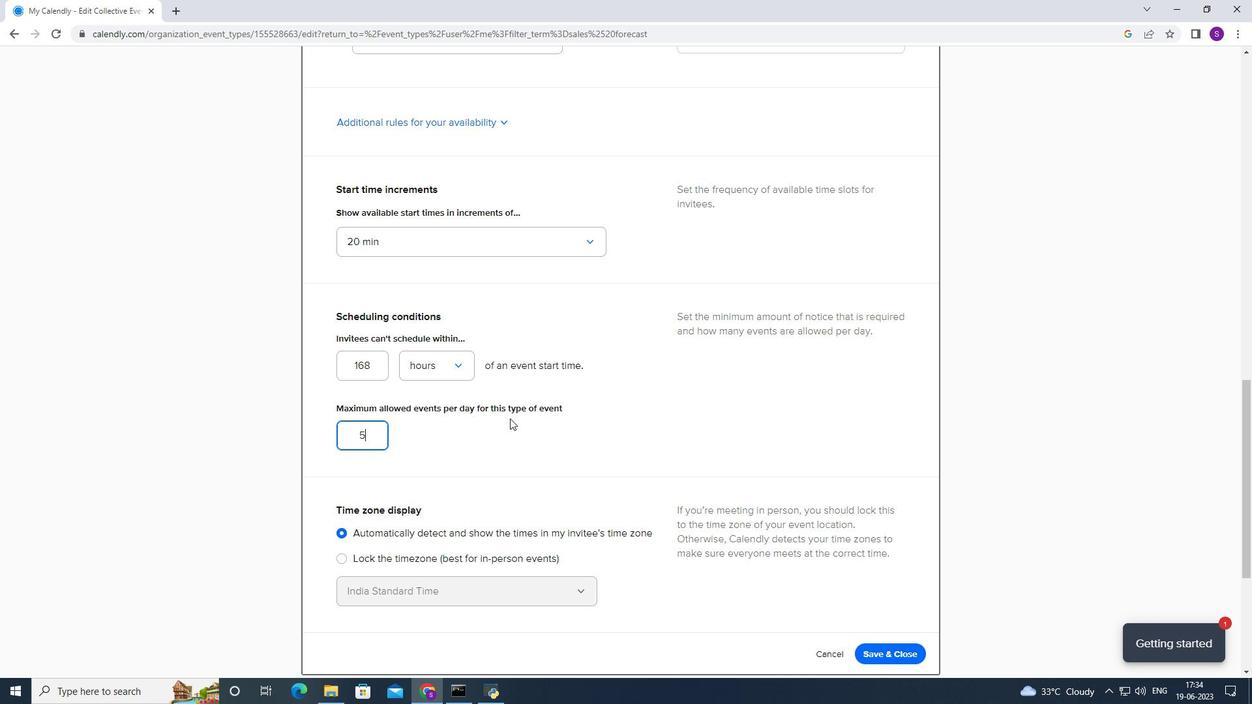 
Action: Mouse scrolled (510, 420) with delta (0, 0)
Screenshot: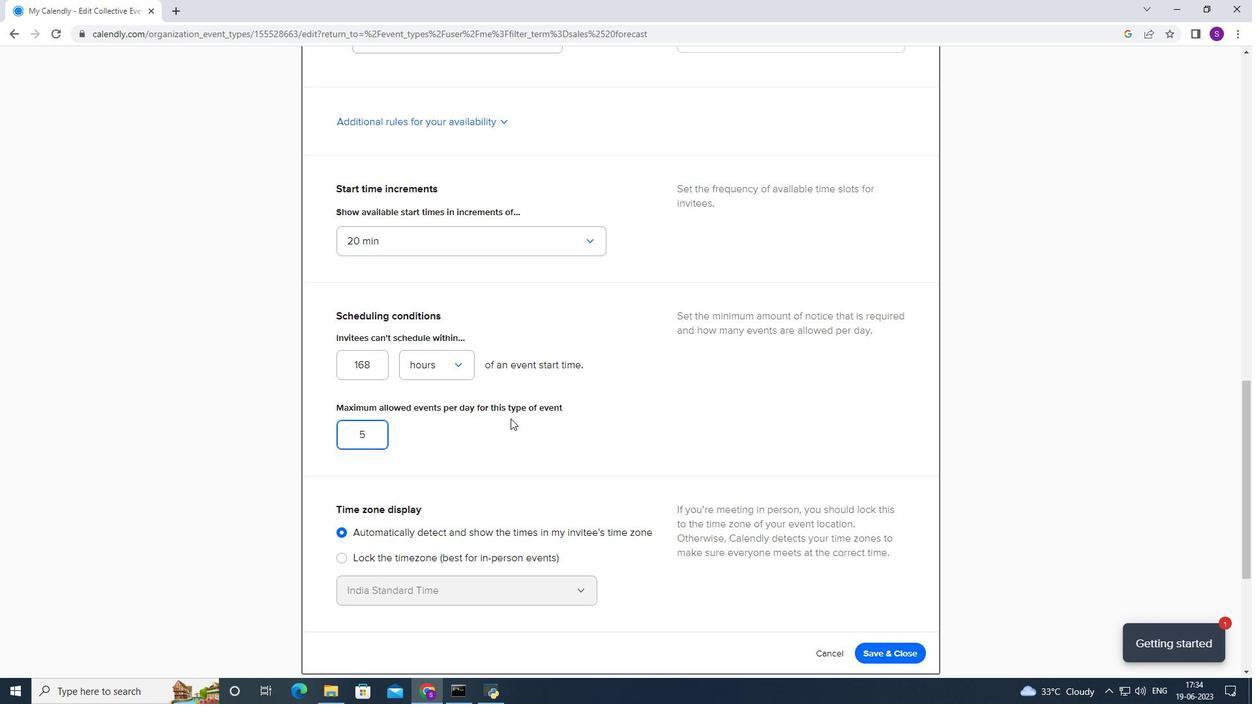 
Action: Mouse moved to (876, 435)
Screenshot: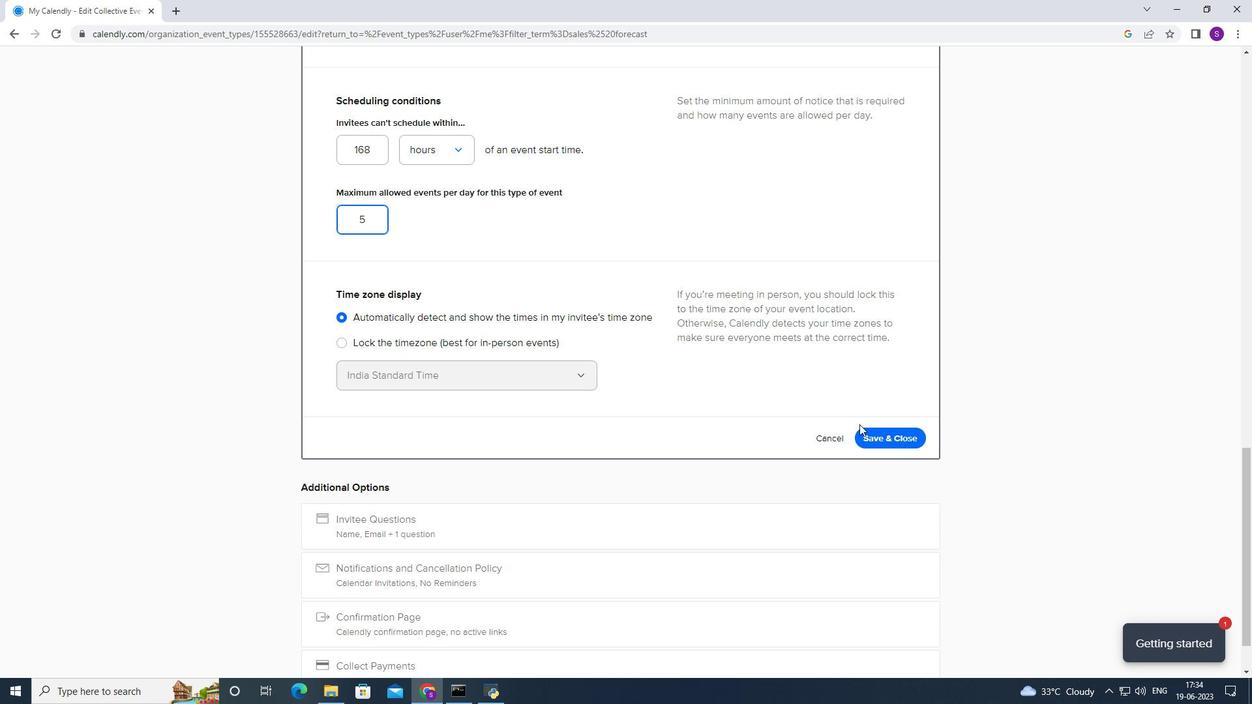 
Action: Mouse pressed left at (876, 435)
Screenshot: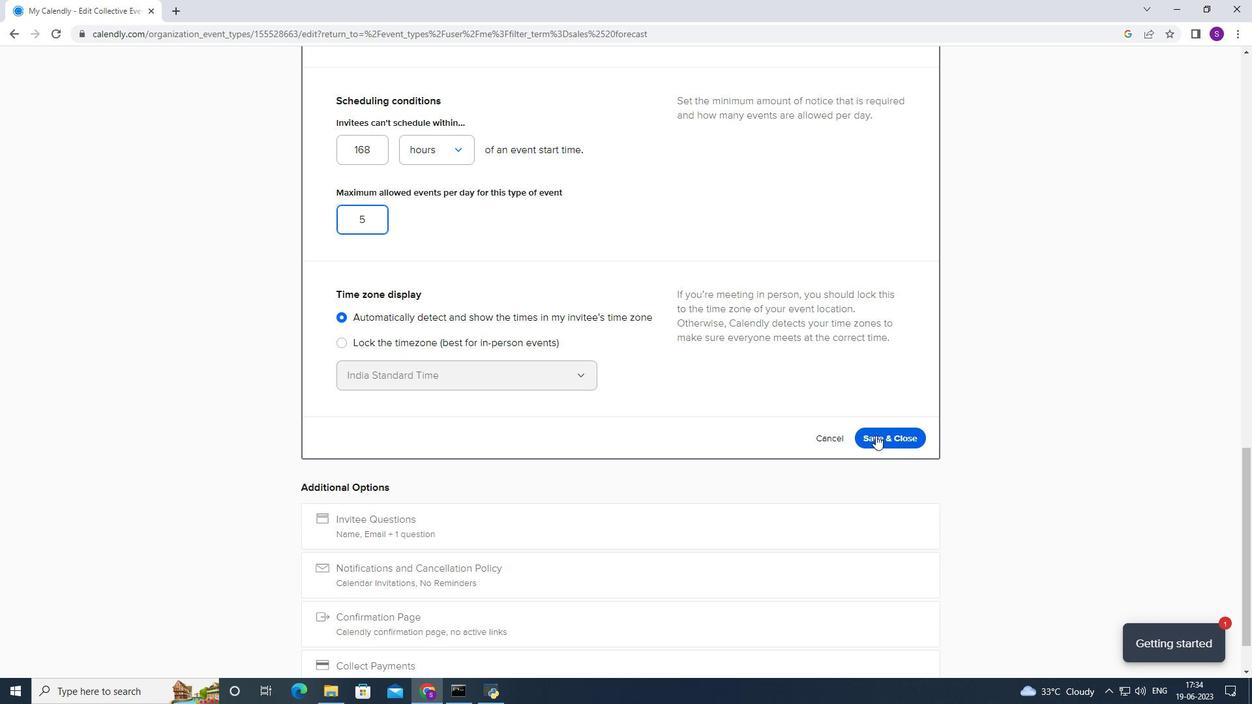 
